 Task: Compose an email with the signature Frank Clark with the subject Request for a webinar and the message I appreciate your cooperation in resolving this matter. from softage.1@softage.net to softage.6@softage.net with an attached document Service_contract.docx Undo the message and rewrite the message as I would like to request a meeting to discuss the progress of the project. Send the email. Finally, move the email from Sent Items to the label Supplies
Action: Mouse moved to (326, 541)
Screenshot: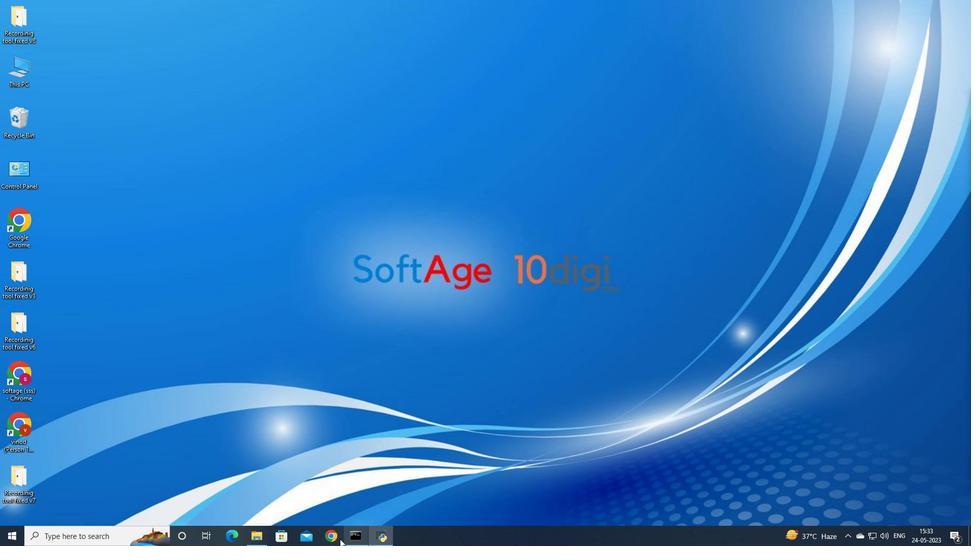 
Action: Mouse pressed left at (326, 541)
Screenshot: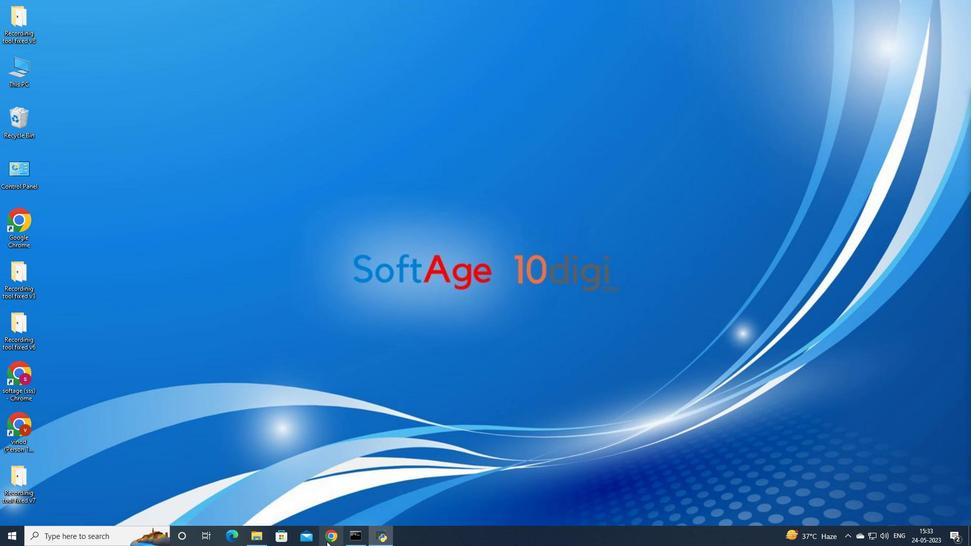 
Action: Mouse moved to (442, 346)
Screenshot: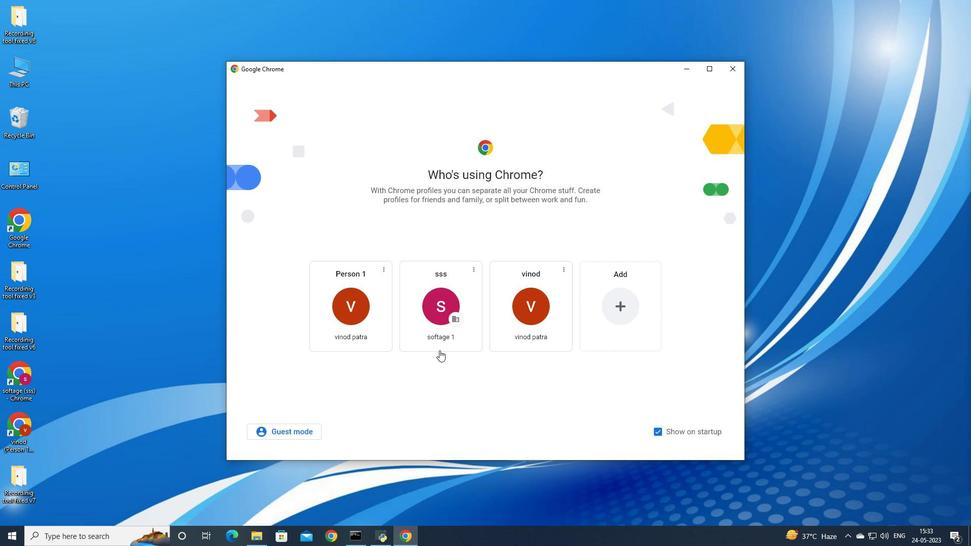 
Action: Mouse pressed left at (442, 346)
Screenshot: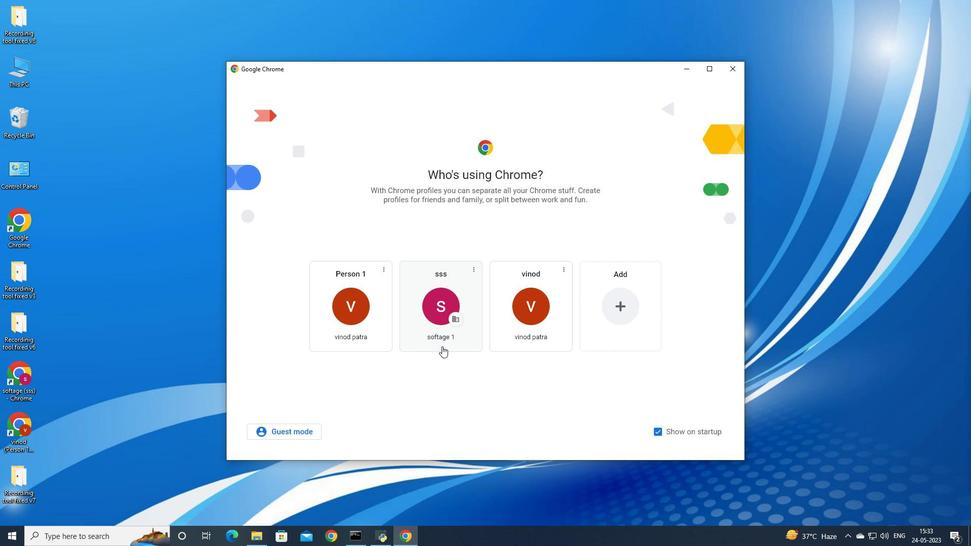 
Action: Mouse moved to (869, 53)
Screenshot: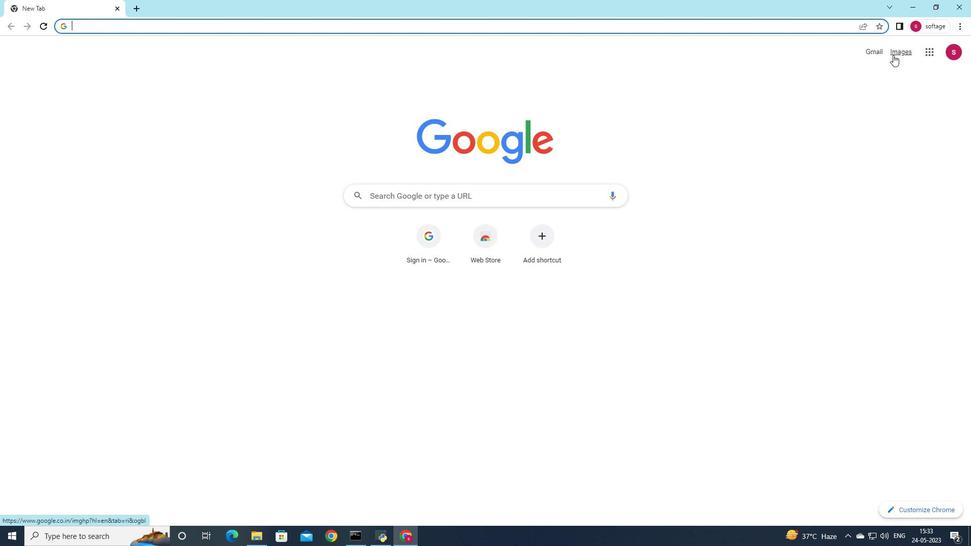 
Action: Mouse pressed left at (869, 53)
Screenshot: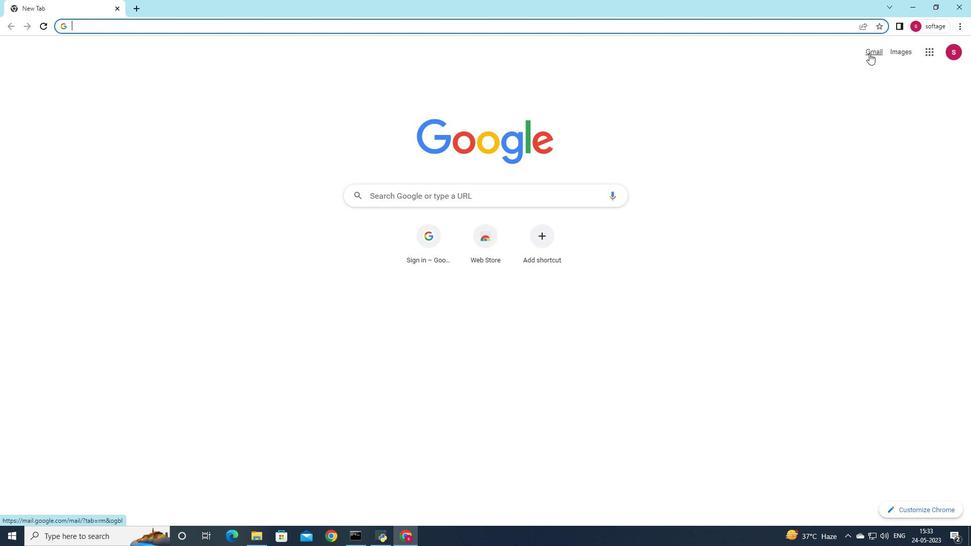 
Action: Mouse moved to (853, 71)
Screenshot: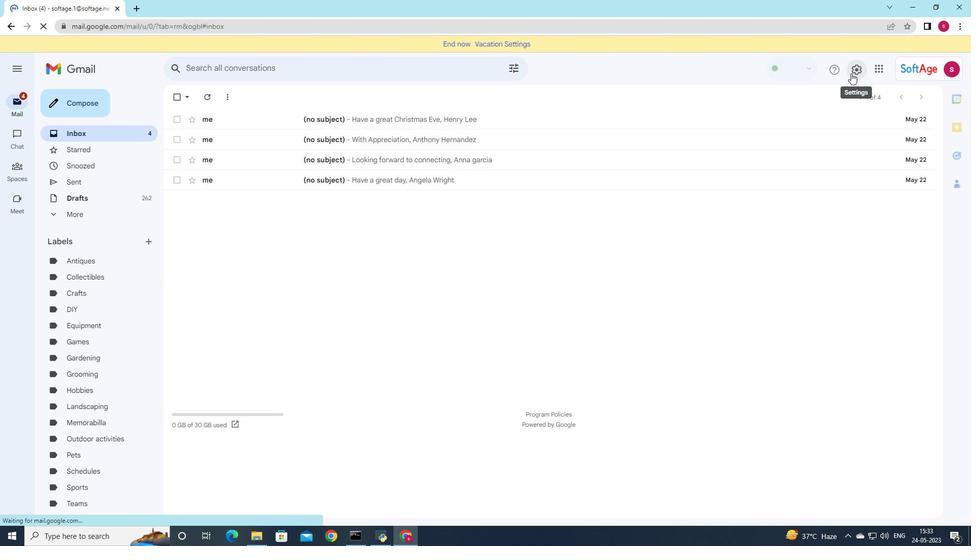 
Action: Mouse pressed left at (853, 71)
Screenshot: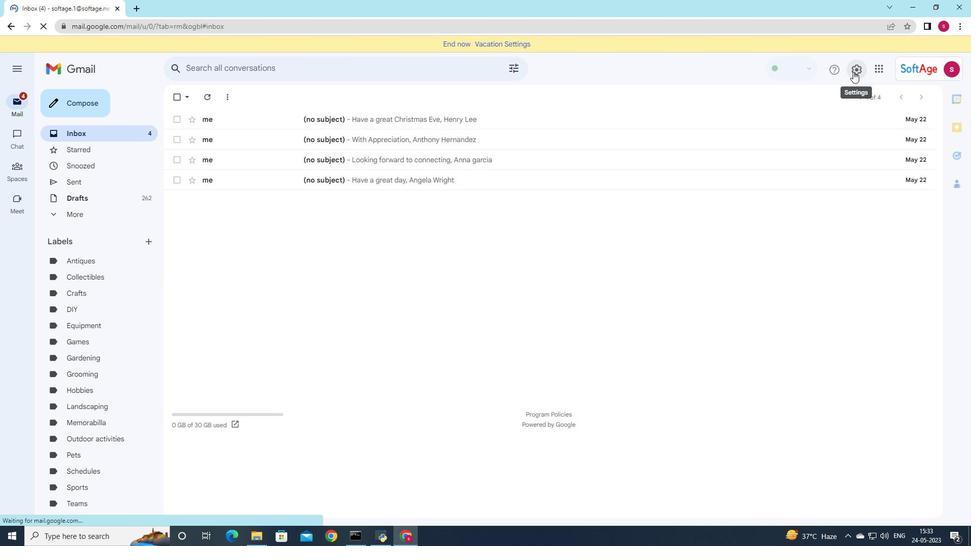
Action: Mouse moved to (863, 117)
Screenshot: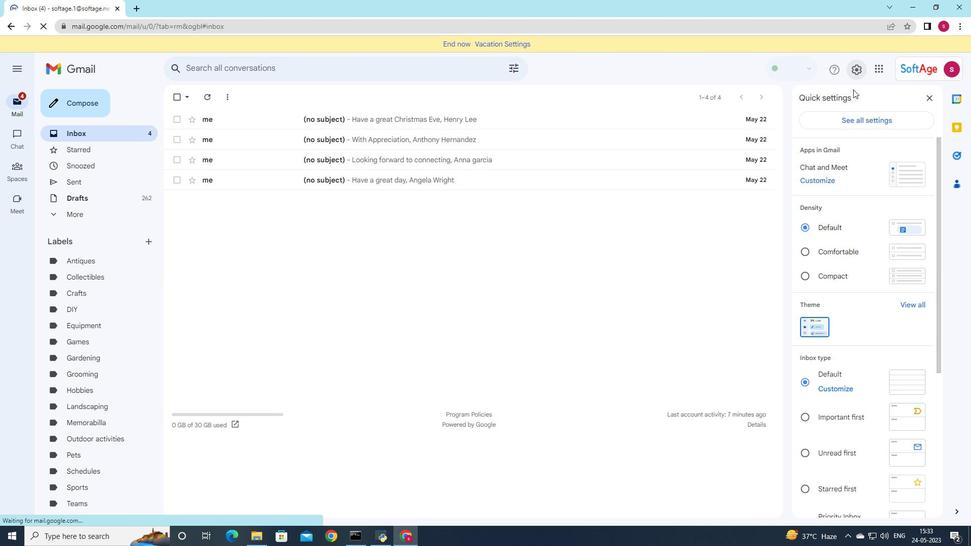 
Action: Mouse pressed left at (863, 117)
Screenshot: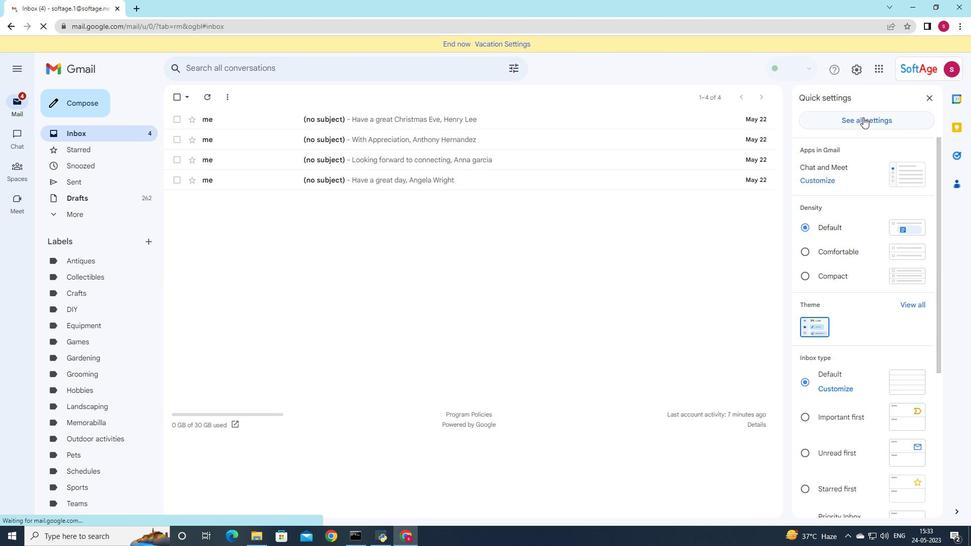 
Action: Mouse moved to (509, 210)
Screenshot: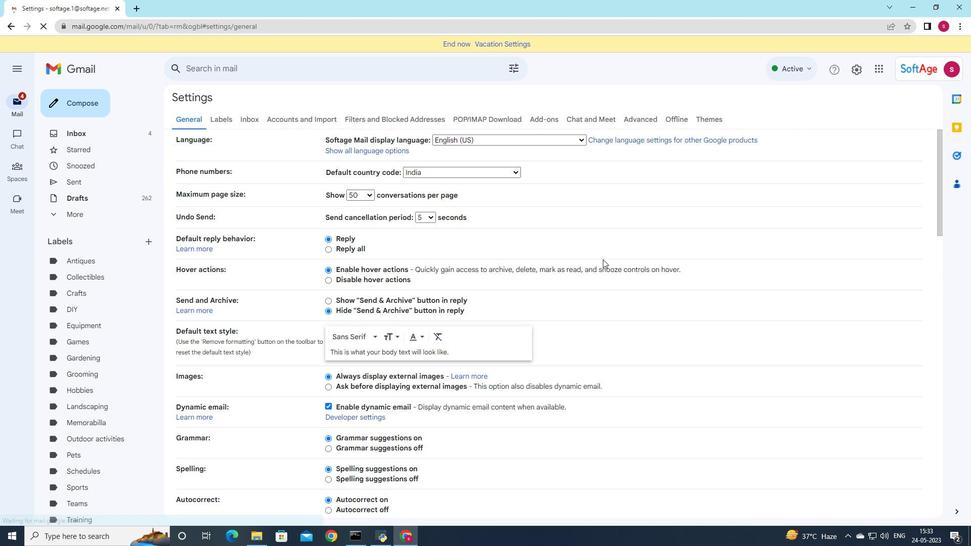 
Action: Mouse scrolled (509, 210) with delta (0, 0)
Screenshot: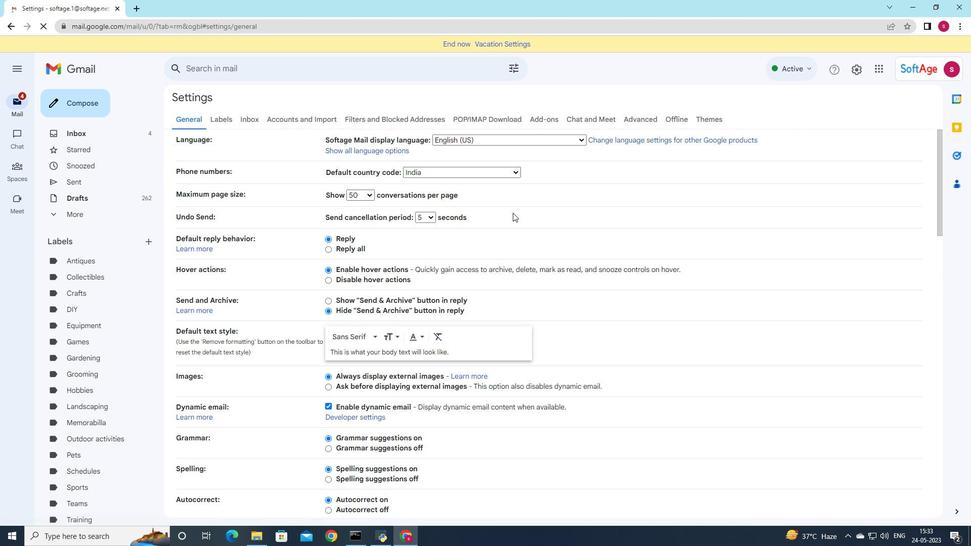 
Action: Mouse scrolled (509, 210) with delta (0, 0)
Screenshot: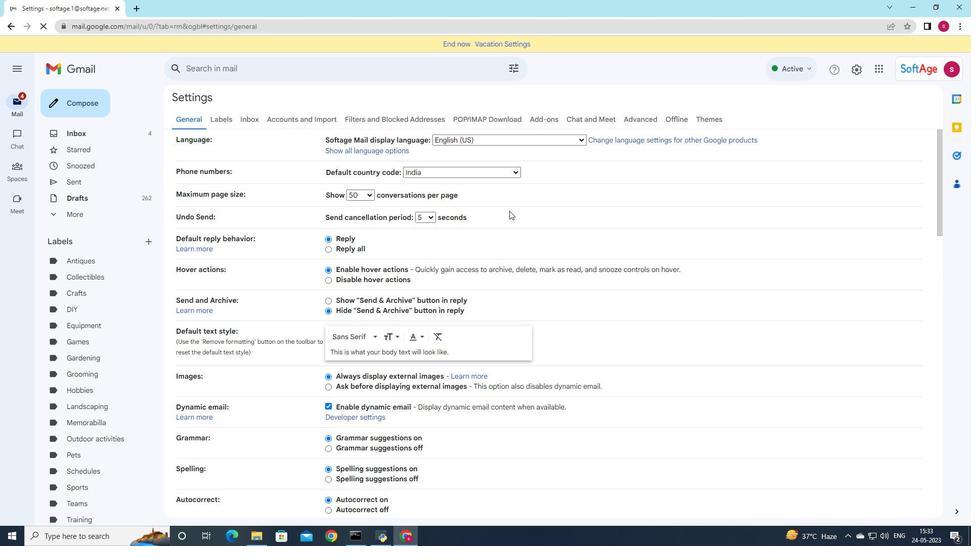 
Action: Mouse scrolled (509, 210) with delta (0, 0)
Screenshot: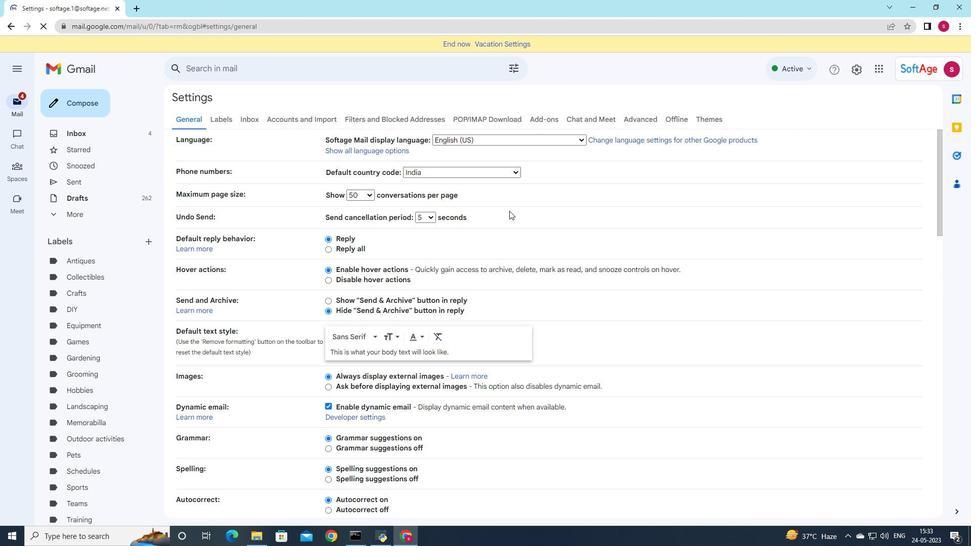 
Action: Mouse scrolled (509, 210) with delta (0, 0)
Screenshot: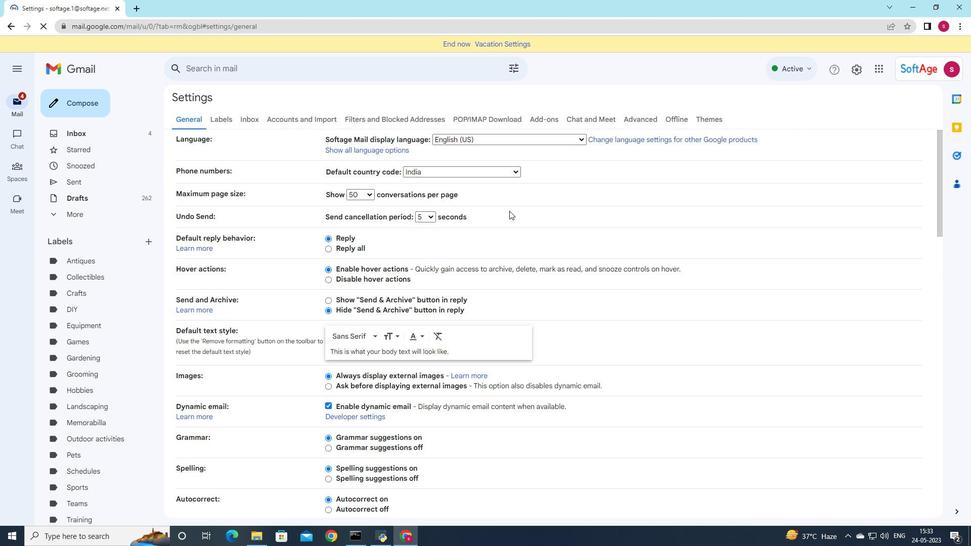 
Action: Mouse scrolled (509, 210) with delta (0, 0)
Screenshot: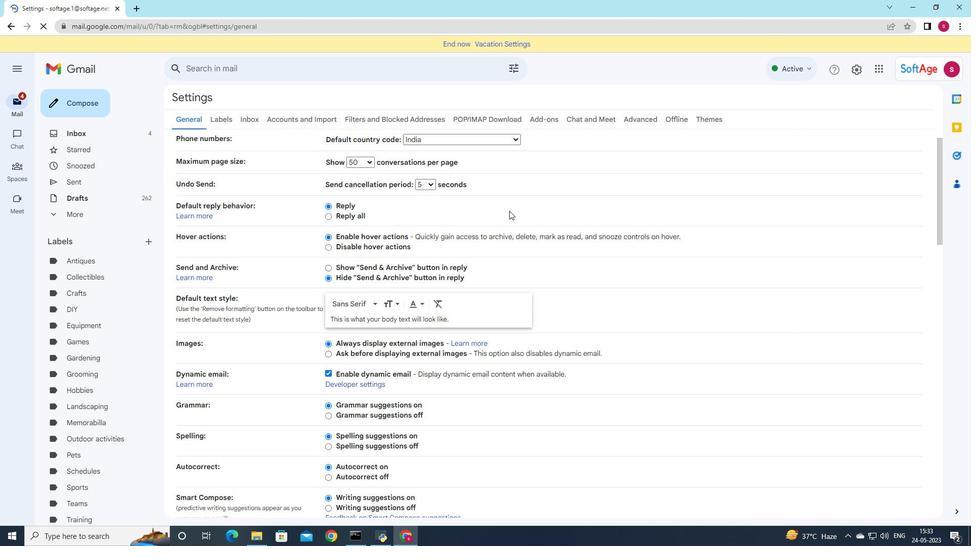 
Action: Mouse scrolled (509, 210) with delta (0, 0)
Screenshot: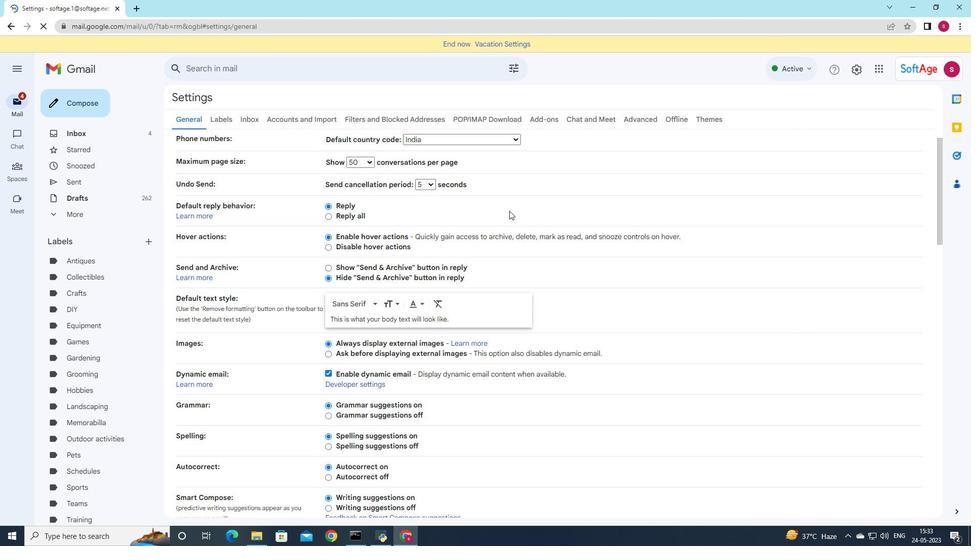 
Action: Mouse scrolled (509, 210) with delta (0, 0)
Screenshot: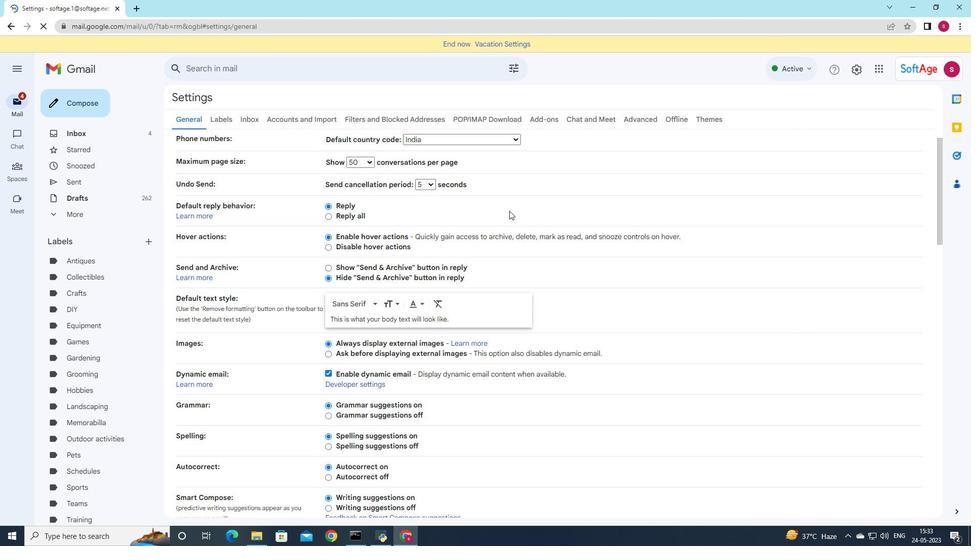 
Action: Mouse scrolled (509, 210) with delta (0, 0)
Screenshot: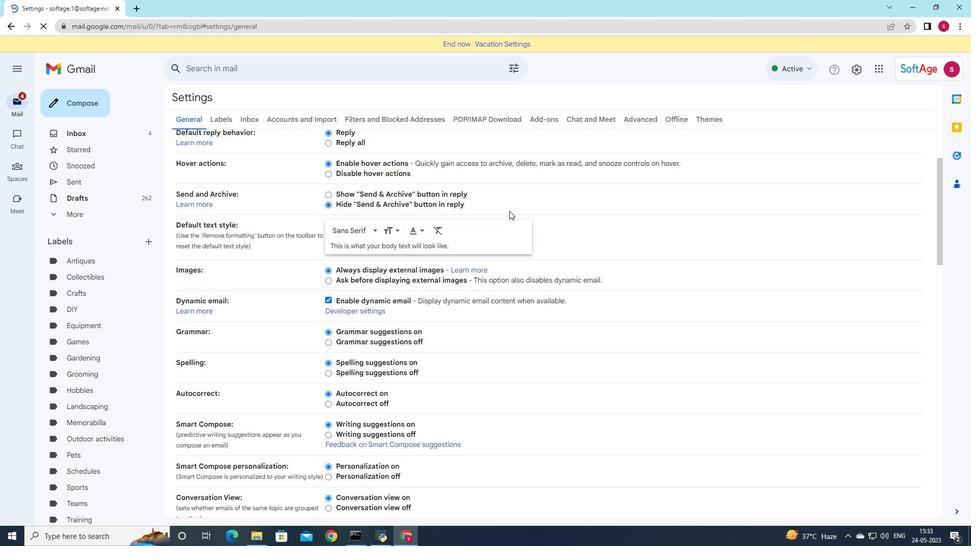 
Action: Mouse scrolled (509, 210) with delta (0, 0)
Screenshot: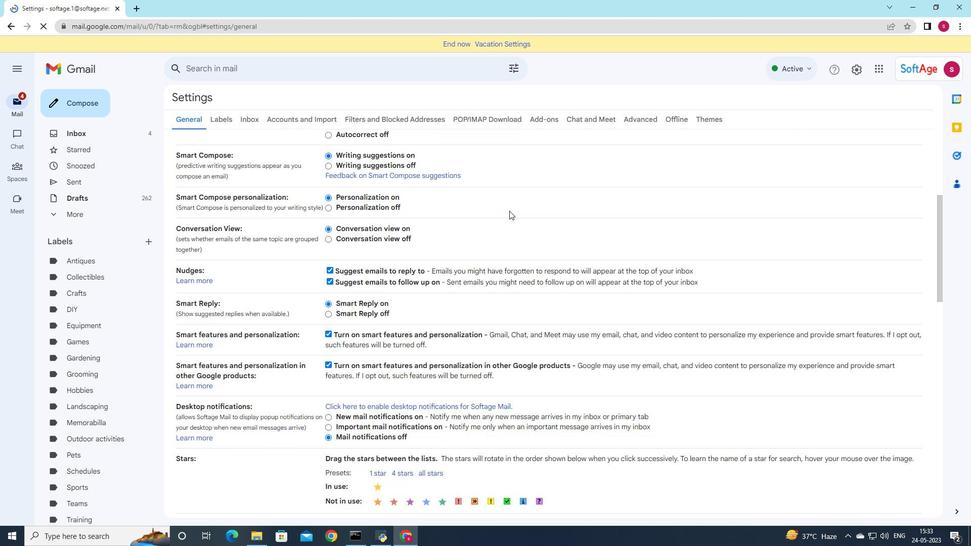 
Action: Mouse scrolled (509, 210) with delta (0, 0)
Screenshot: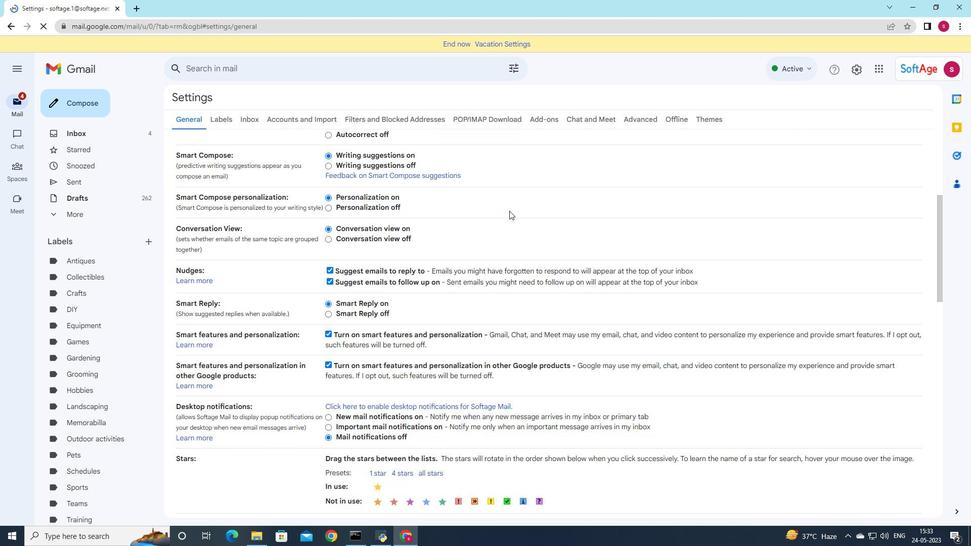 
Action: Mouse scrolled (509, 210) with delta (0, 0)
Screenshot: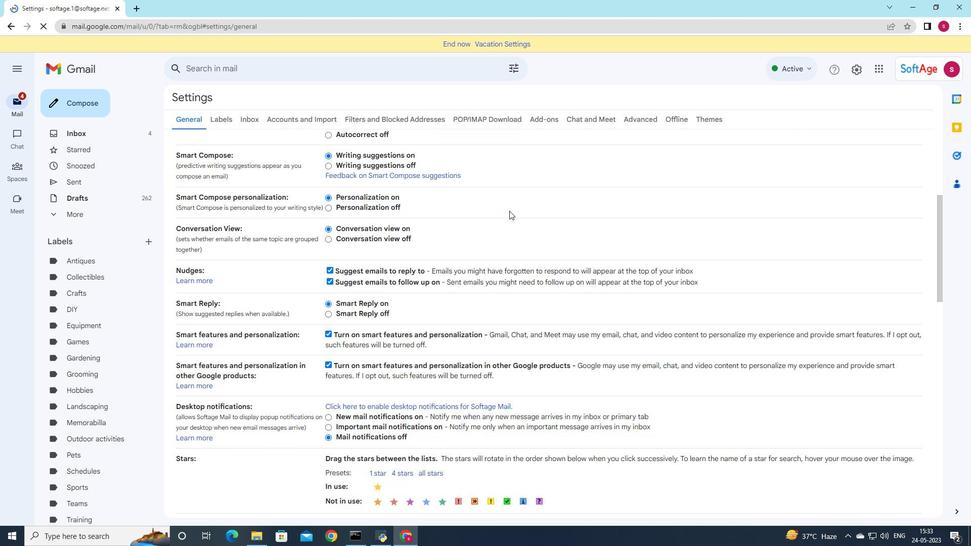 
Action: Mouse scrolled (509, 210) with delta (0, 0)
Screenshot: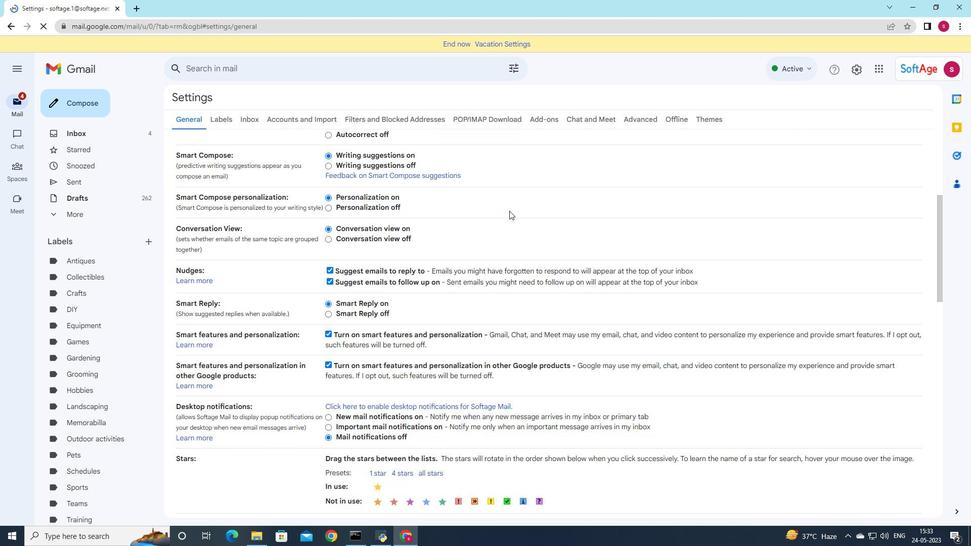 
Action: Mouse scrolled (509, 210) with delta (0, 0)
Screenshot: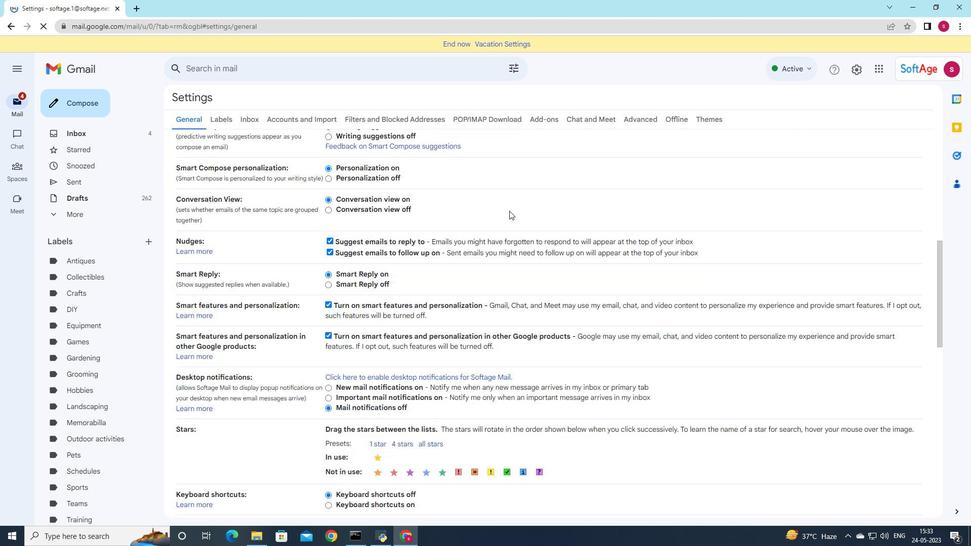 
Action: Mouse scrolled (509, 210) with delta (0, 0)
Screenshot: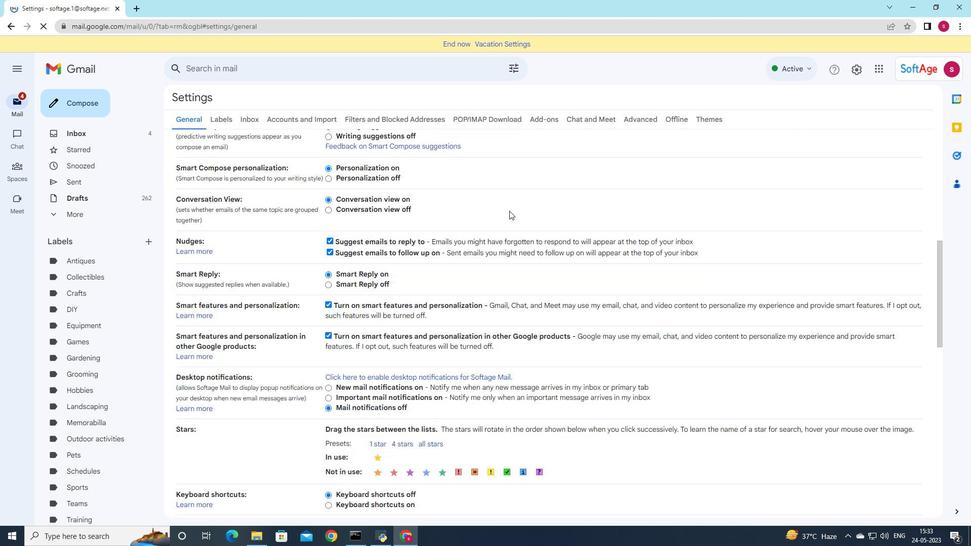 
Action: Mouse scrolled (509, 210) with delta (0, 0)
Screenshot: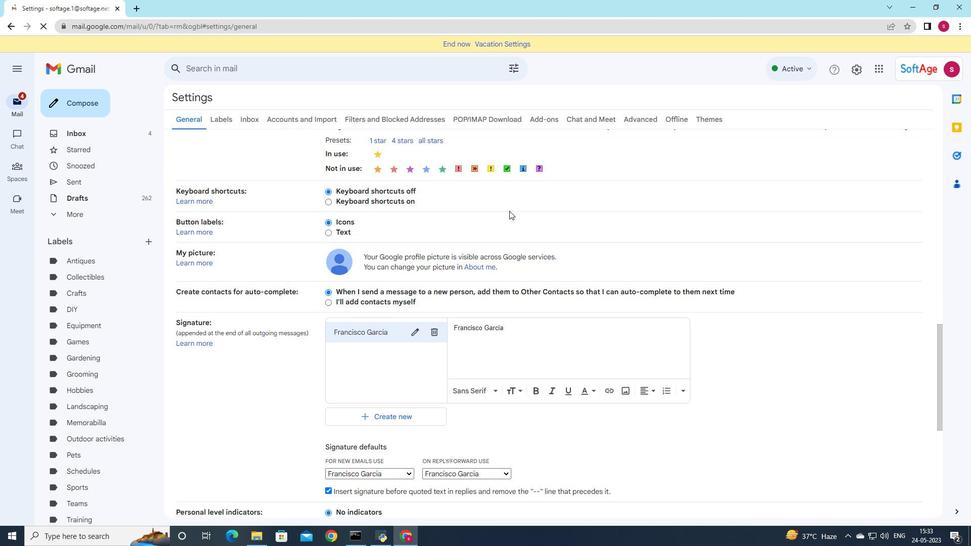 
Action: Mouse scrolled (509, 210) with delta (0, 0)
Screenshot: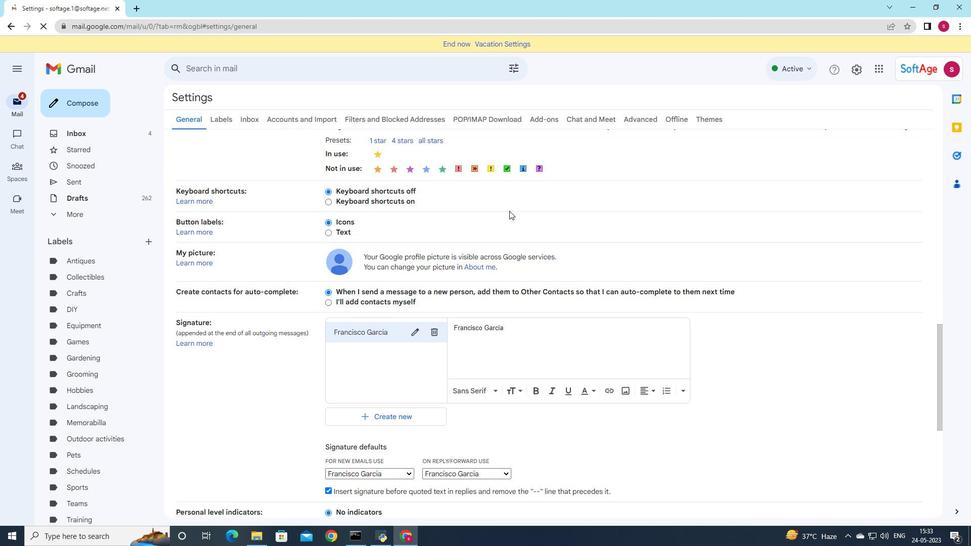 
Action: Mouse scrolled (509, 210) with delta (0, 0)
Screenshot: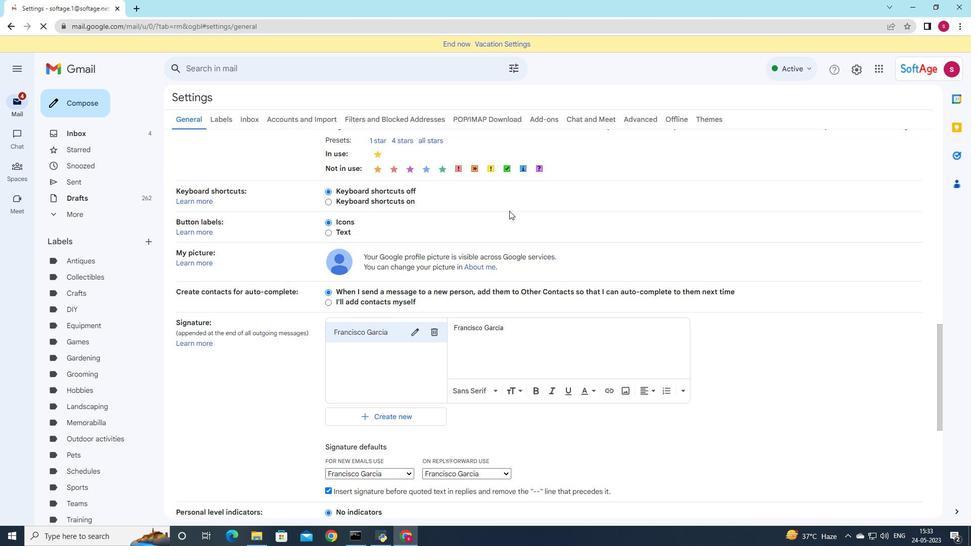 
Action: Mouse scrolled (509, 210) with delta (0, 0)
Screenshot: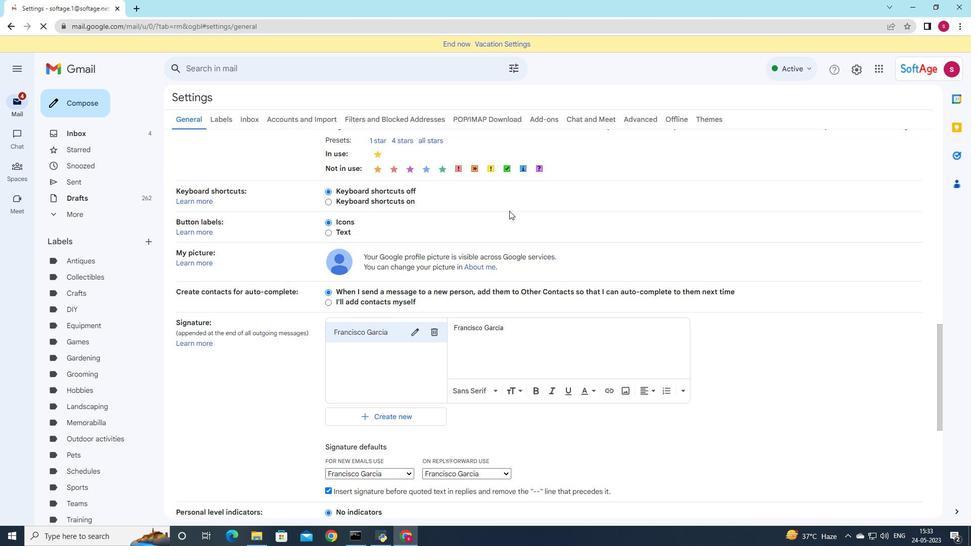 
Action: Mouse moved to (411, 152)
Screenshot: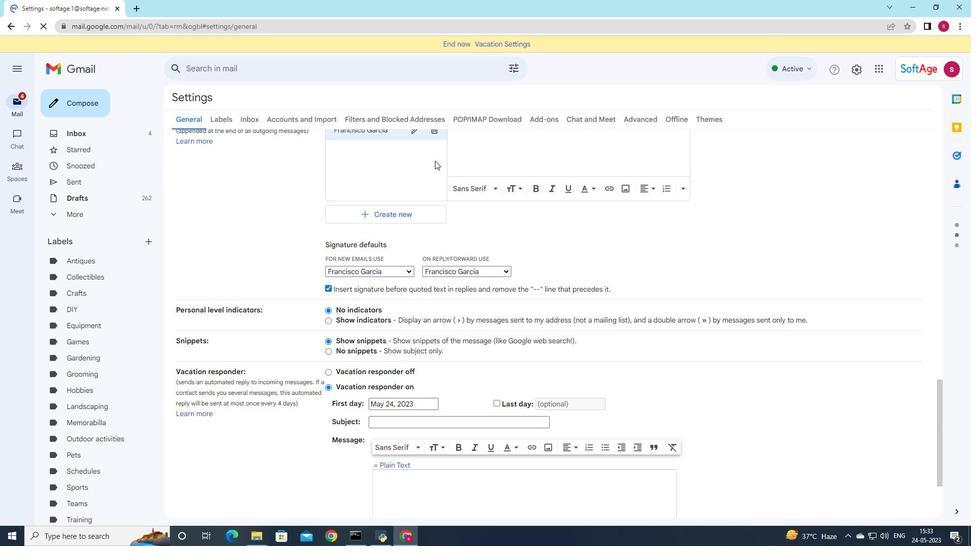 
Action: Mouse scrolled (411, 153) with delta (0, 0)
Screenshot: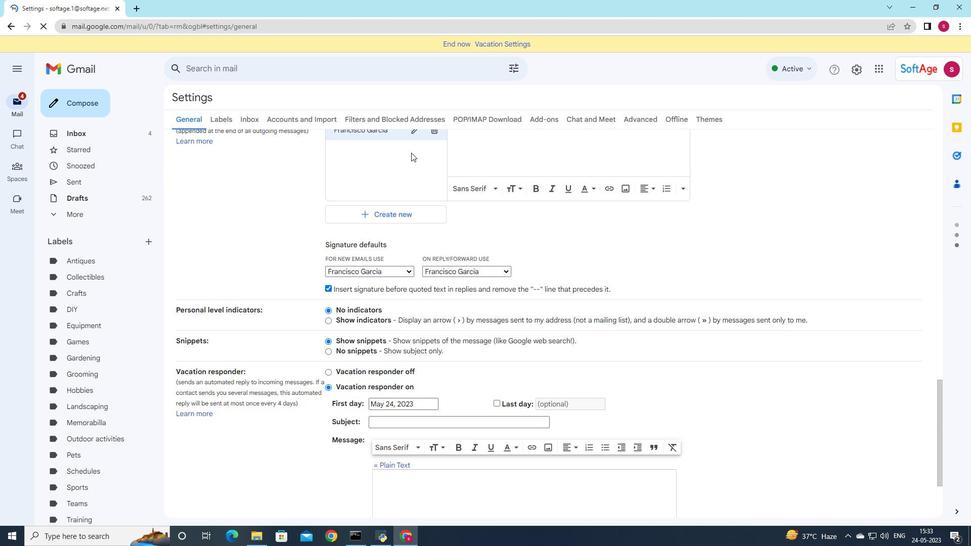 
Action: Mouse moved to (444, 178)
Screenshot: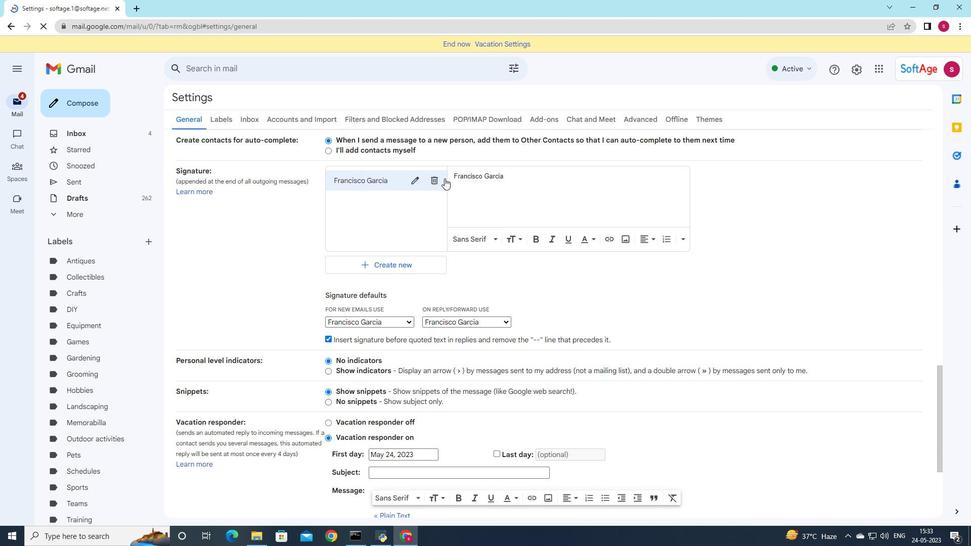 
Action: Mouse pressed left at (444, 178)
Screenshot: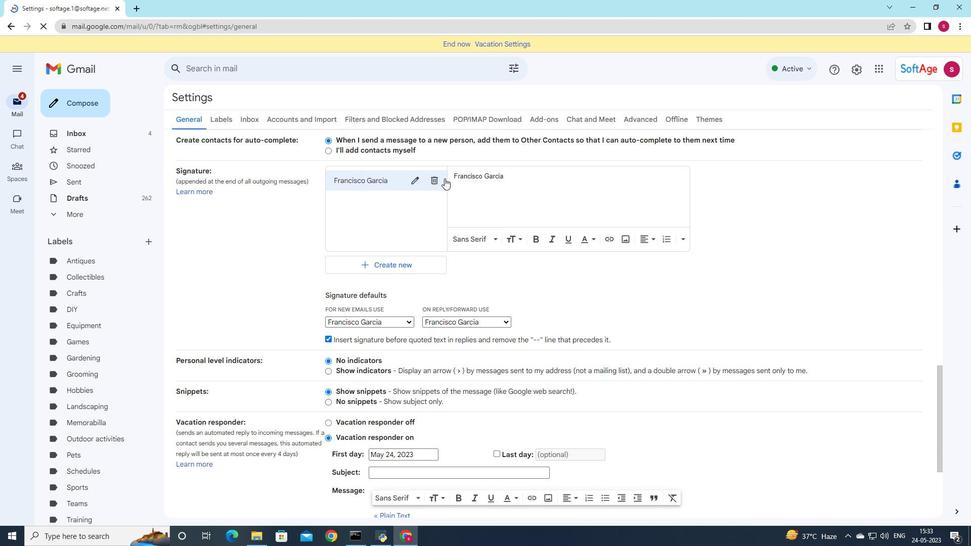 
Action: Mouse moved to (432, 181)
Screenshot: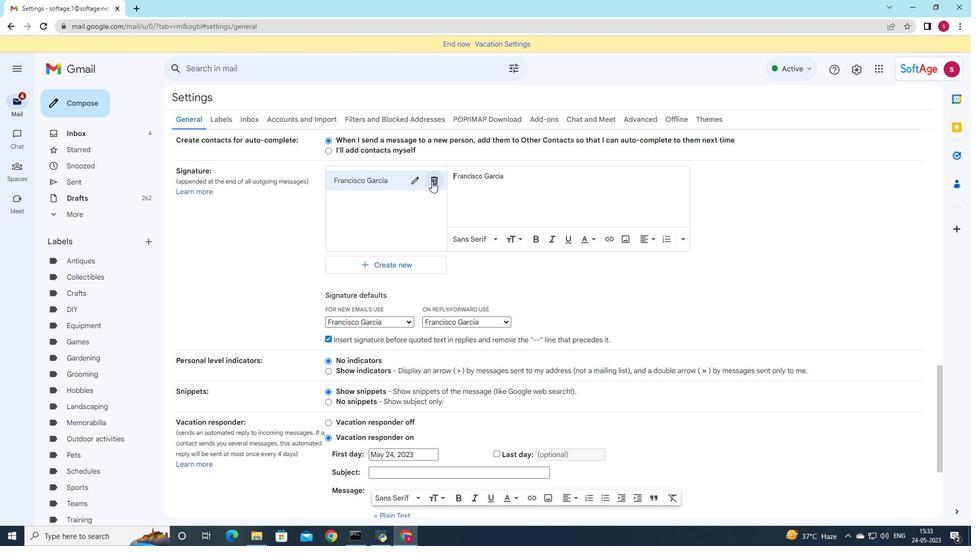 
Action: Mouse pressed left at (432, 181)
Screenshot: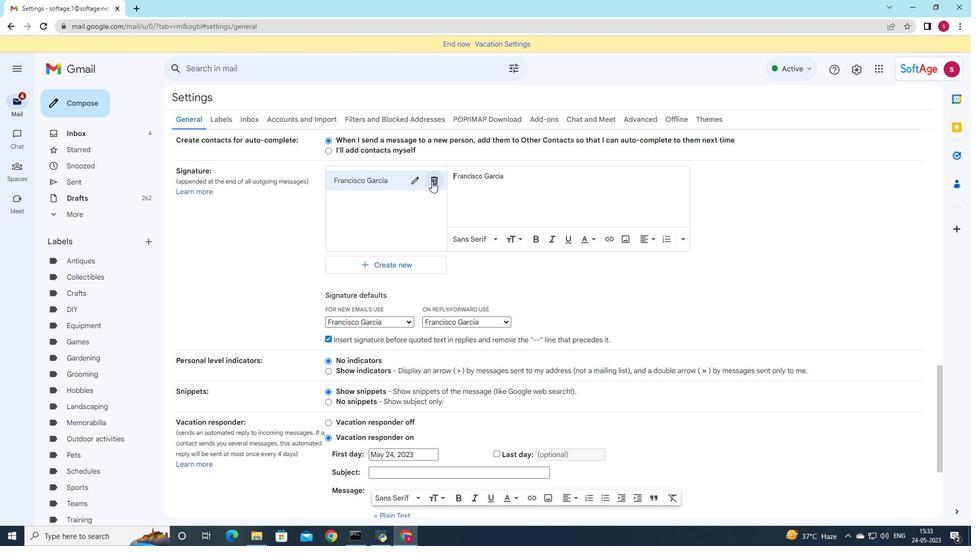 
Action: Mouse moved to (569, 302)
Screenshot: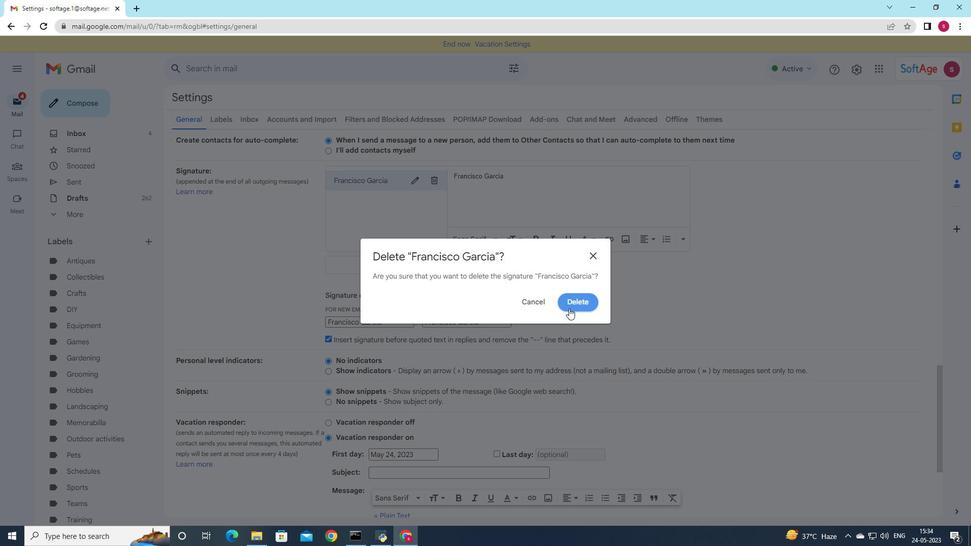 
Action: Mouse pressed left at (569, 302)
Screenshot: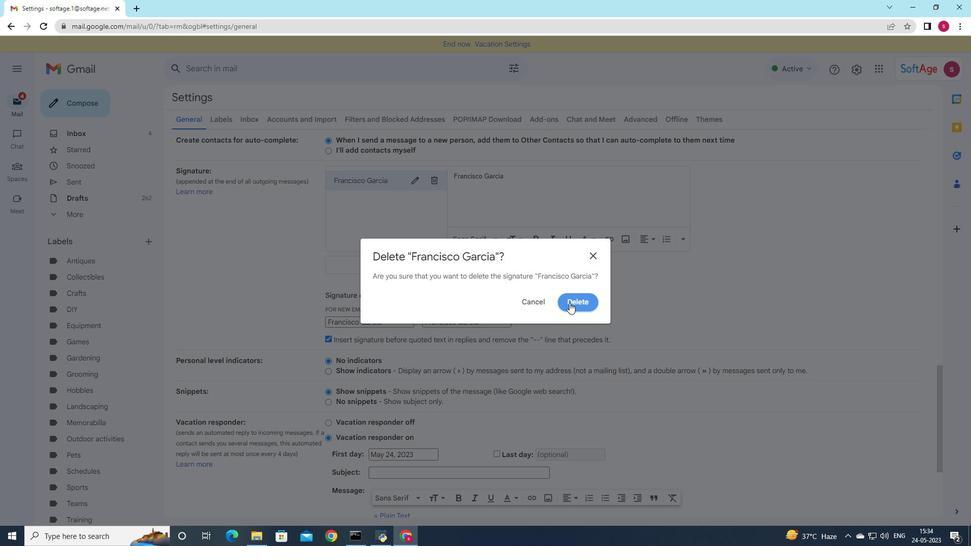 
Action: Mouse moved to (373, 192)
Screenshot: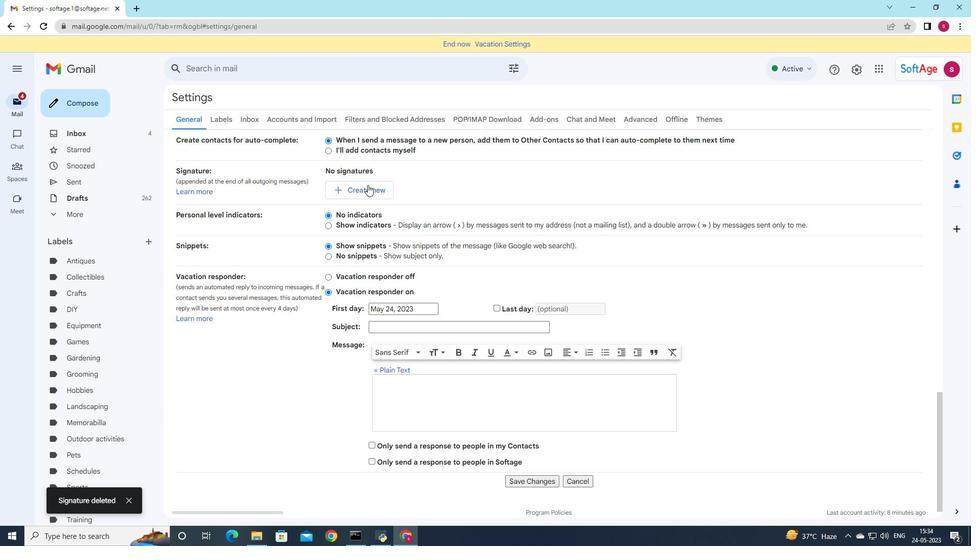 
Action: Mouse pressed left at (373, 192)
Screenshot: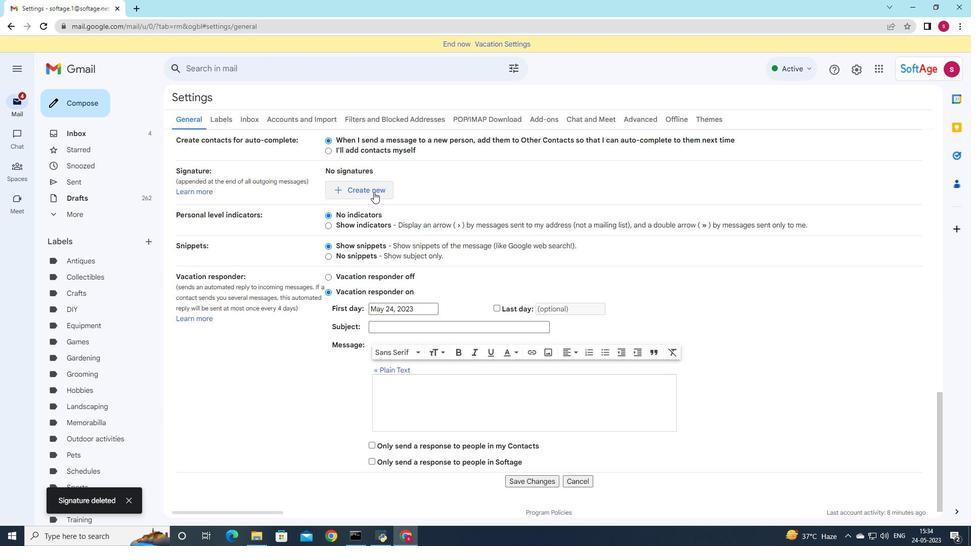 
Action: Mouse moved to (651, 242)
Screenshot: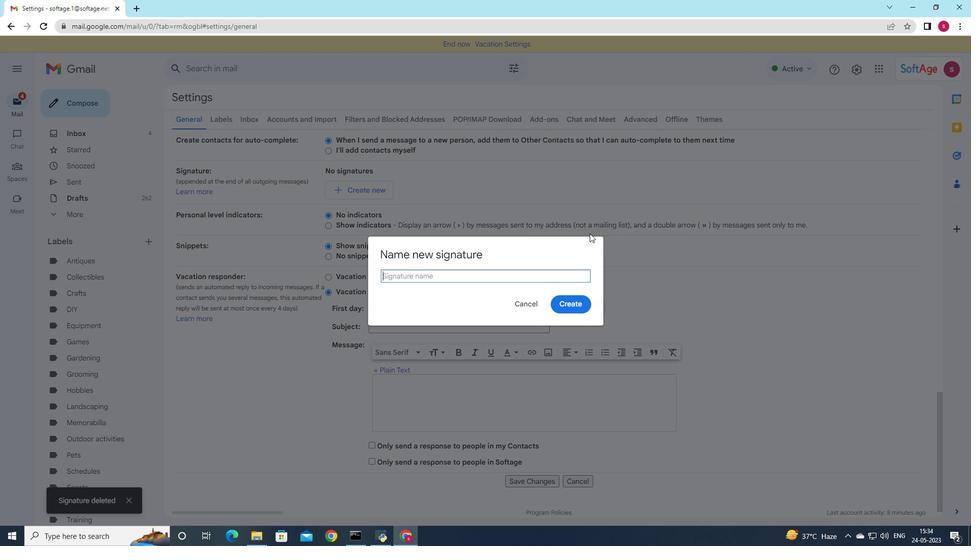
Action: Key pressed <Key.shift>Frank<Key.space><Key.shift>Clark
Screenshot: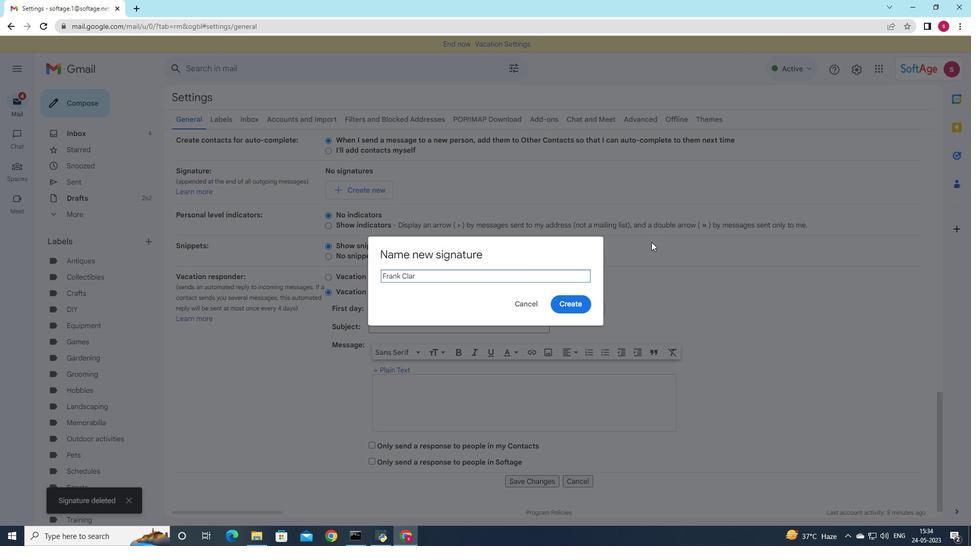 
Action: Mouse moved to (567, 303)
Screenshot: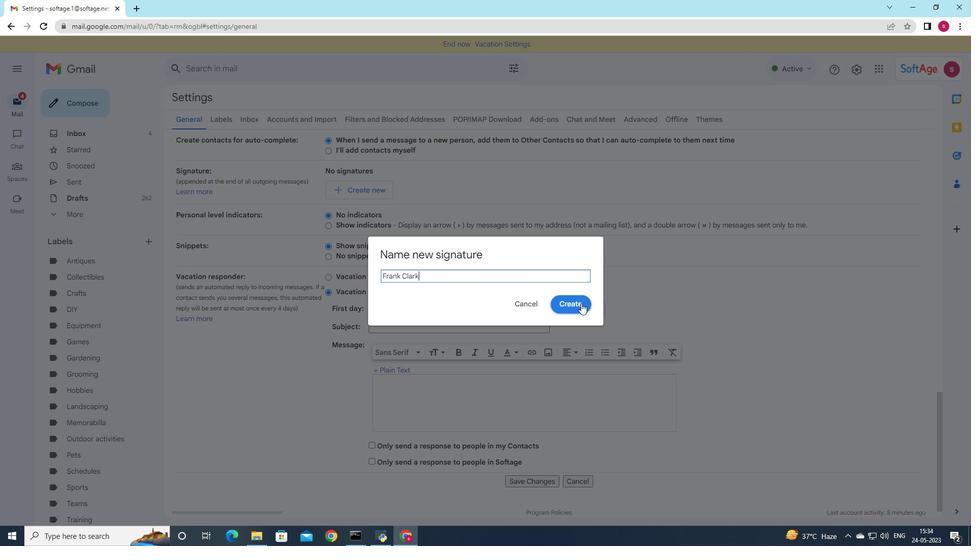 
Action: Mouse pressed left at (567, 303)
Screenshot: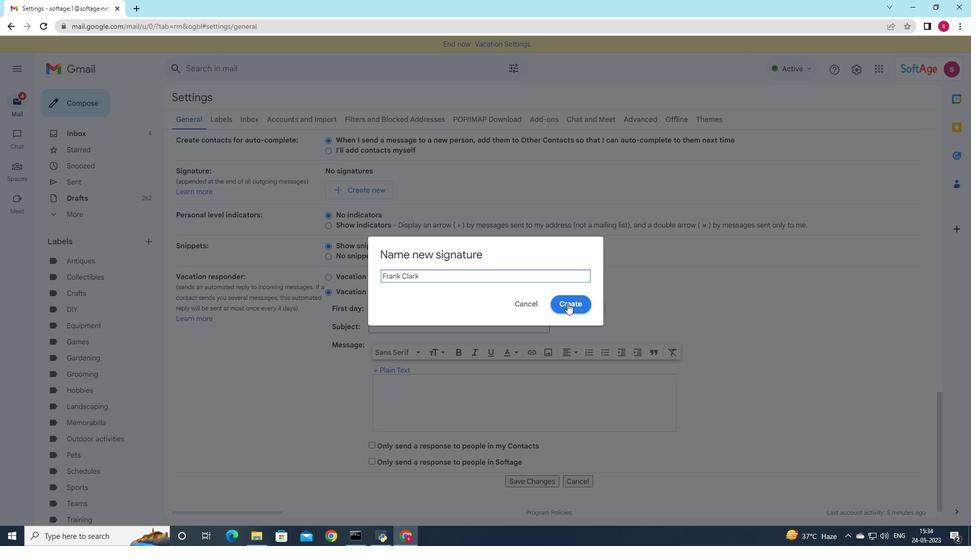 
Action: Mouse moved to (498, 182)
Screenshot: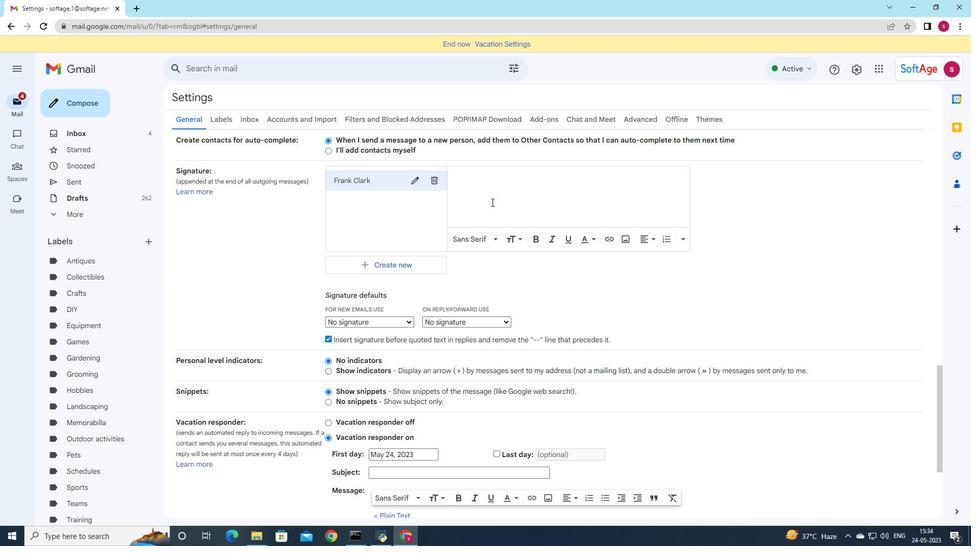 
Action: Mouse pressed left at (498, 182)
Screenshot: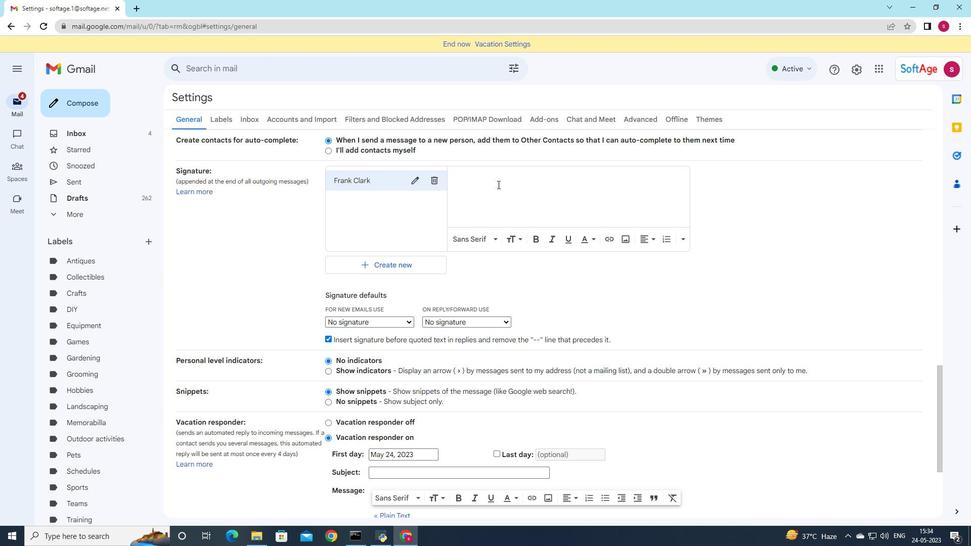 
Action: Key pressed <Key.shift><Key.shift><Key.shift><Key.shift><Key.shift><Key.shift><Key.shift><Key.shift><Key.shift><Key.shift><Key.shift>Frank<Key.space><Key.shift>Clark
Screenshot: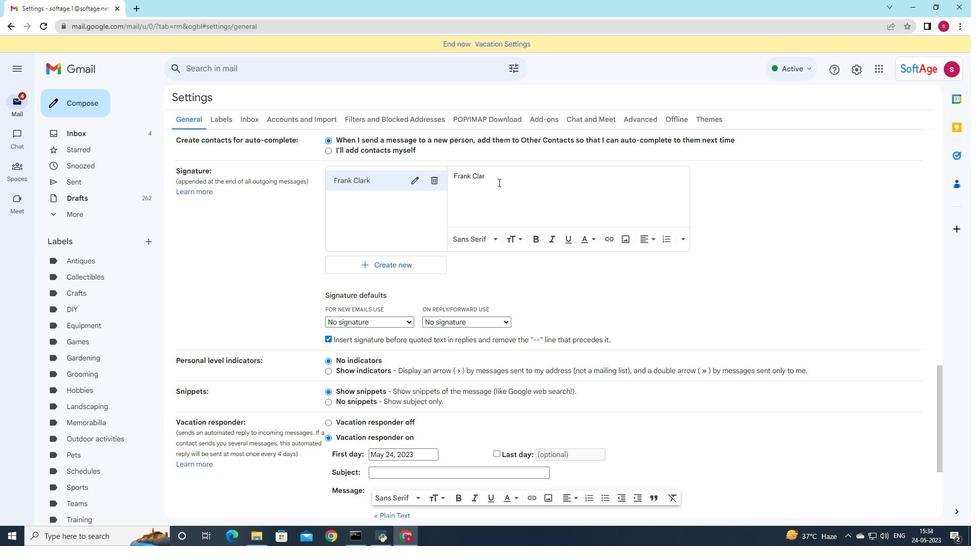 
Action: Mouse moved to (410, 320)
Screenshot: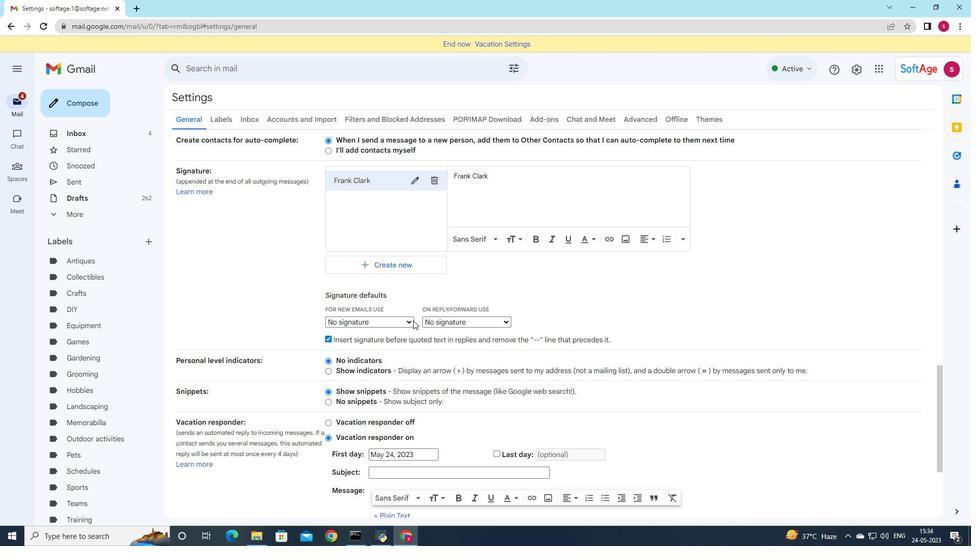 
Action: Mouse pressed left at (410, 320)
Screenshot: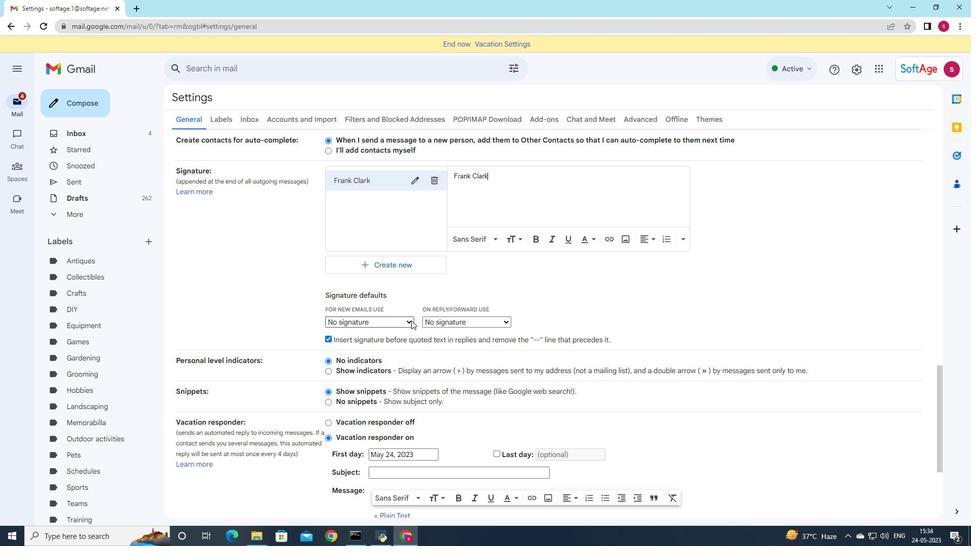
Action: Mouse moved to (411, 339)
Screenshot: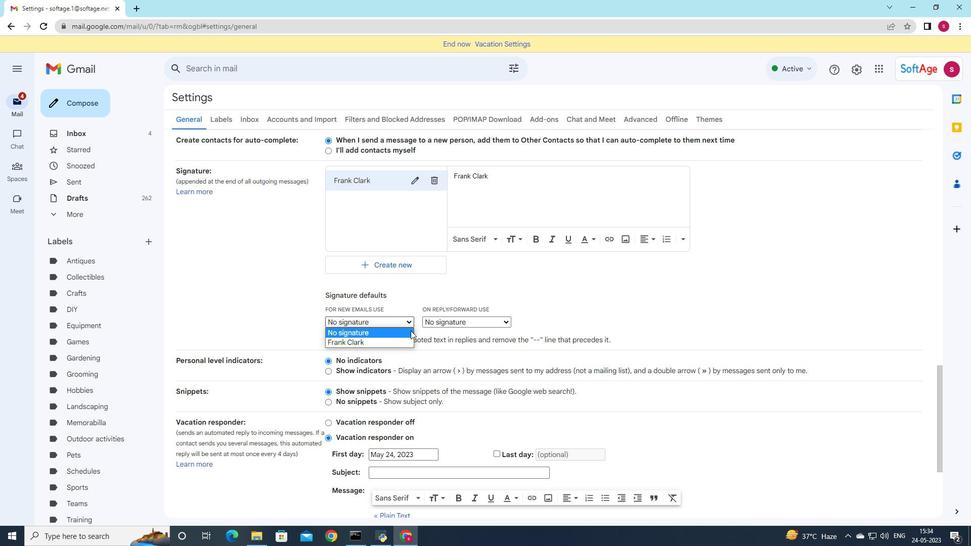 
Action: Mouse pressed left at (411, 339)
Screenshot: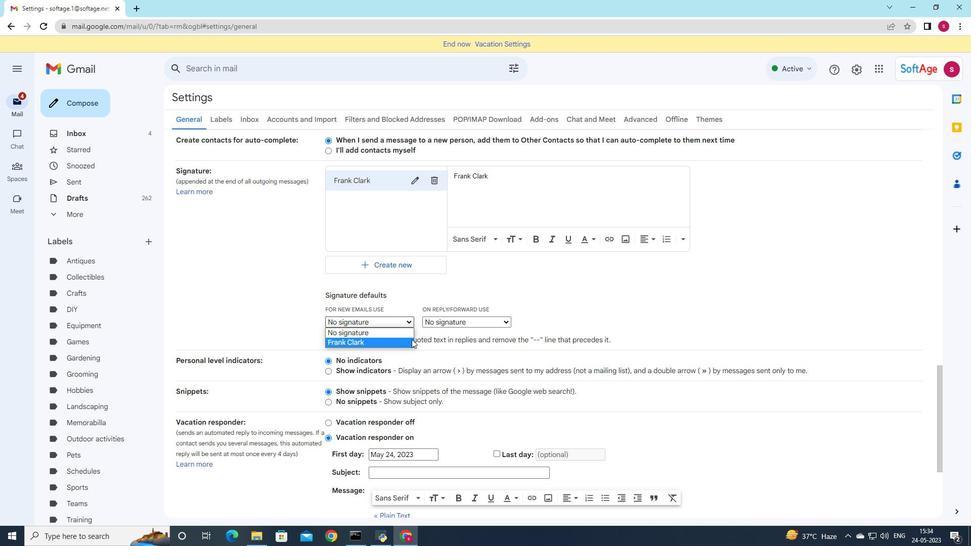 
Action: Mouse moved to (441, 320)
Screenshot: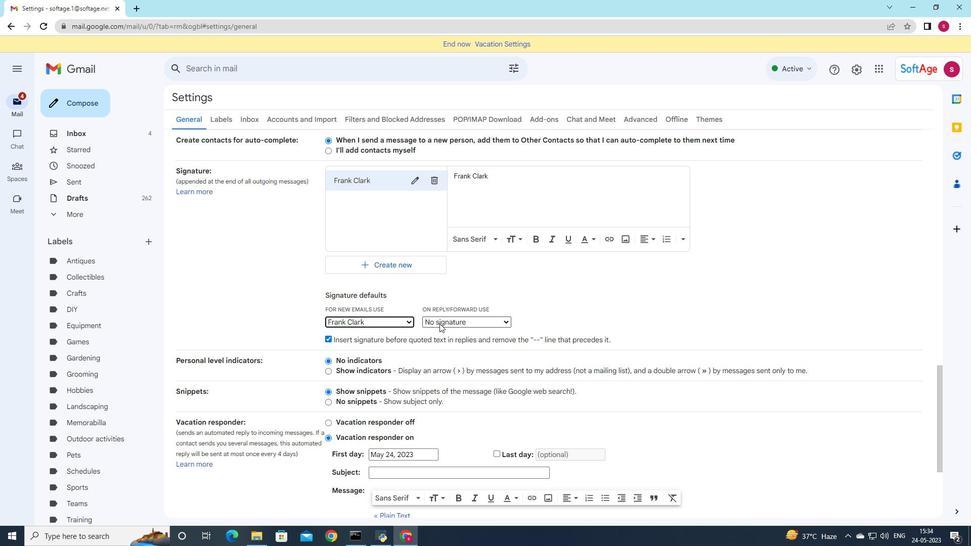 
Action: Mouse pressed left at (441, 320)
Screenshot: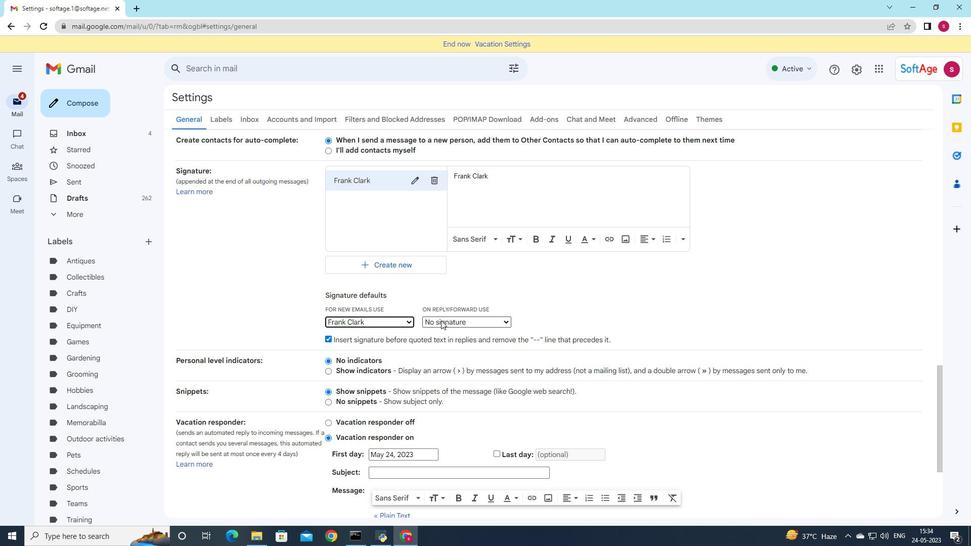 
Action: Mouse moved to (440, 342)
Screenshot: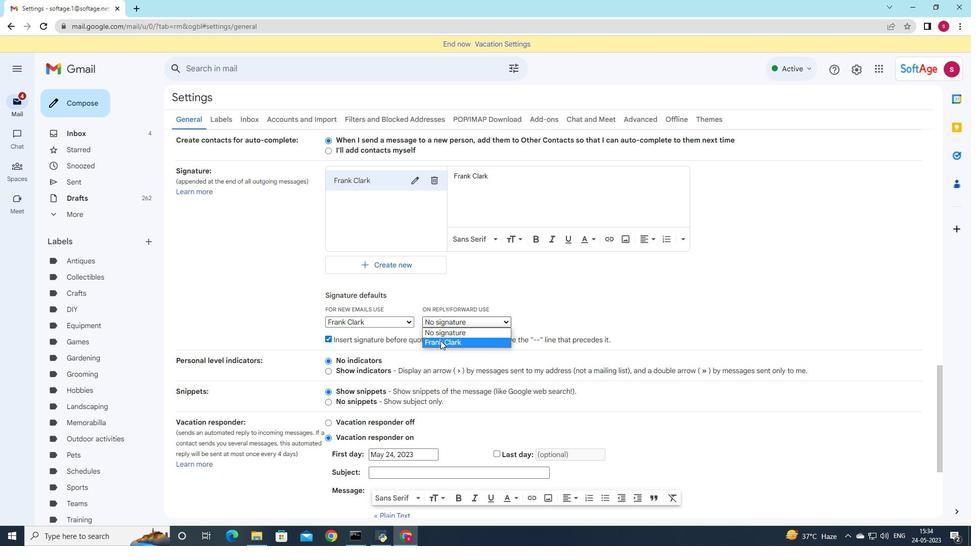 
Action: Mouse pressed left at (440, 342)
Screenshot: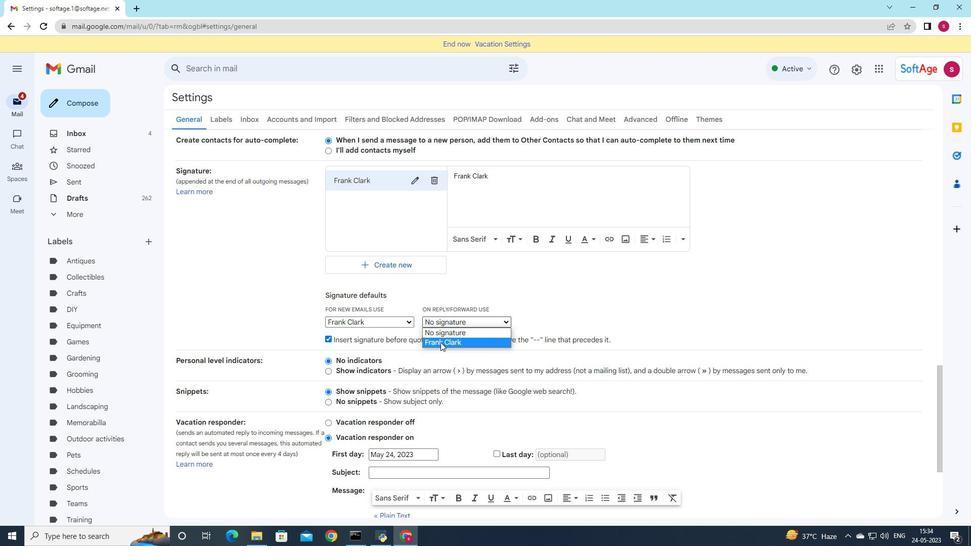 
Action: Mouse moved to (462, 277)
Screenshot: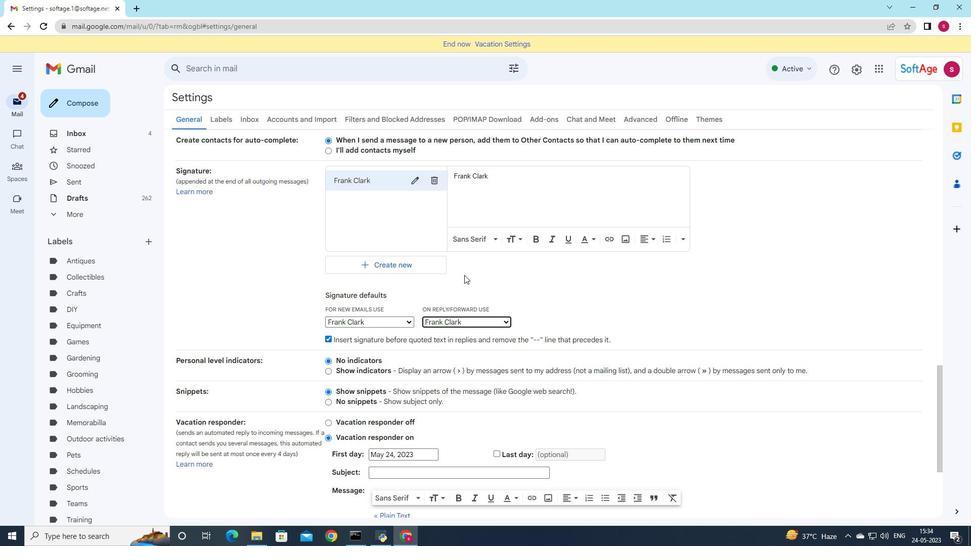 
Action: Mouse scrolled (462, 277) with delta (0, 0)
Screenshot: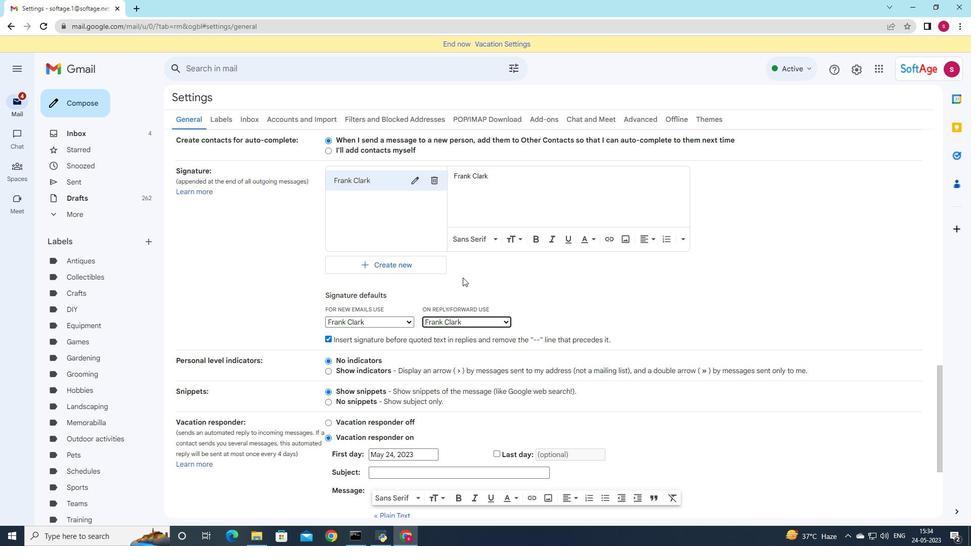 
Action: Mouse scrolled (462, 277) with delta (0, 0)
Screenshot: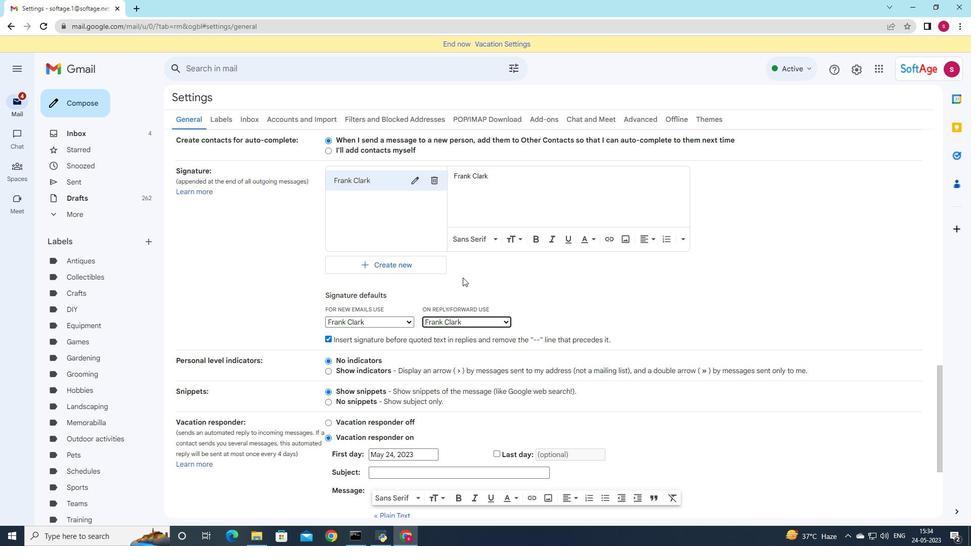 
Action: Mouse scrolled (462, 277) with delta (0, 0)
Screenshot: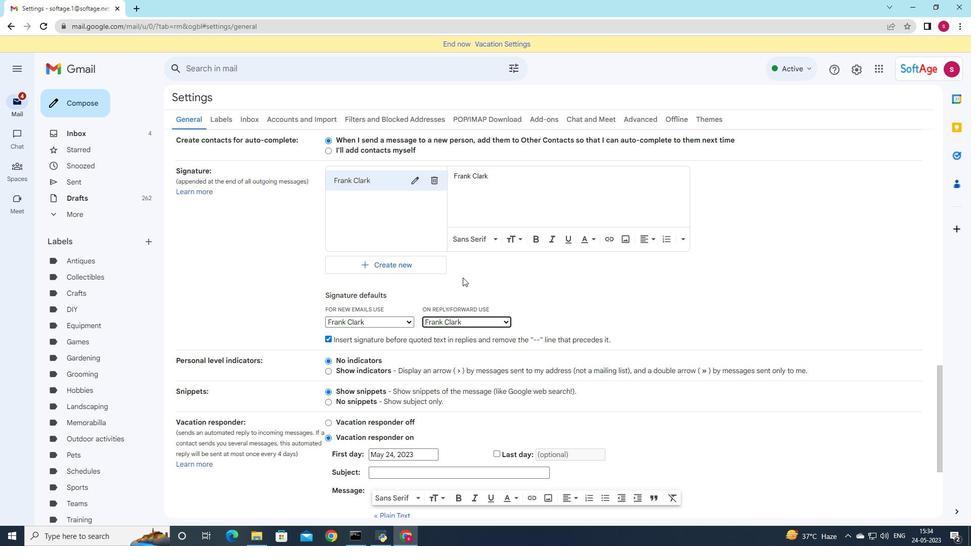 
Action: Mouse scrolled (462, 277) with delta (0, 0)
Screenshot: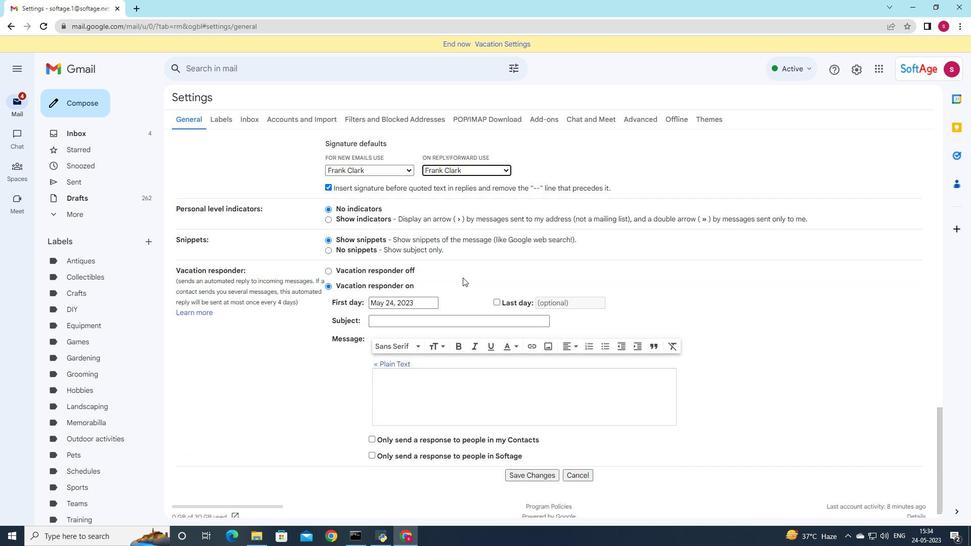 
Action: Mouse scrolled (462, 277) with delta (0, 0)
Screenshot: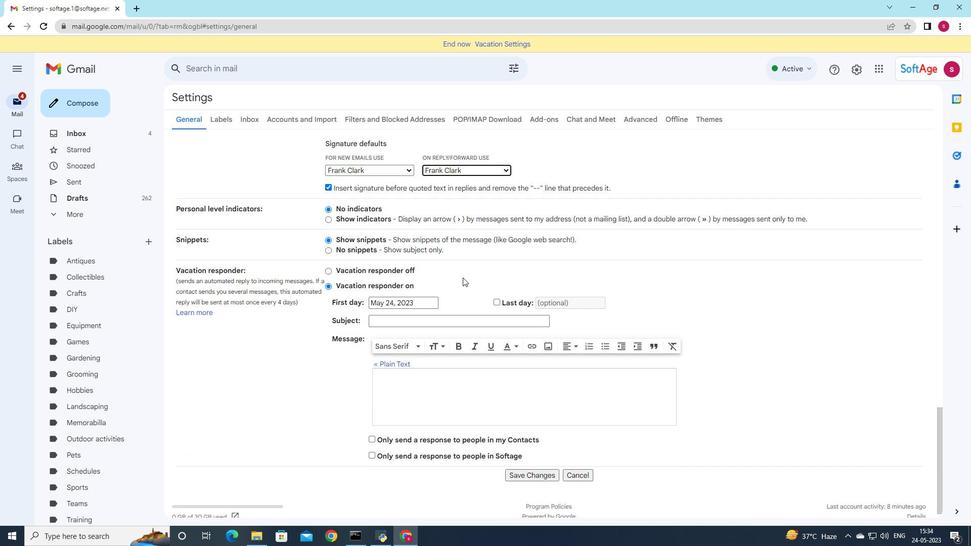 
Action: Mouse scrolled (462, 277) with delta (0, 0)
Screenshot: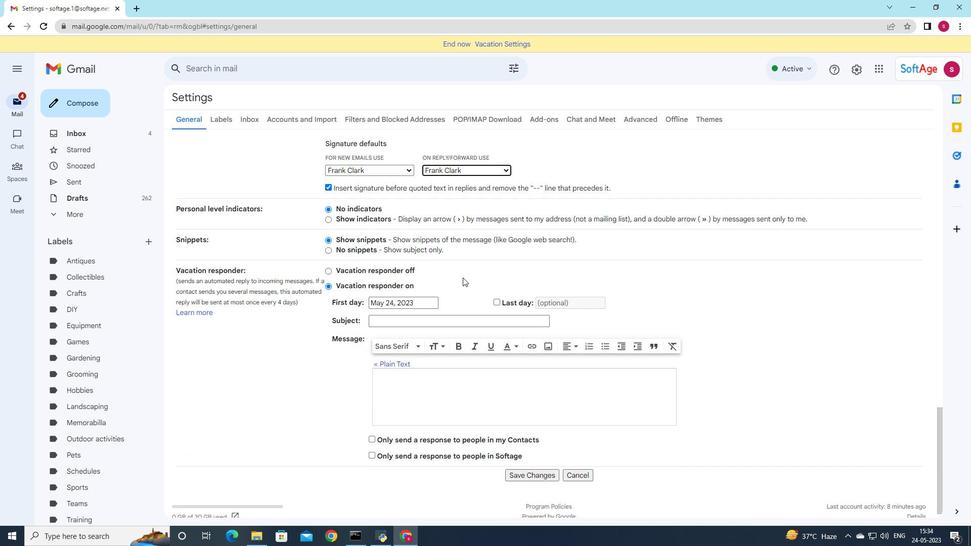 
Action: Mouse moved to (461, 279)
Screenshot: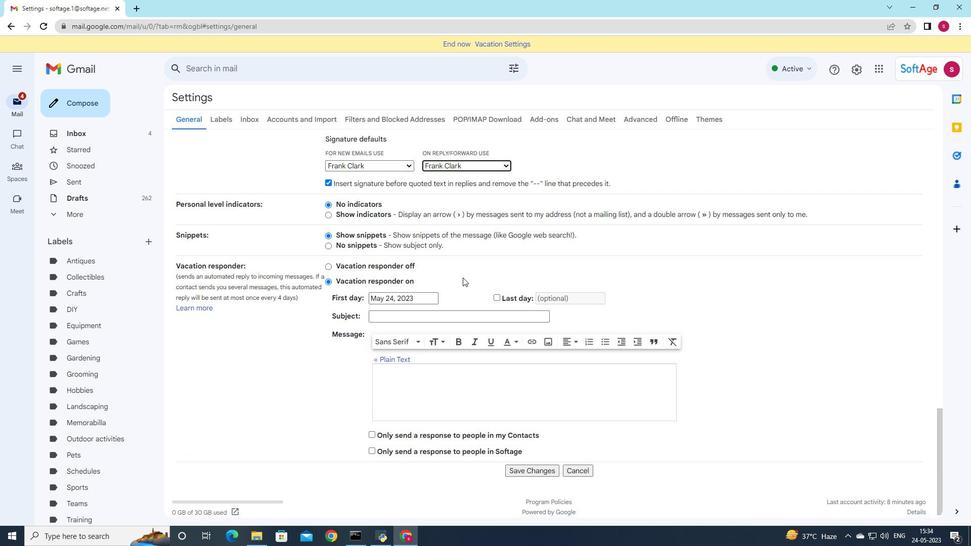 
Action: Mouse scrolled (461, 279) with delta (0, 0)
Screenshot: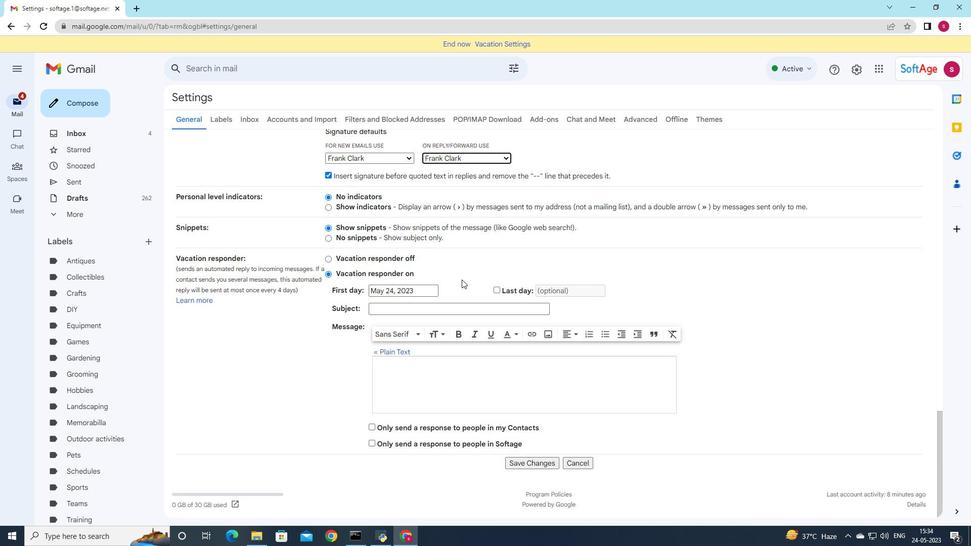 
Action: Mouse scrolled (461, 279) with delta (0, 0)
Screenshot: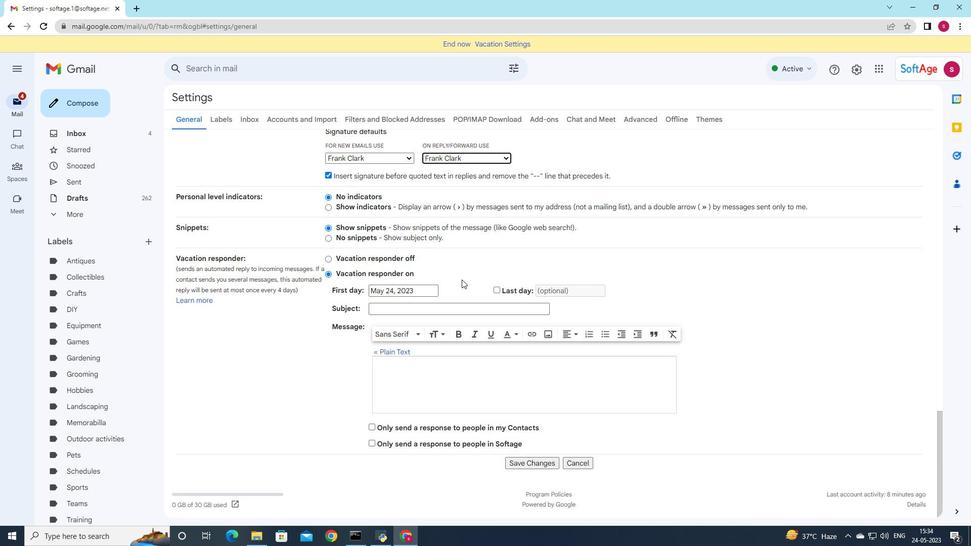 
Action: Mouse moved to (527, 464)
Screenshot: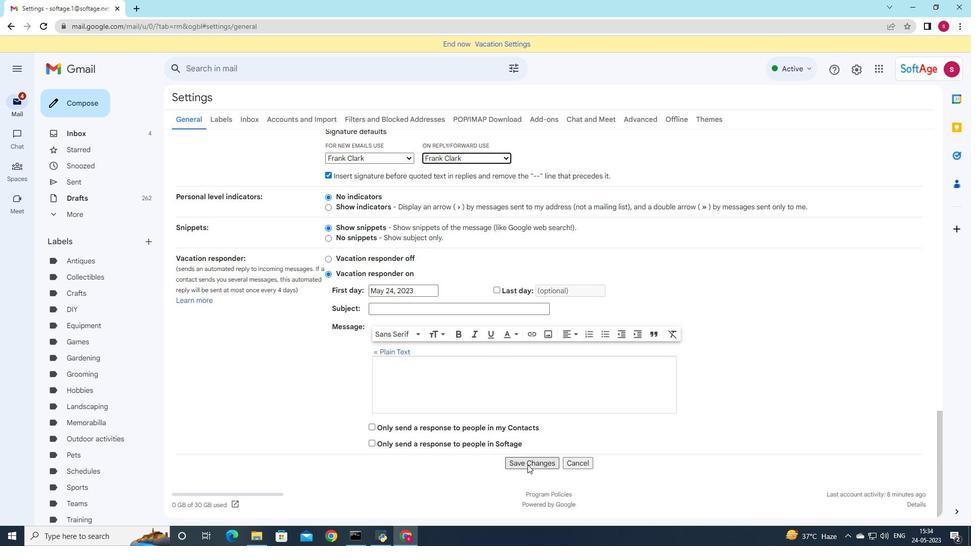
Action: Mouse pressed left at (527, 464)
Screenshot: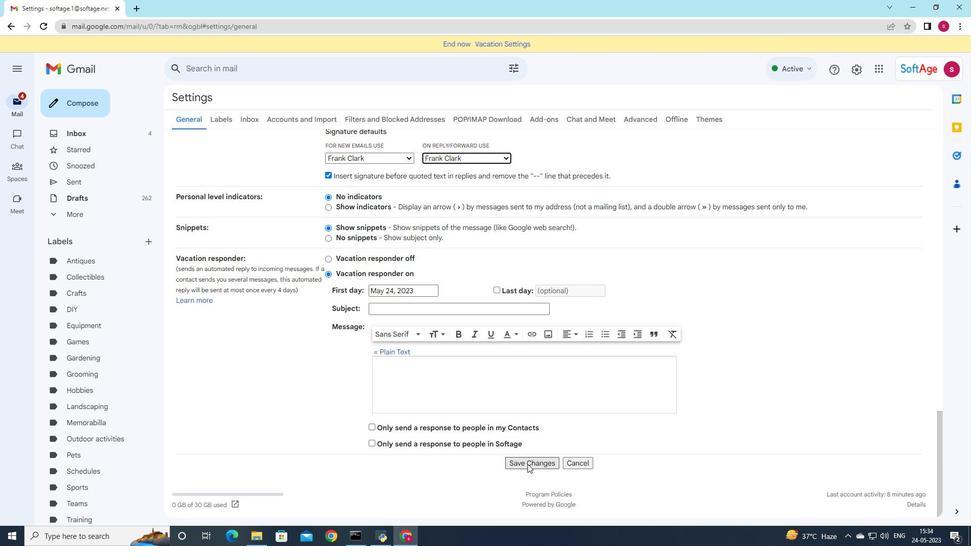 
Action: Mouse moved to (71, 104)
Screenshot: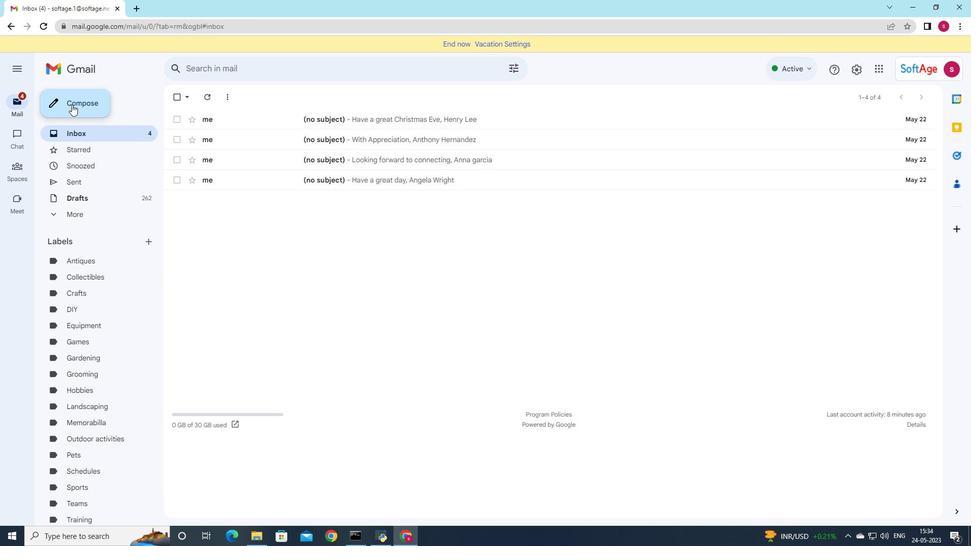 
Action: Mouse pressed left at (71, 104)
Screenshot: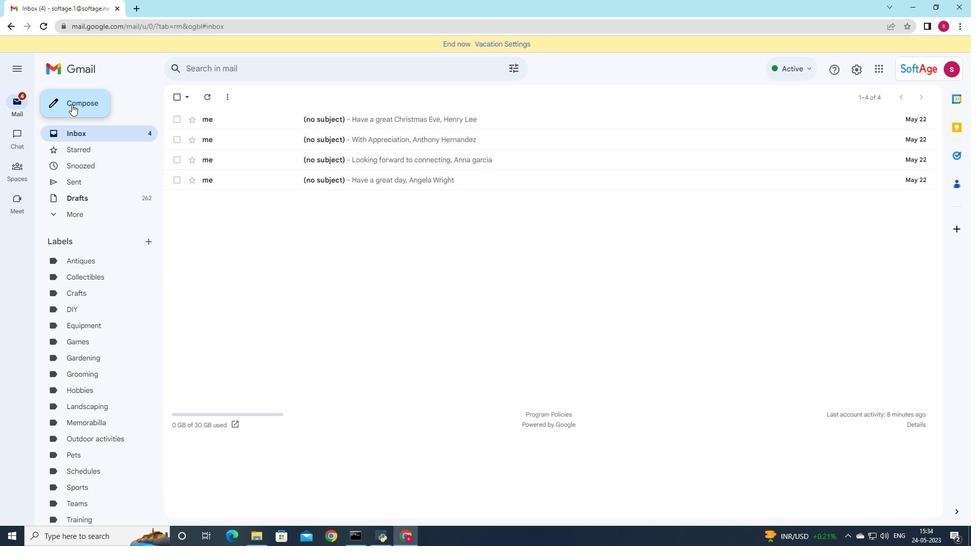
Action: Mouse moved to (770, 243)
Screenshot: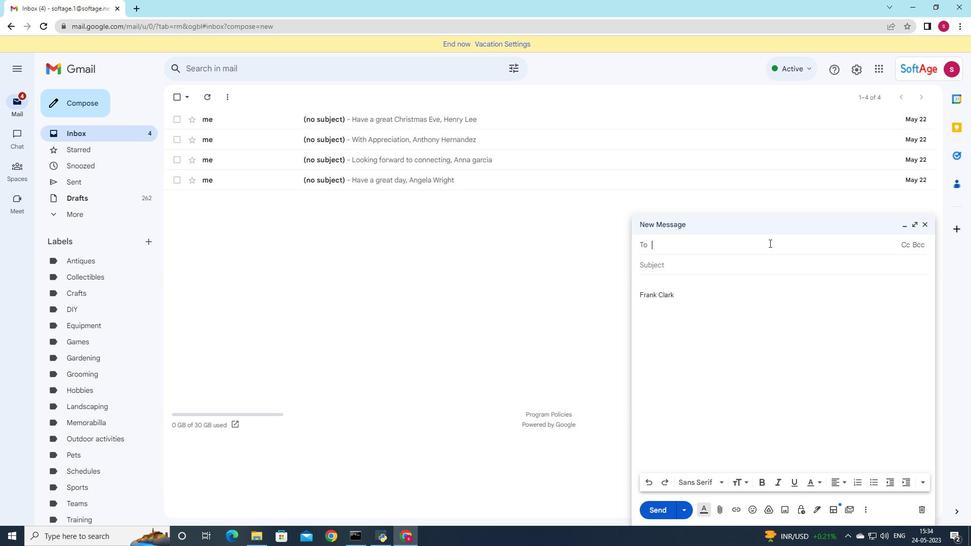 
Action: Key pressed softage
Screenshot: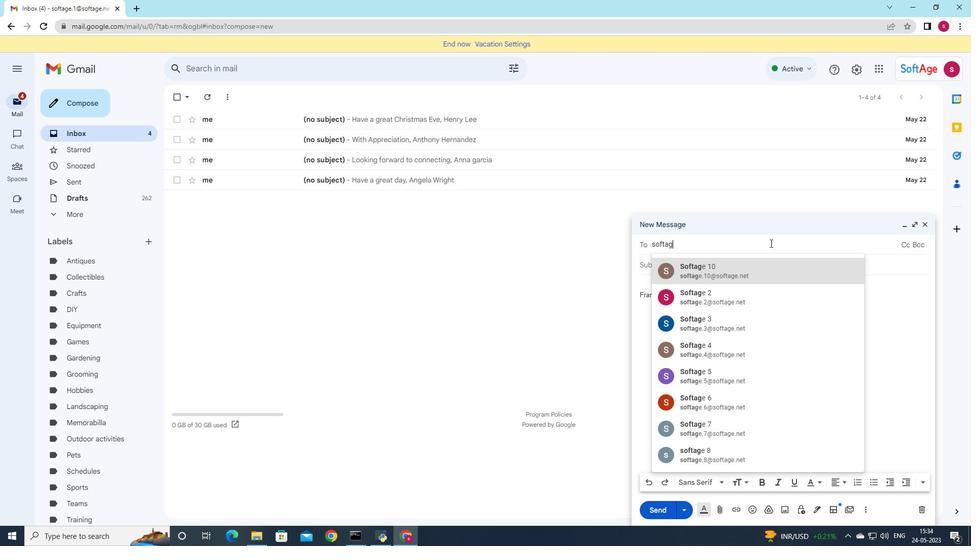 
Action: Mouse moved to (764, 399)
Screenshot: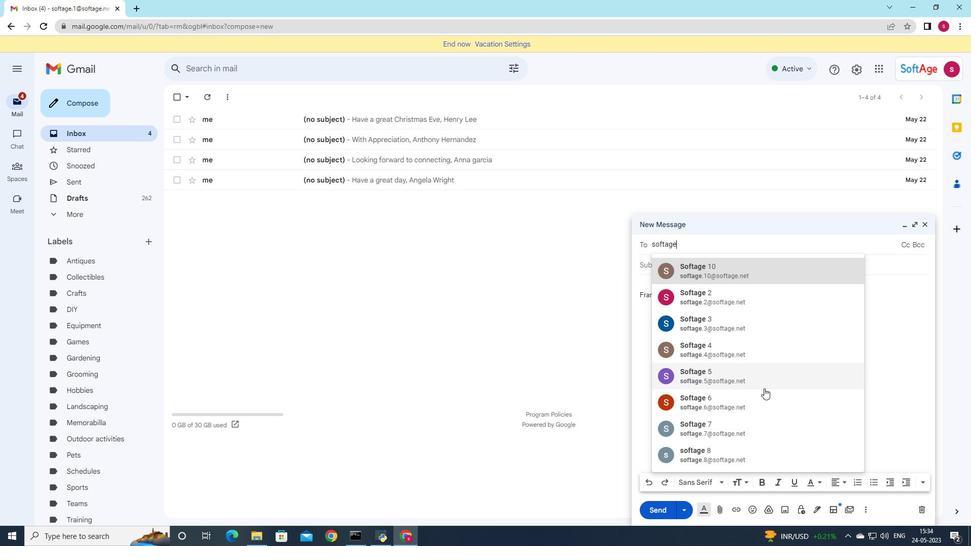 
Action: Mouse pressed left at (764, 399)
Screenshot: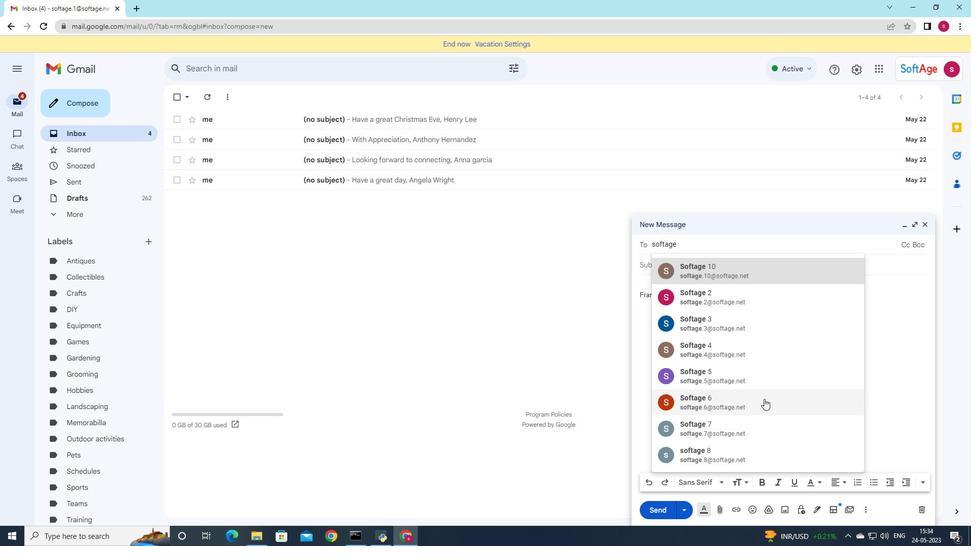 
Action: Mouse moved to (715, 270)
Screenshot: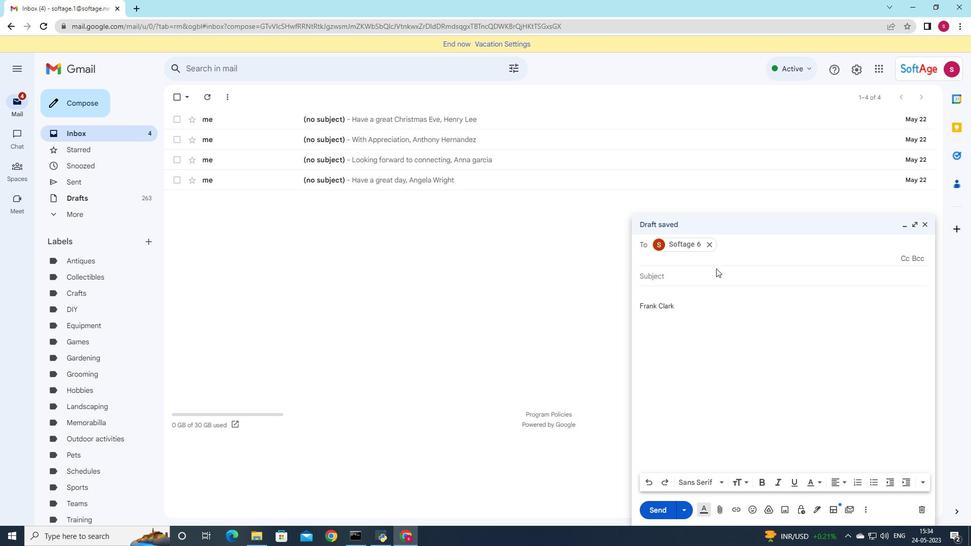 
Action: Mouse pressed left at (715, 270)
Screenshot: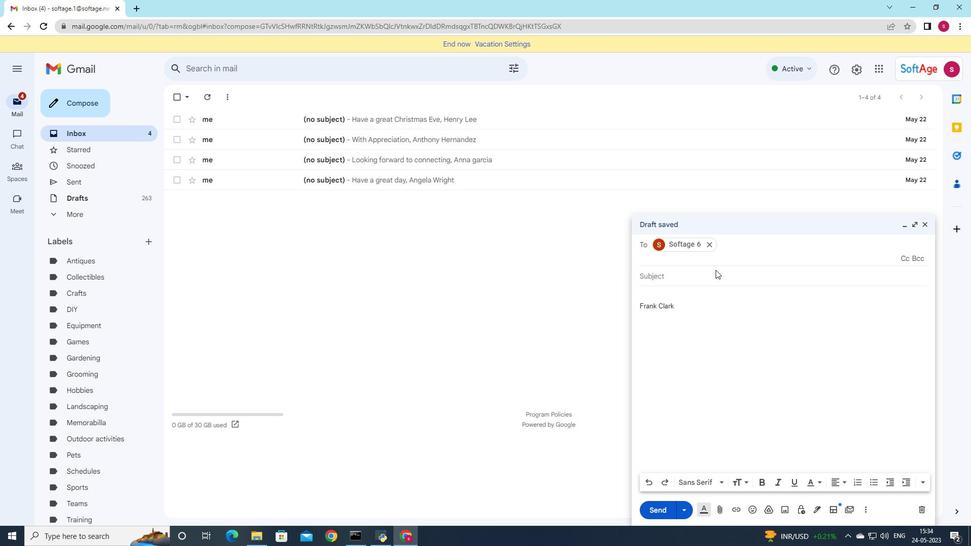 
Action: Mouse moved to (824, 301)
Screenshot: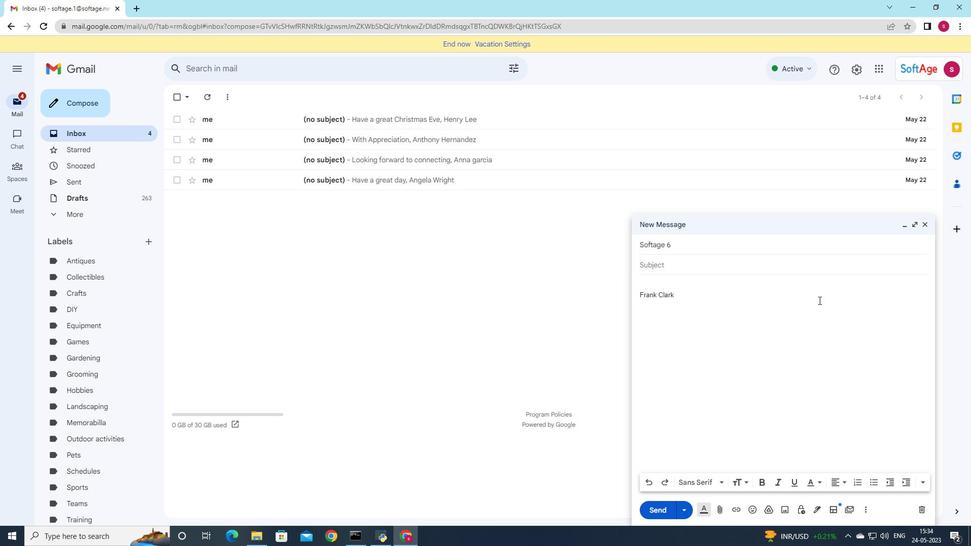 
Action: Key pressed <Key.shift>Request<Key.space>for<Key.space>a<Key.space>webinar<Key.space>
Screenshot: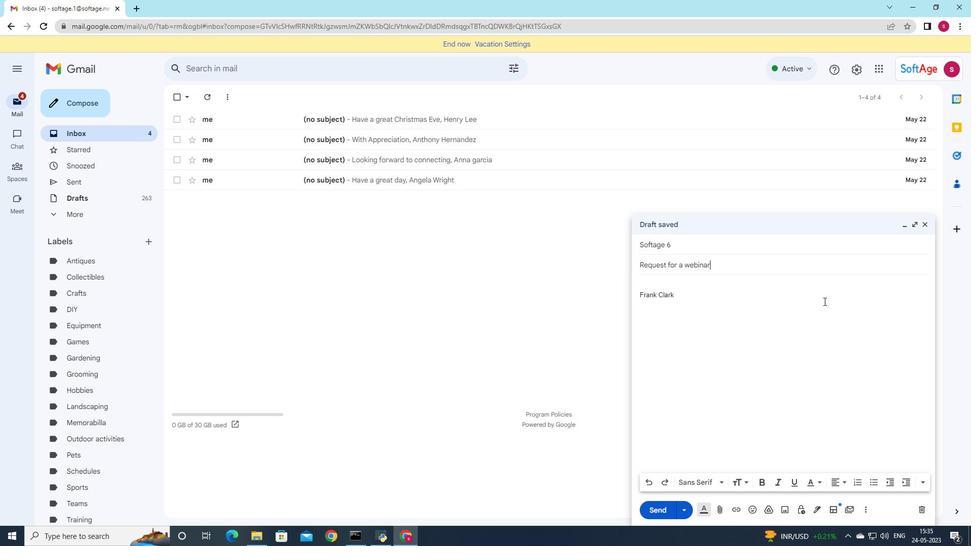 
Action: Mouse moved to (645, 281)
Screenshot: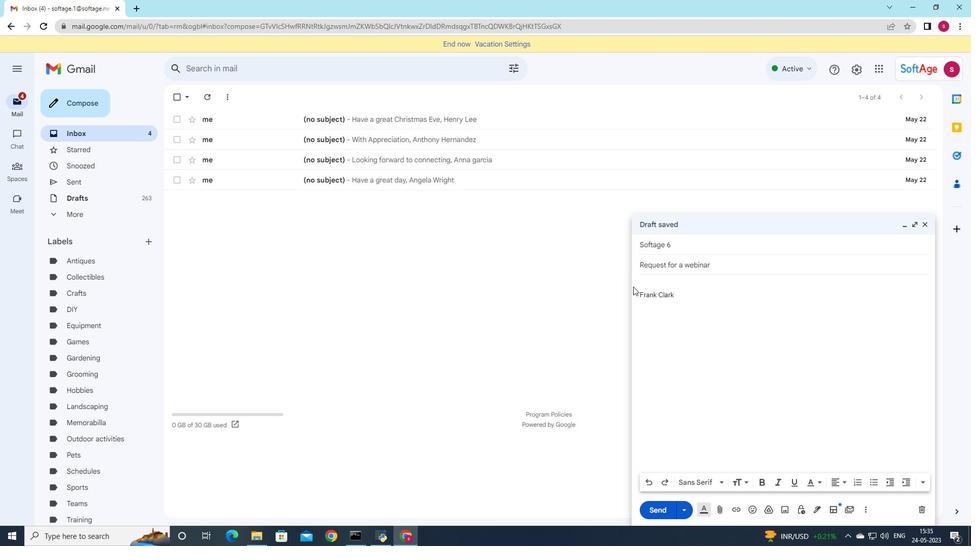 
Action: Mouse pressed left at (645, 281)
Screenshot: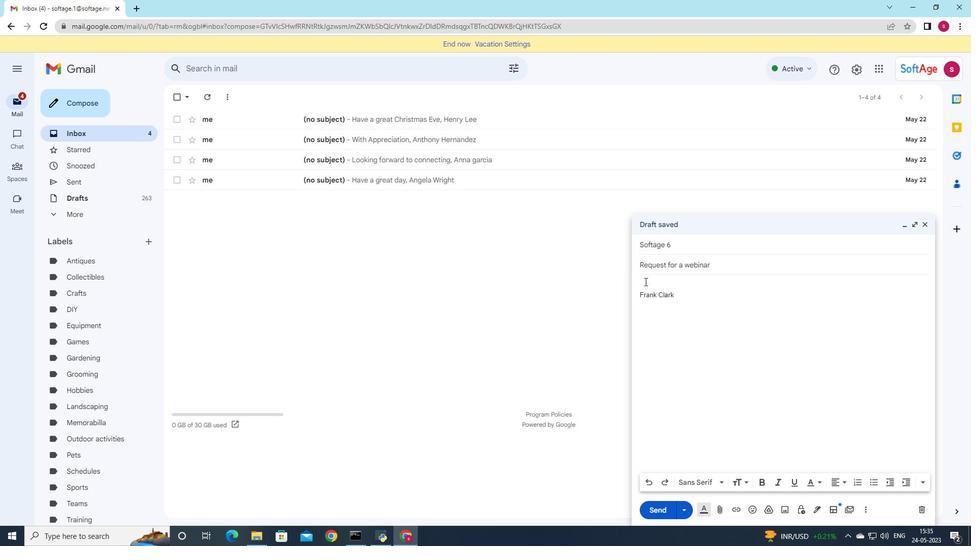 
Action: Mouse moved to (889, 309)
Screenshot: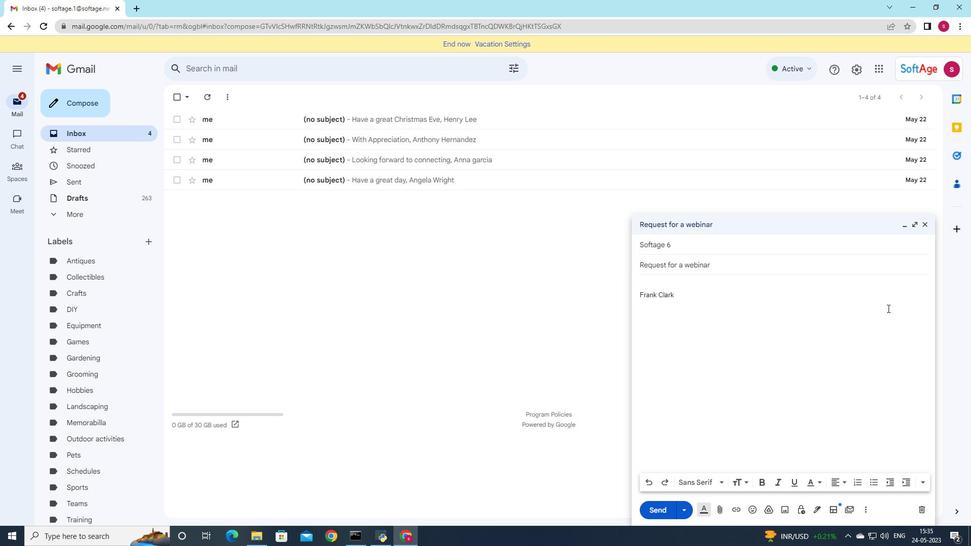 
Action: Key pressed i<Key.space>appreciate<Key.space>your<Key.space>cooperation<Key.space>in<Key.space>resolving<Key.space>this<Key.space>matter.
Screenshot: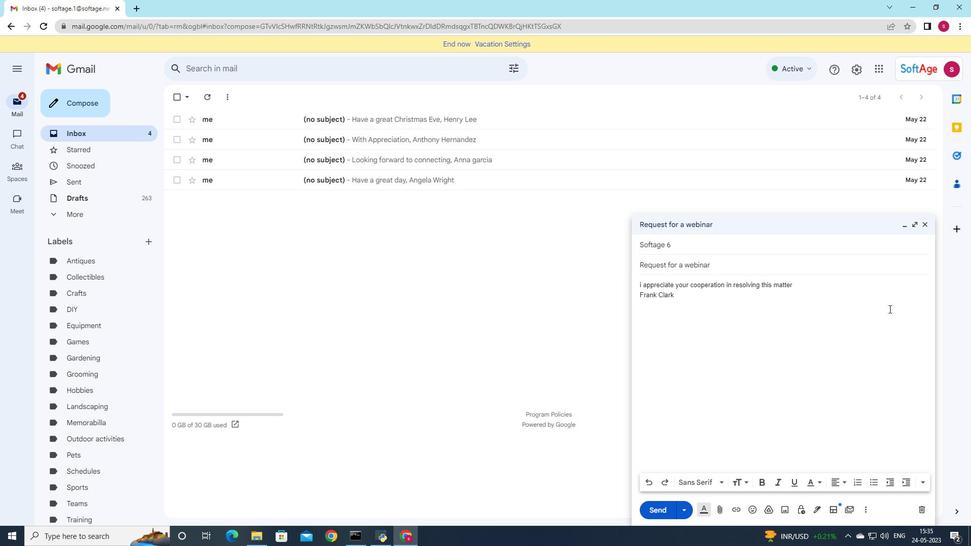 
Action: Mouse moved to (720, 512)
Screenshot: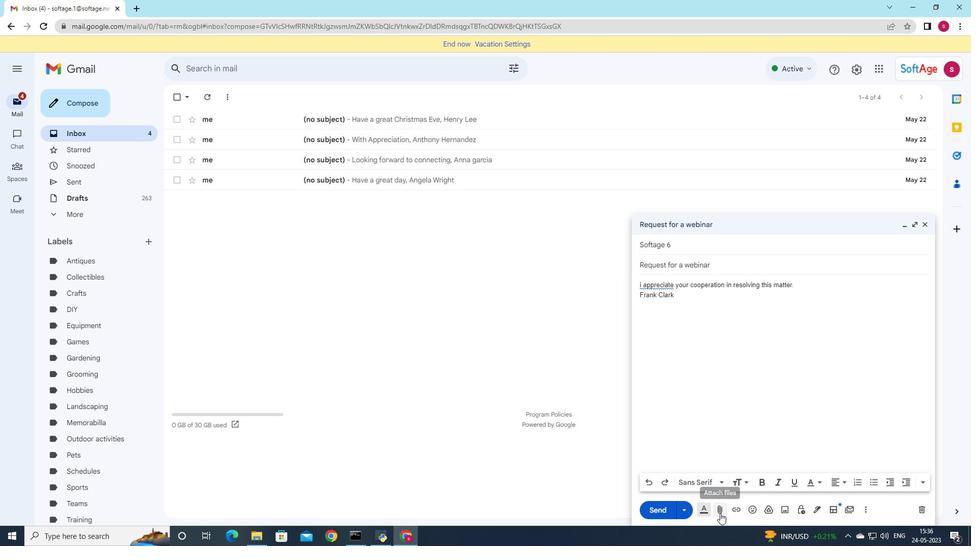 
Action: Mouse pressed left at (720, 512)
Screenshot: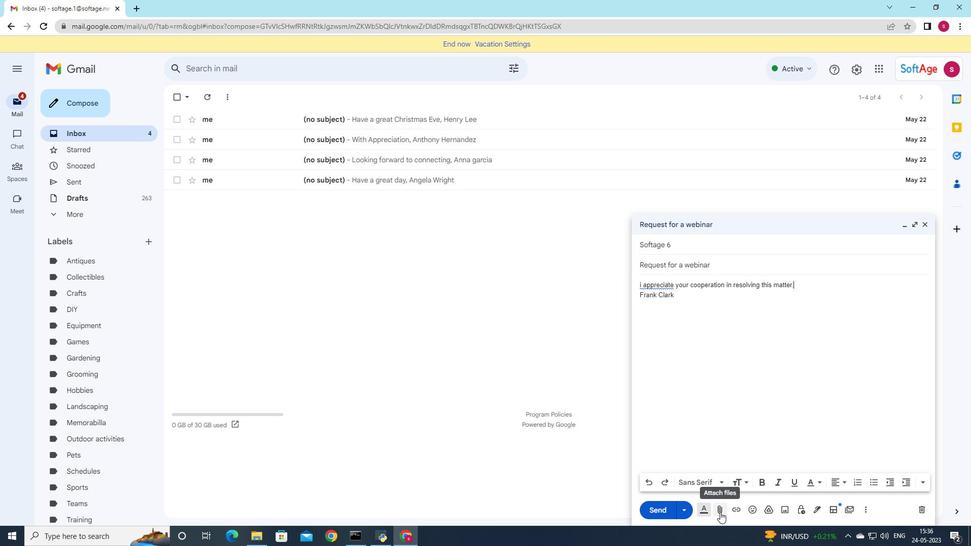 
Action: Mouse moved to (200, 75)
Screenshot: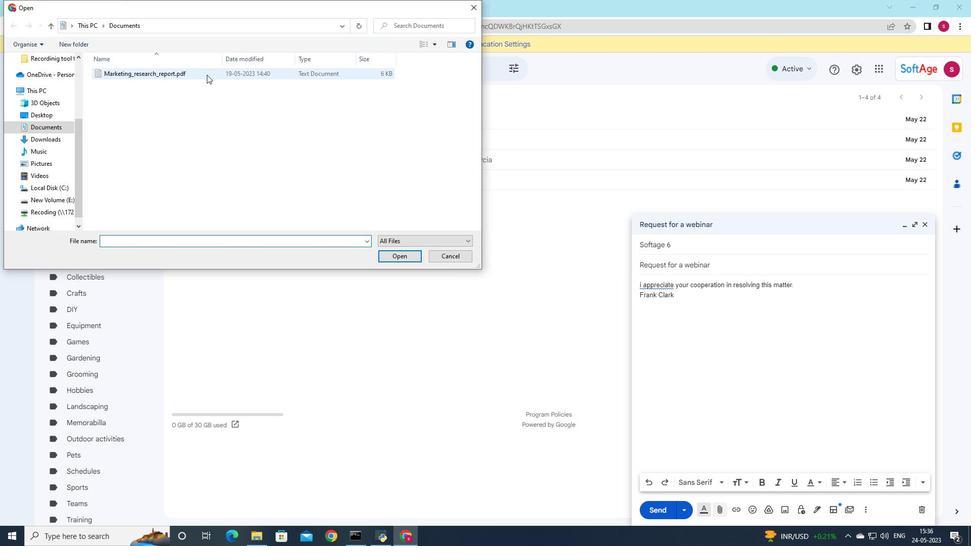 
Action: Mouse pressed left at (200, 75)
Screenshot: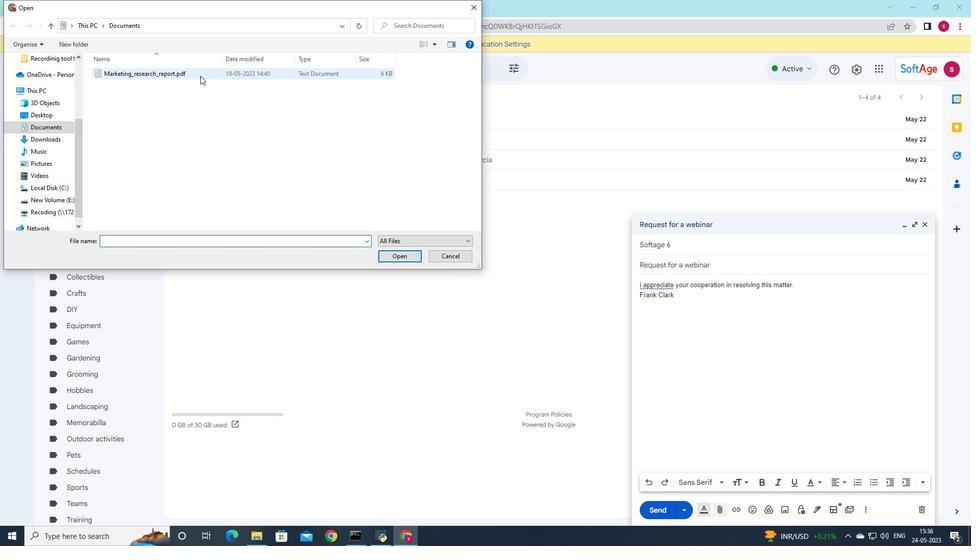 
Action: Mouse pressed left at (200, 75)
Screenshot: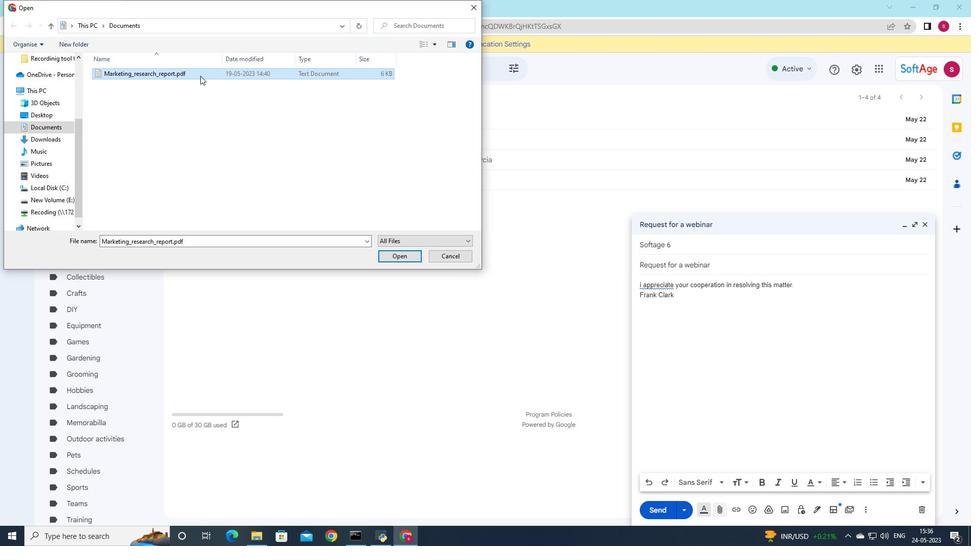
Action: Mouse moved to (700, 210)
Screenshot: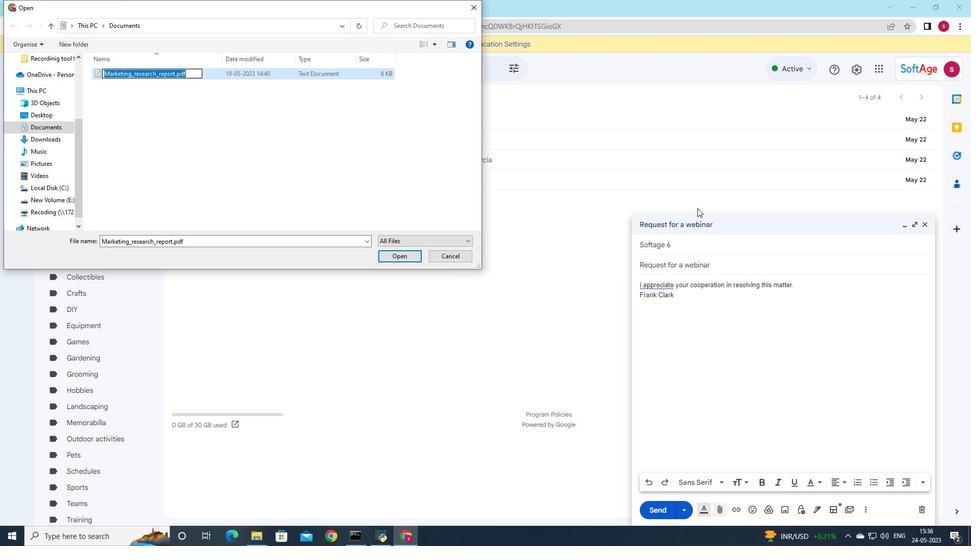 
Action: Key pressed <Key.shift>Service<Key.space><Key.backspace><Key.shift>_contract.docx
Screenshot: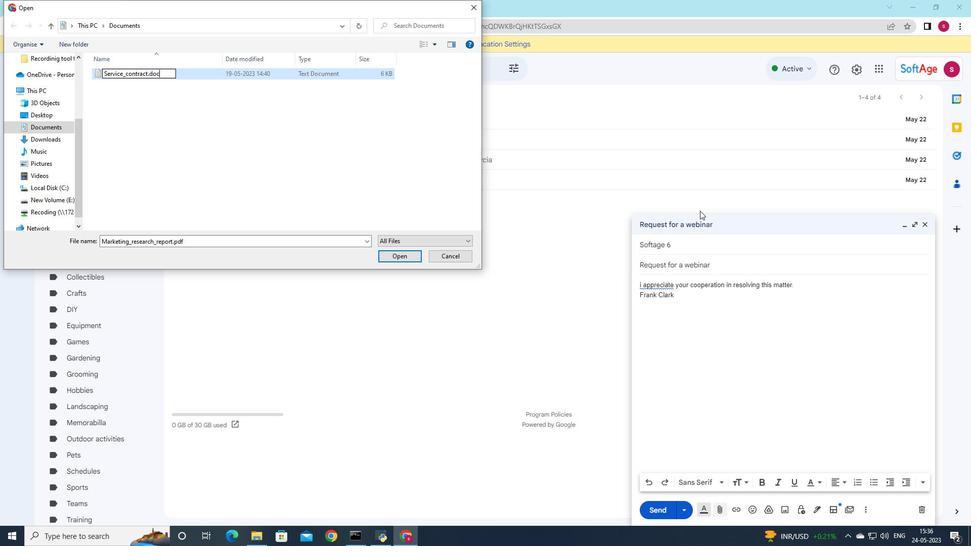 
Action: Mouse moved to (320, 66)
Screenshot: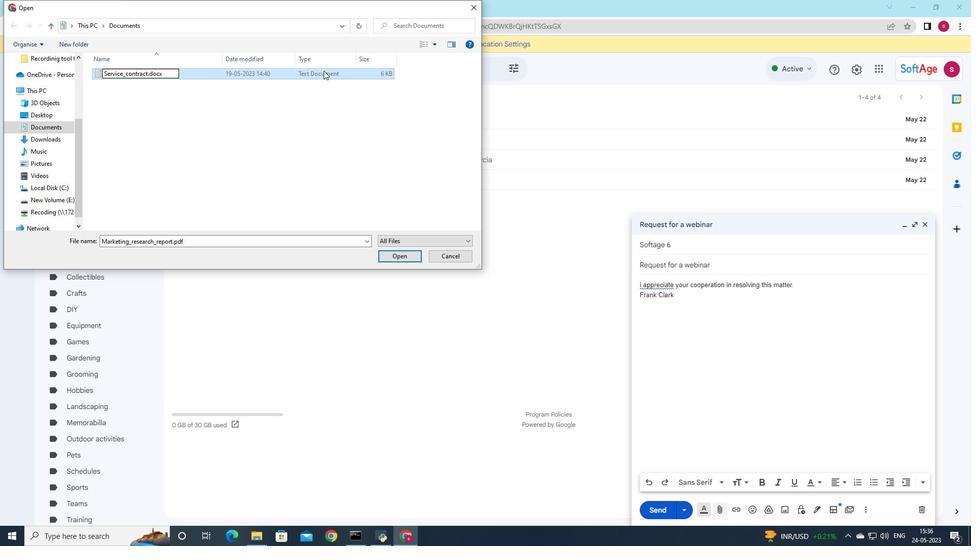
Action: Mouse pressed left at (320, 66)
Screenshot: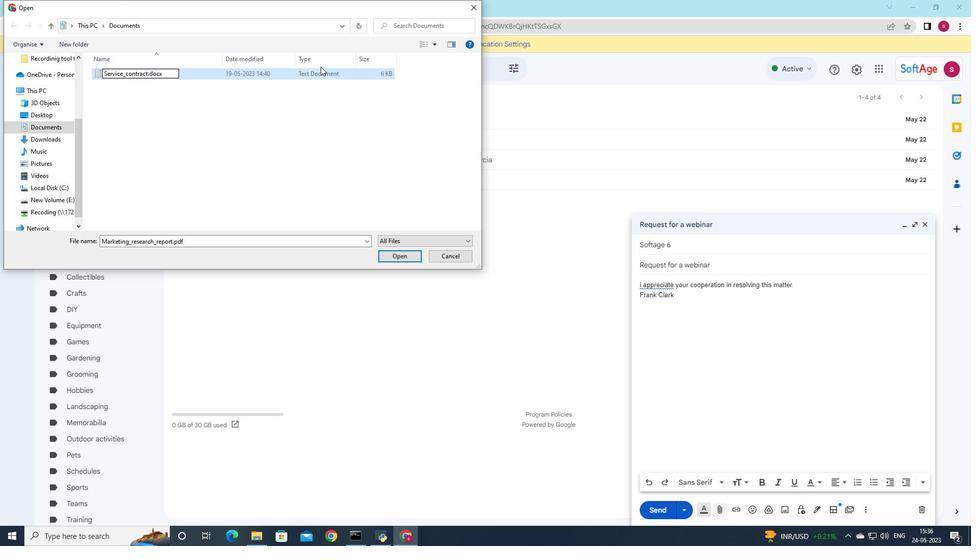 
Action: Mouse moved to (321, 72)
Screenshot: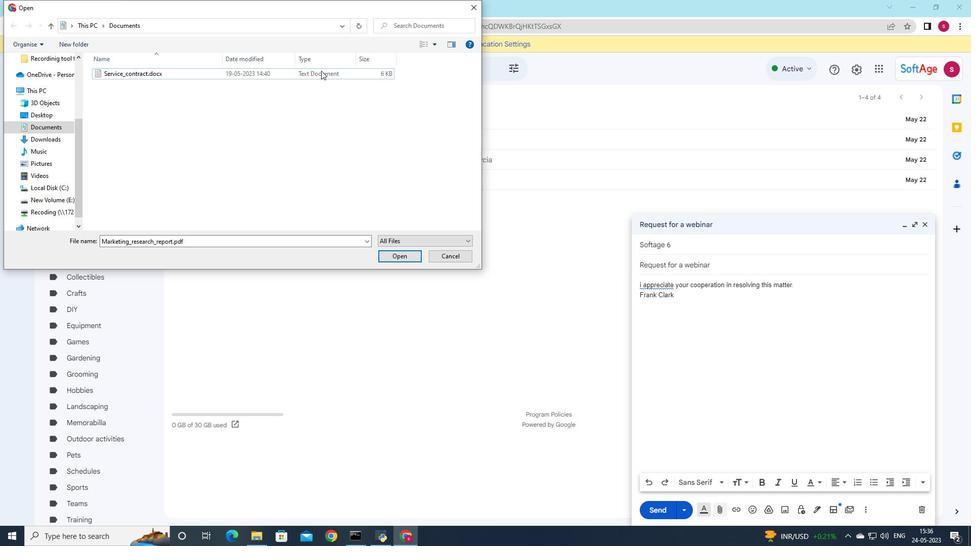 
Action: Mouse pressed left at (321, 72)
Screenshot: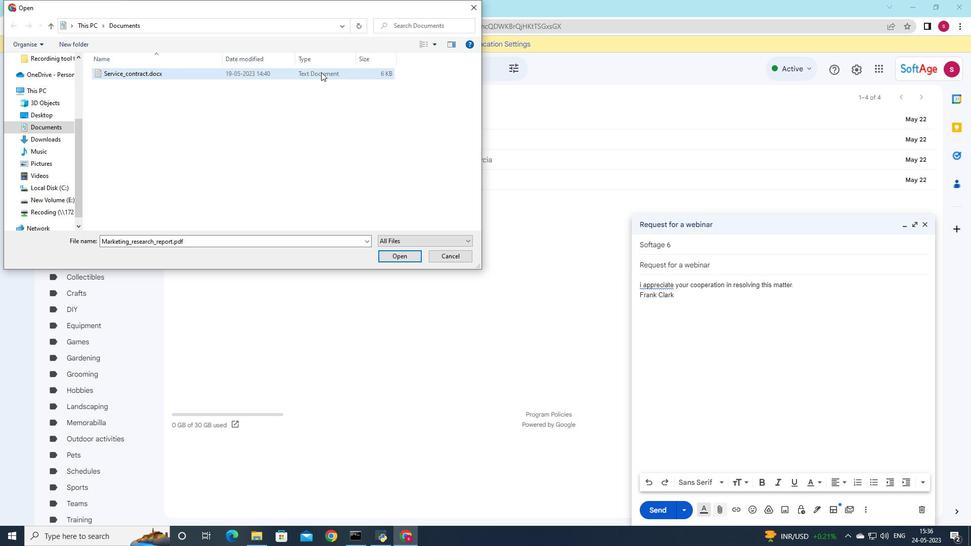 
Action: Mouse moved to (394, 259)
Screenshot: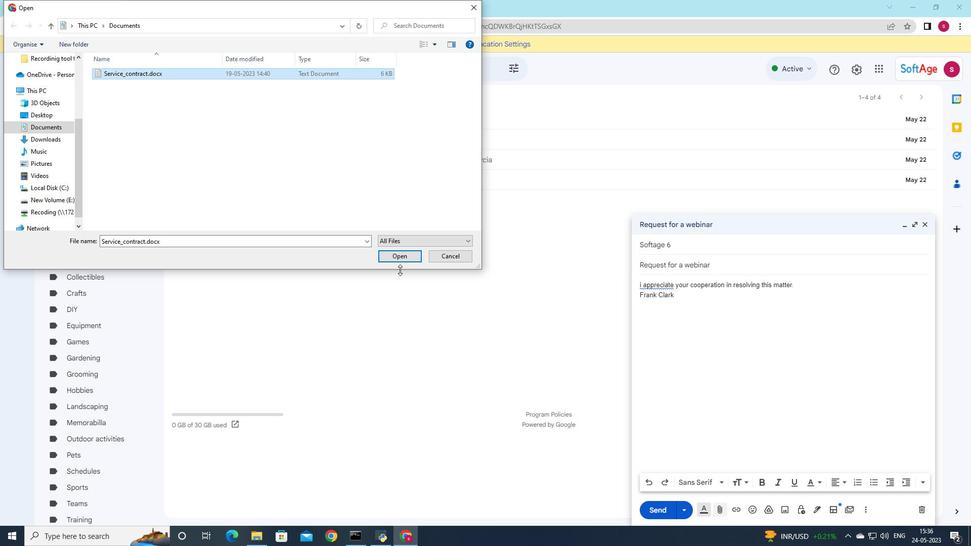 
Action: Mouse pressed left at (394, 259)
Screenshot: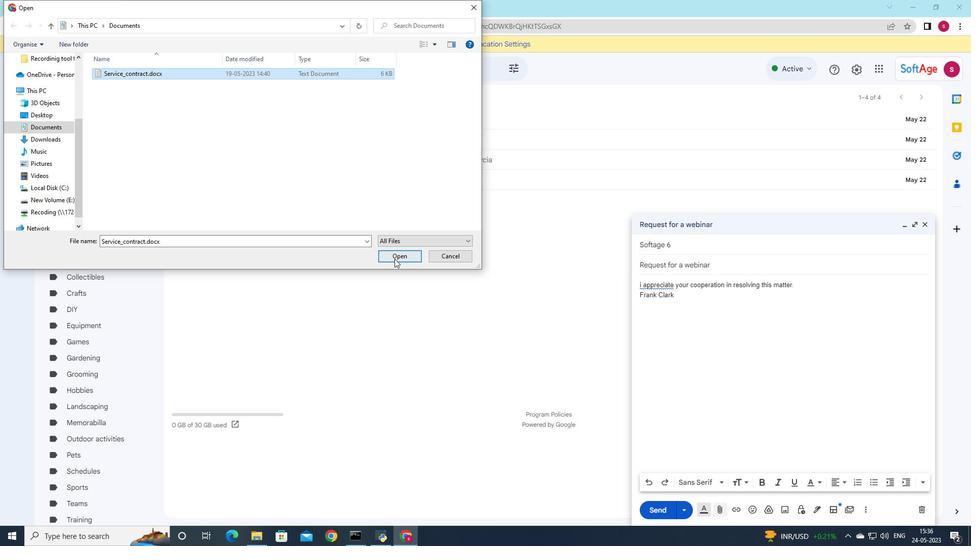 
Action: Mouse moved to (807, 285)
Screenshot: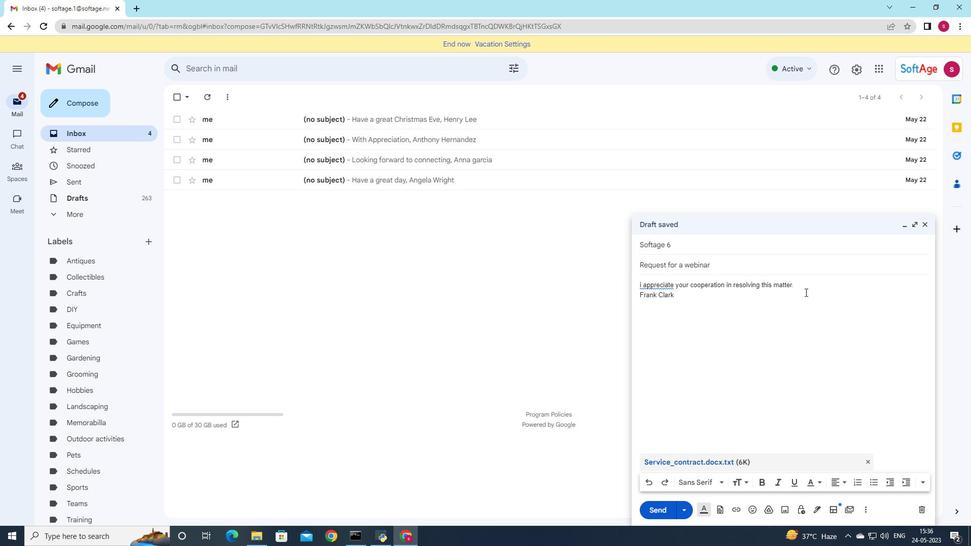 
Action: Mouse pressed left at (807, 285)
Screenshot: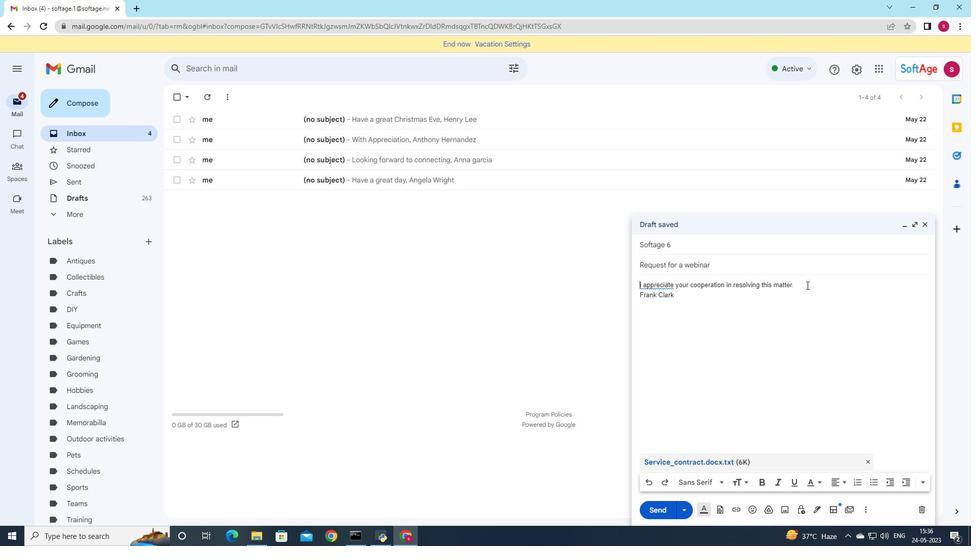 
Action: Mouse moved to (652, 484)
Screenshot: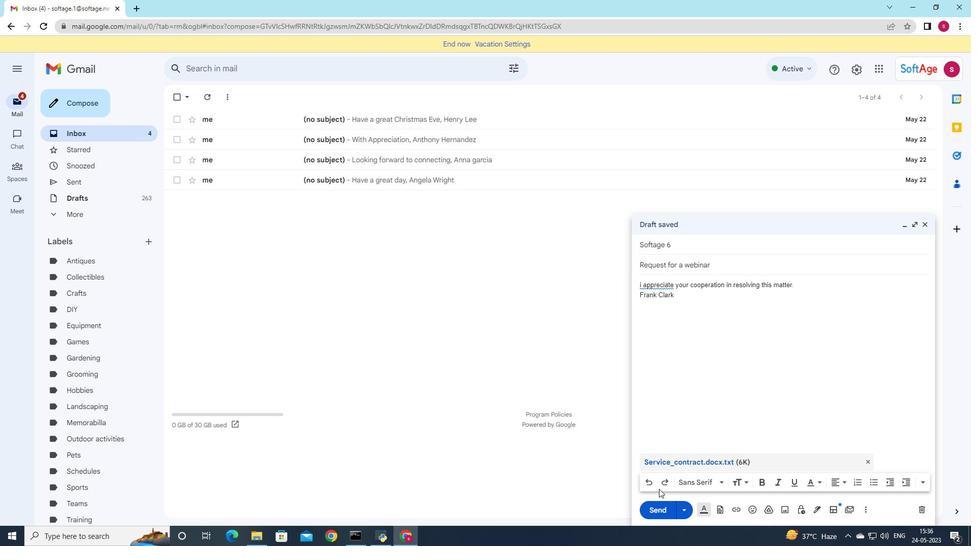 
Action: Mouse pressed left at (652, 484)
Screenshot: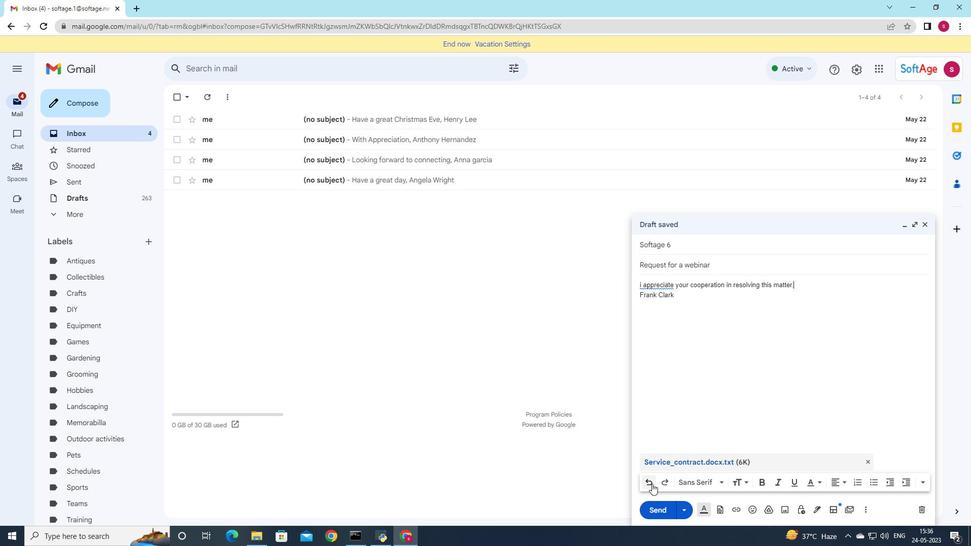 
Action: Mouse pressed left at (652, 484)
Screenshot: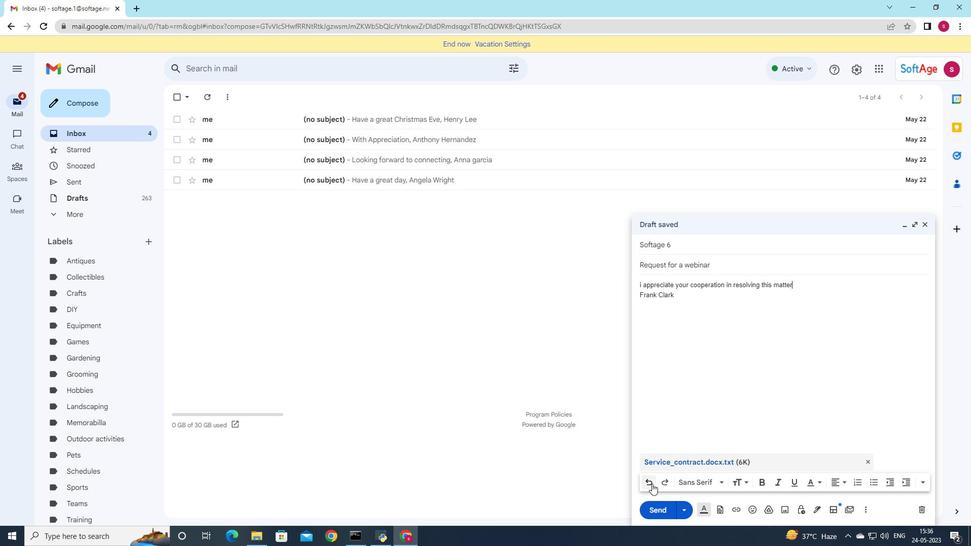 
Action: Mouse pressed left at (652, 484)
Screenshot: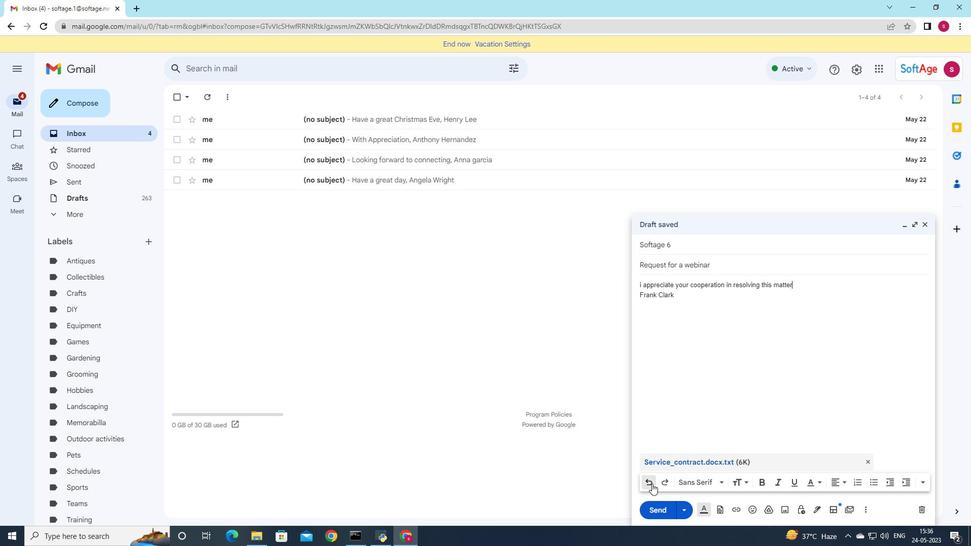 
Action: Mouse pressed left at (652, 484)
Screenshot: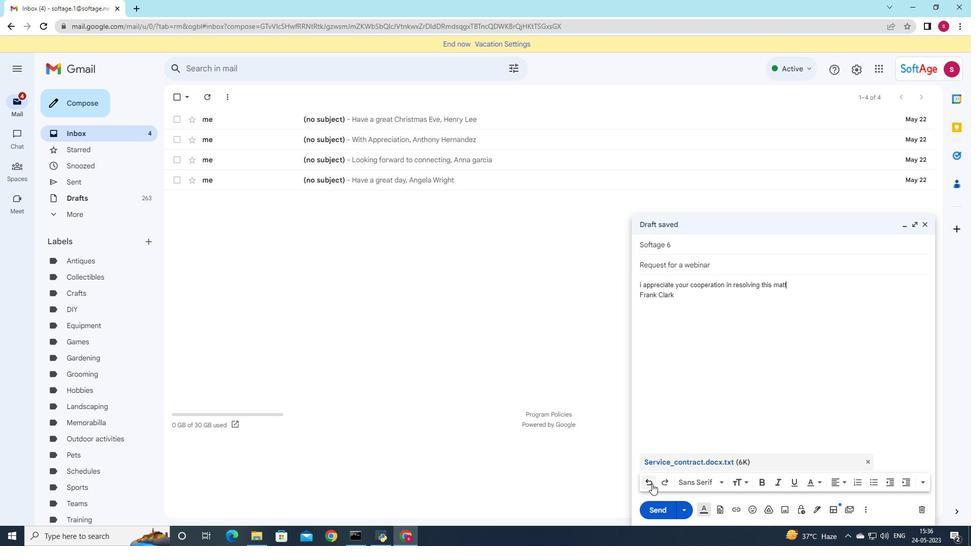 
Action: Mouse pressed left at (652, 484)
Screenshot: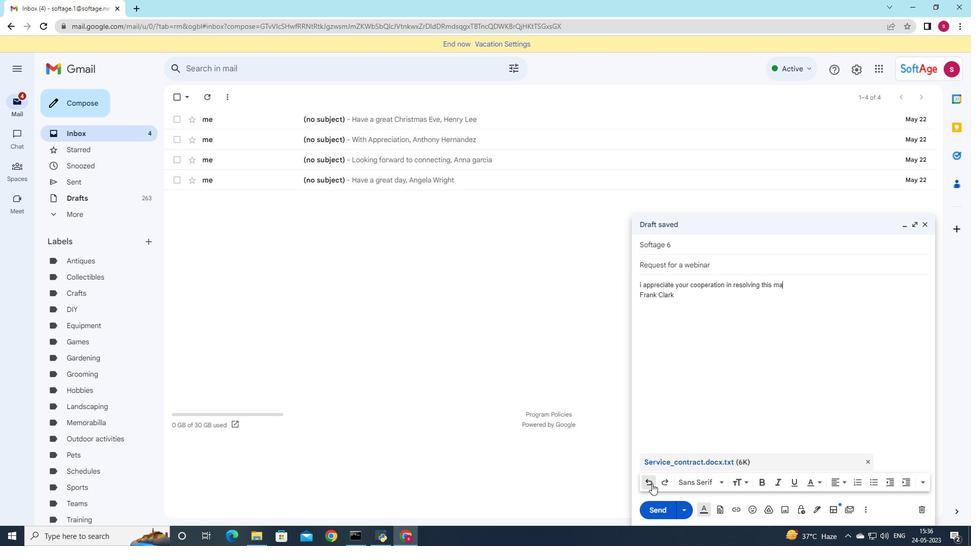 
Action: Mouse pressed left at (652, 484)
Screenshot: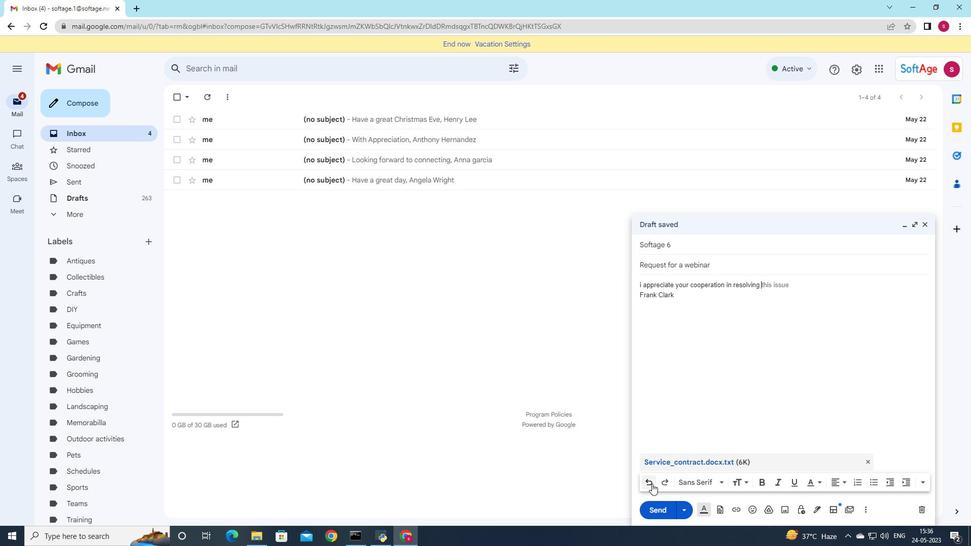 
Action: Mouse pressed left at (652, 484)
Screenshot: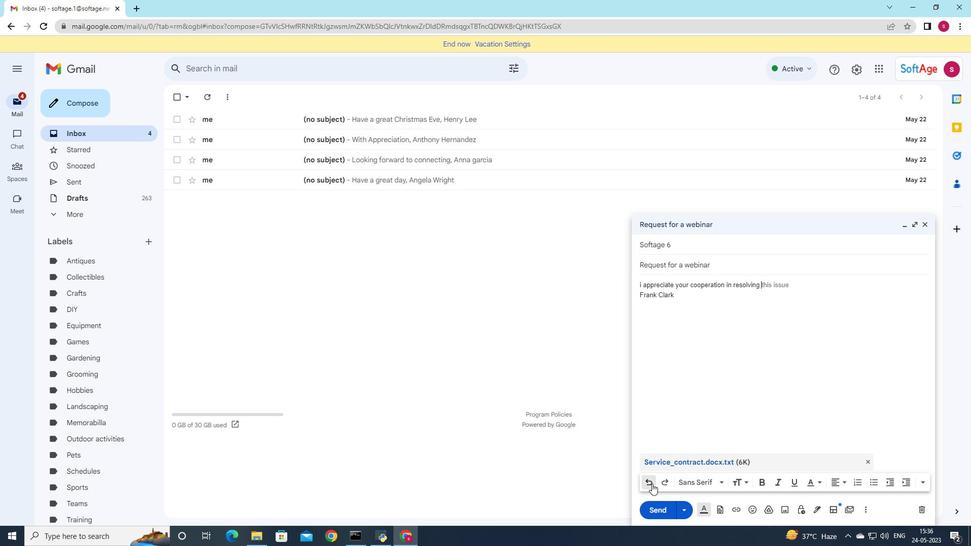 
Action: Mouse pressed left at (652, 484)
Screenshot: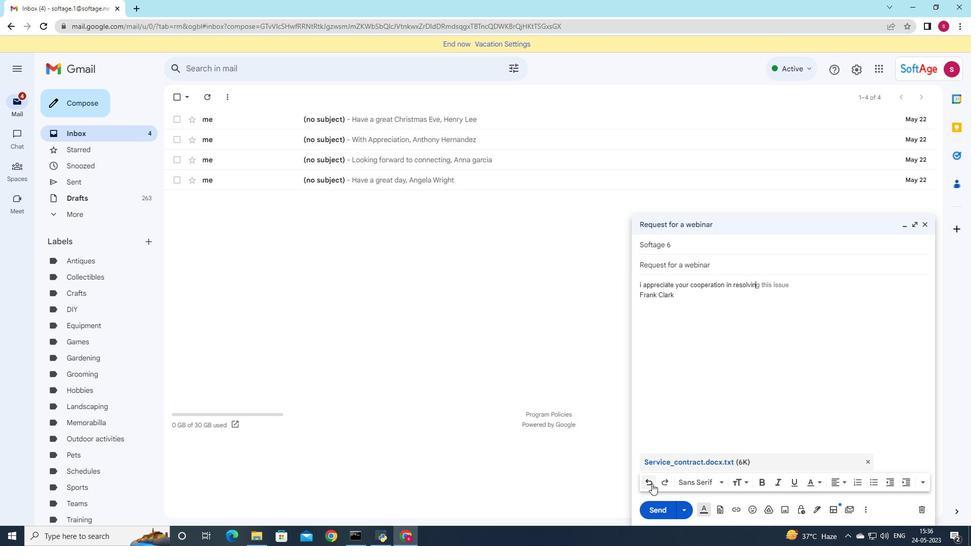 
Action: Mouse pressed left at (652, 484)
Screenshot: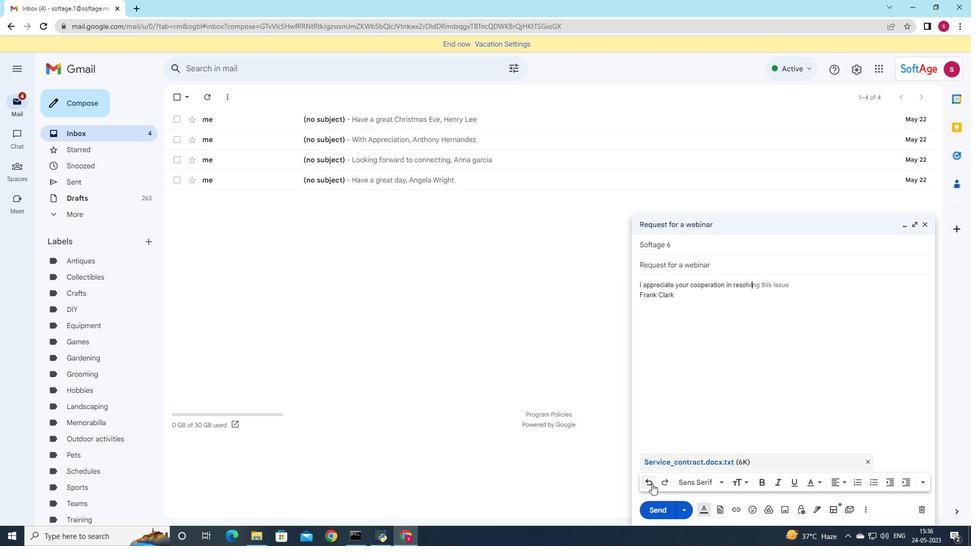 
Action: Mouse pressed left at (652, 484)
Screenshot: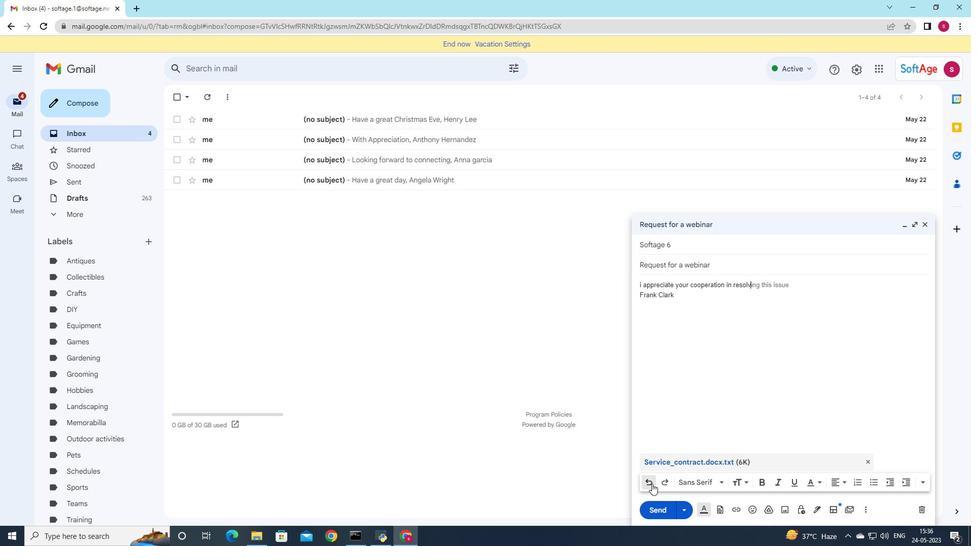 
Action: Mouse pressed left at (652, 484)
Screenshot: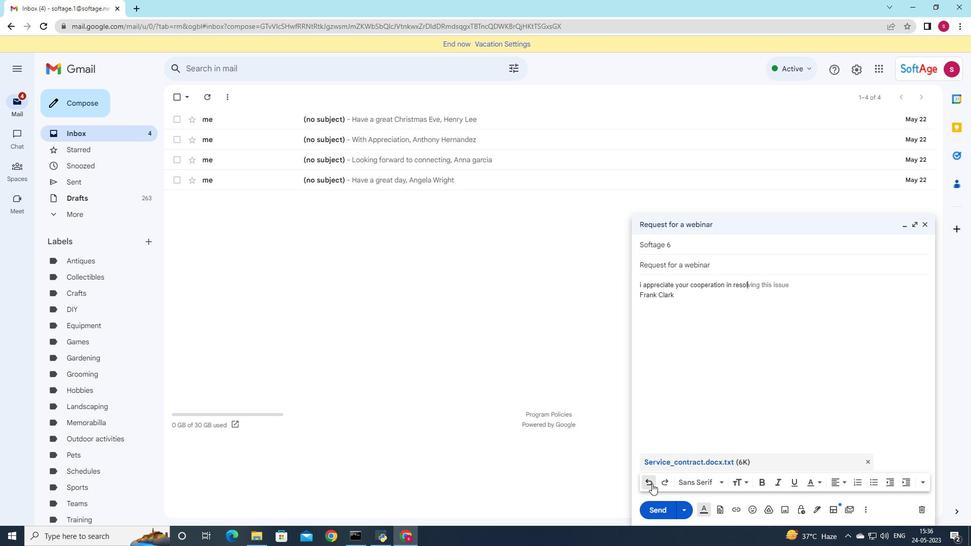 
Action: Mouse pressed left at (652, 484)
Screenshot: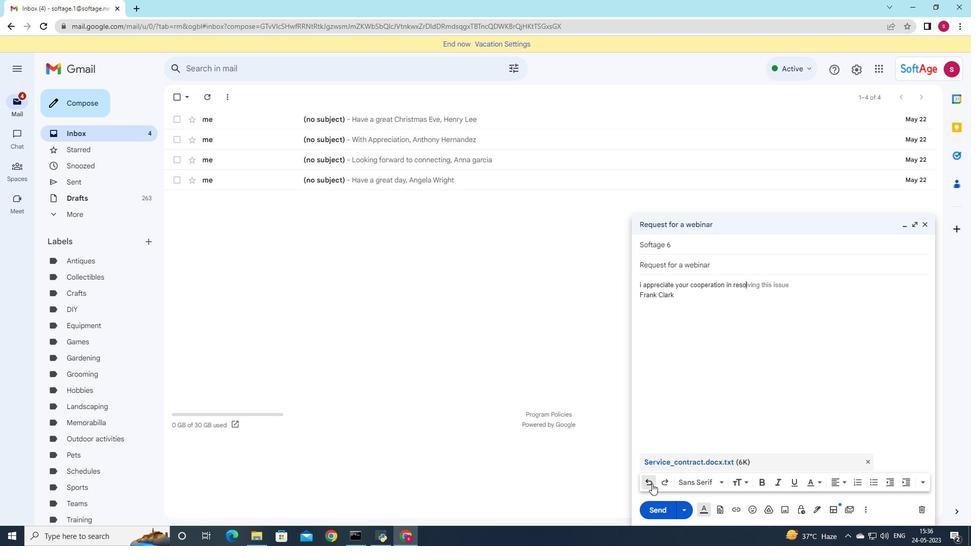 
Action: Mouse pressed left at (652, 484)
Screenshot: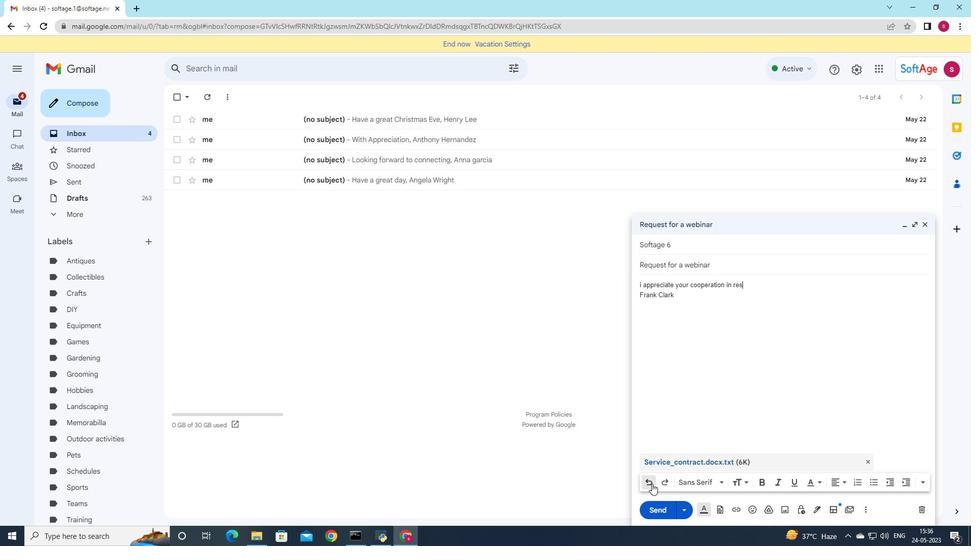 
Action: Mouse pressed left at (652, 484)
Screenshot: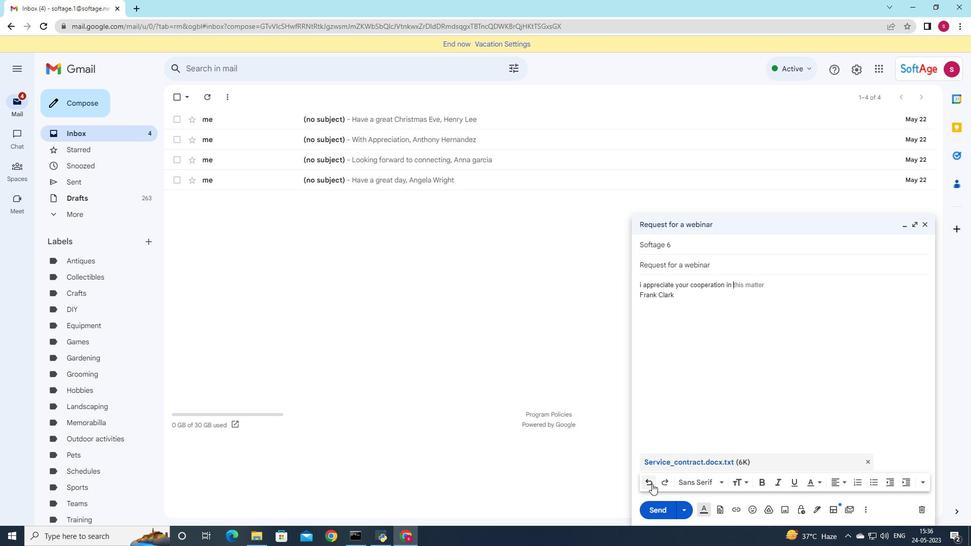 
Action: Mouse pressed left at (652, 484)
Screenshot: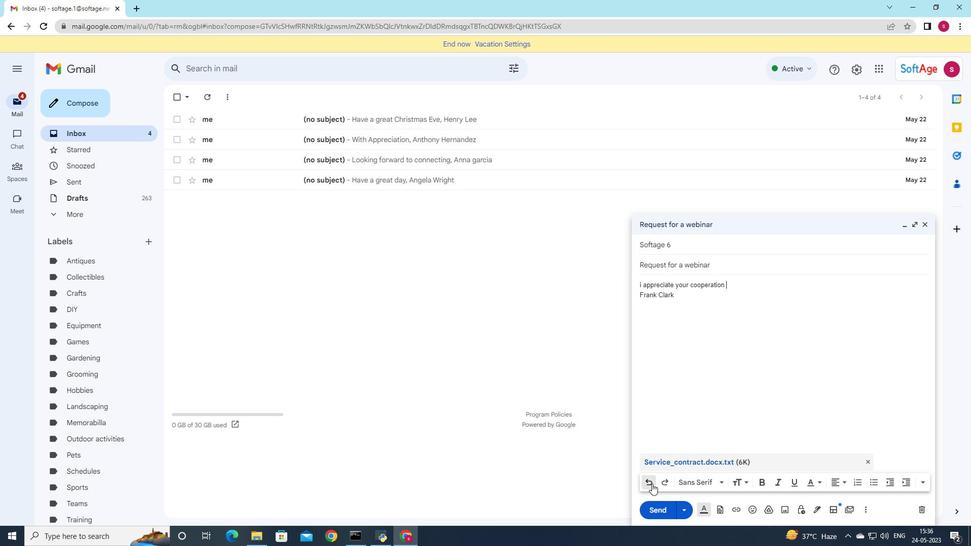 
Action: Mouse pressed left at (652, 484)
Screenshot: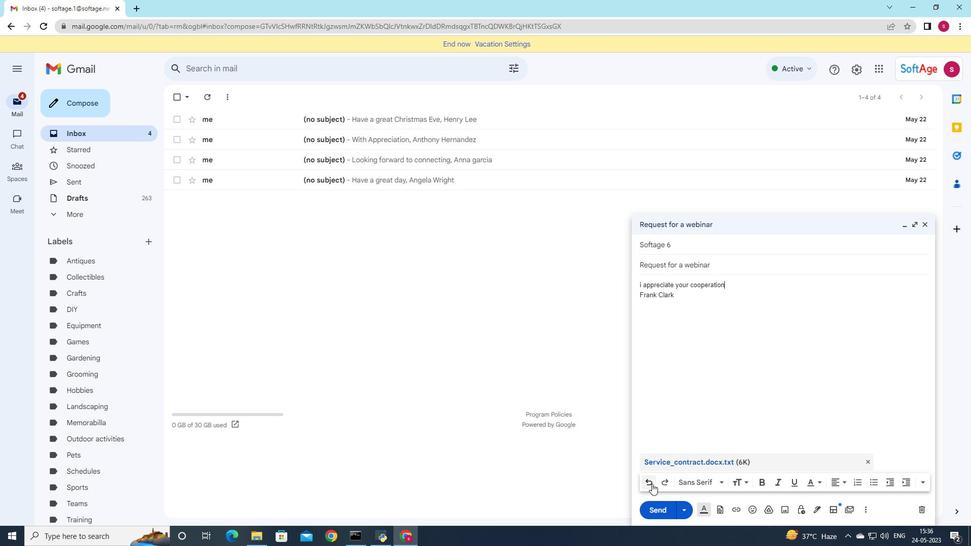 
Action: Mouse pressed left at (652, 484)
Screenshot: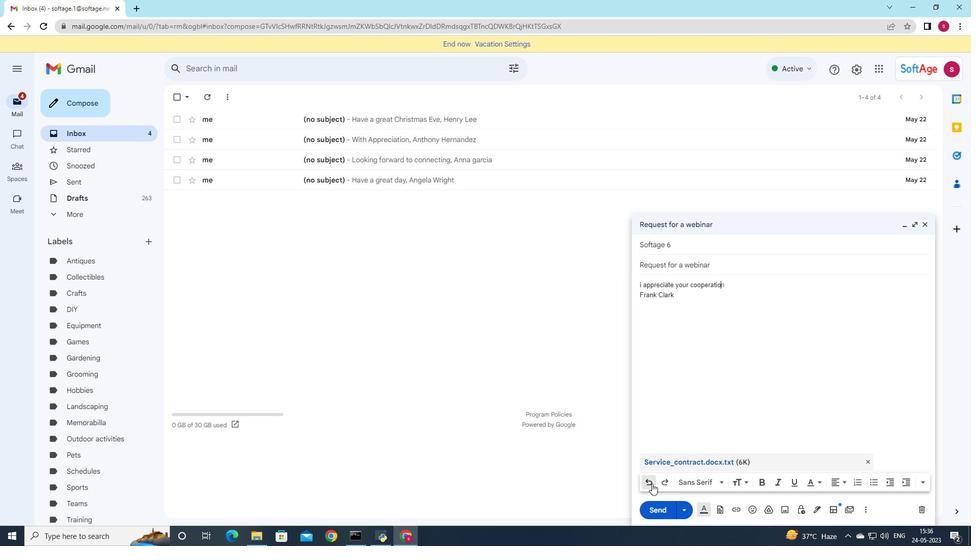 
Action: Mouse pressed left at (652, 484)
Screenshot: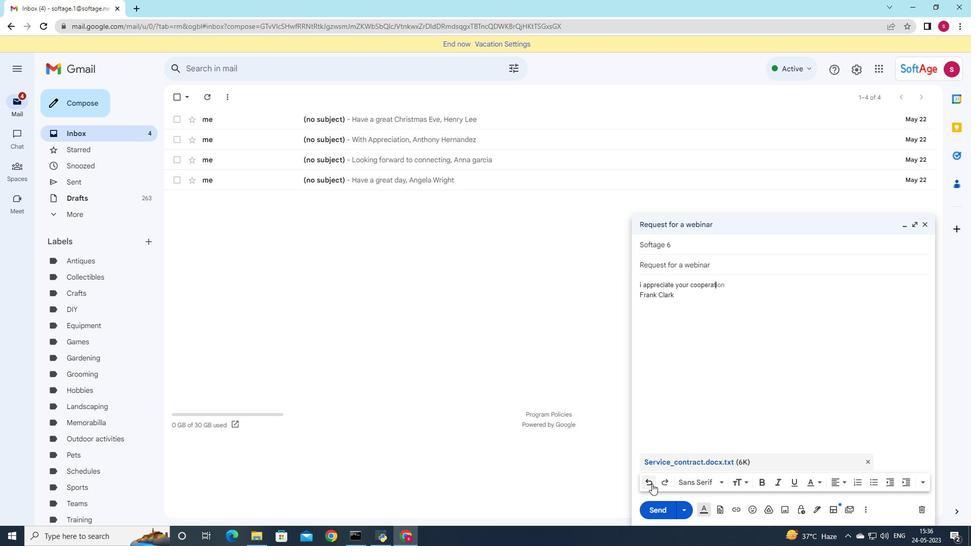 
Action: Mouse pressed left at (652, 484)
Screenshot: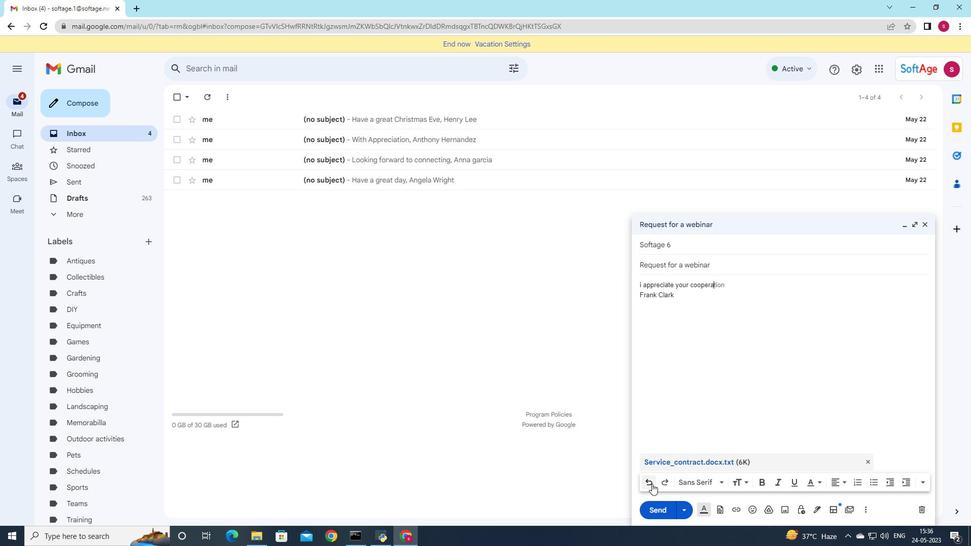 
Action: Mouse pressed left at (652, 484)
Screenshot: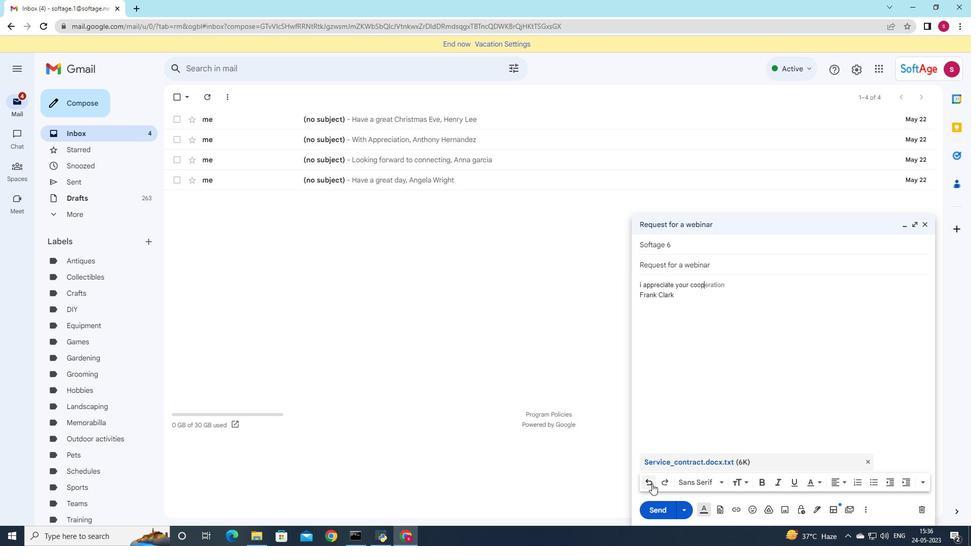
Action: Mouse pressed left at (652, 484)
Screenshot: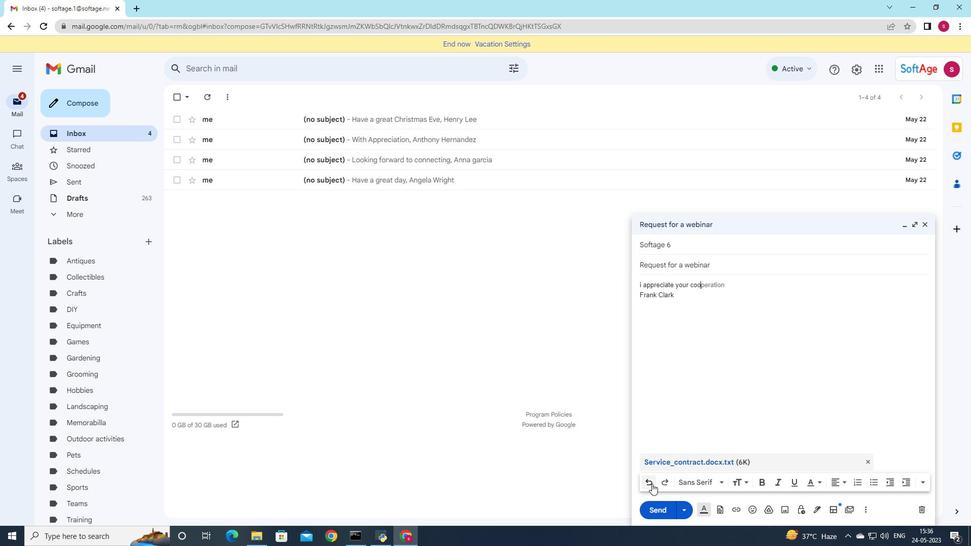 
Action: Mouse pressed left at (652, 484)
Screenshot: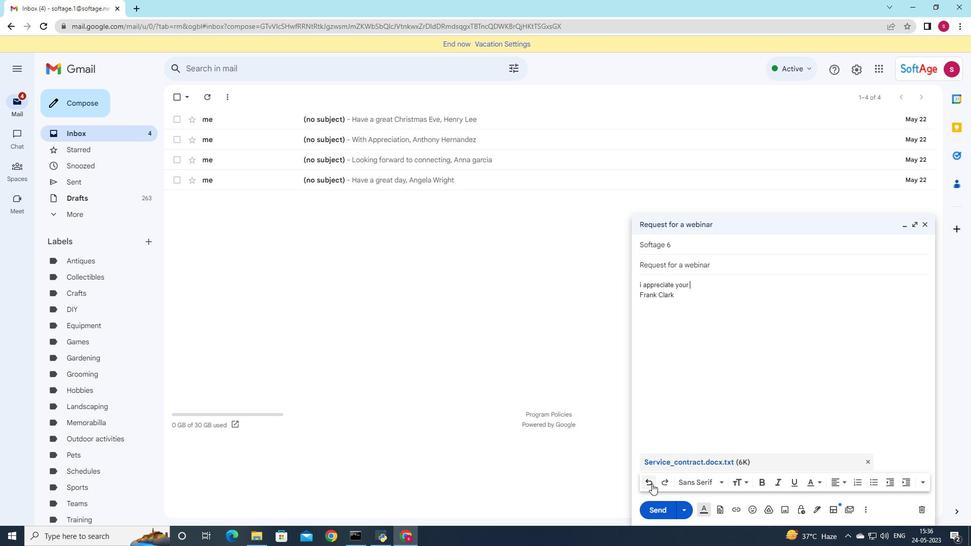 
Action: Mouse pressed left at (652, 484)
Screenshot: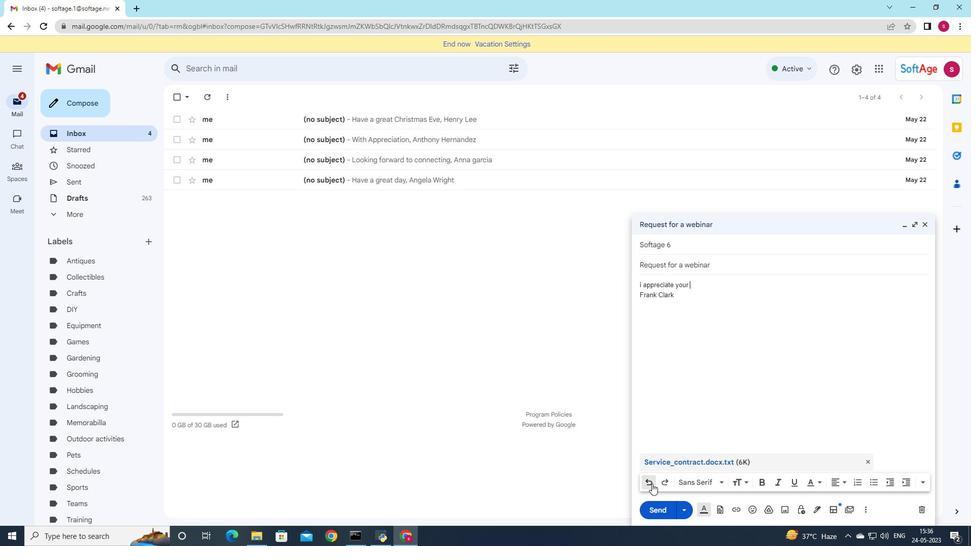 
Action: Mouse pressed left at (652, 484)
Screenshot: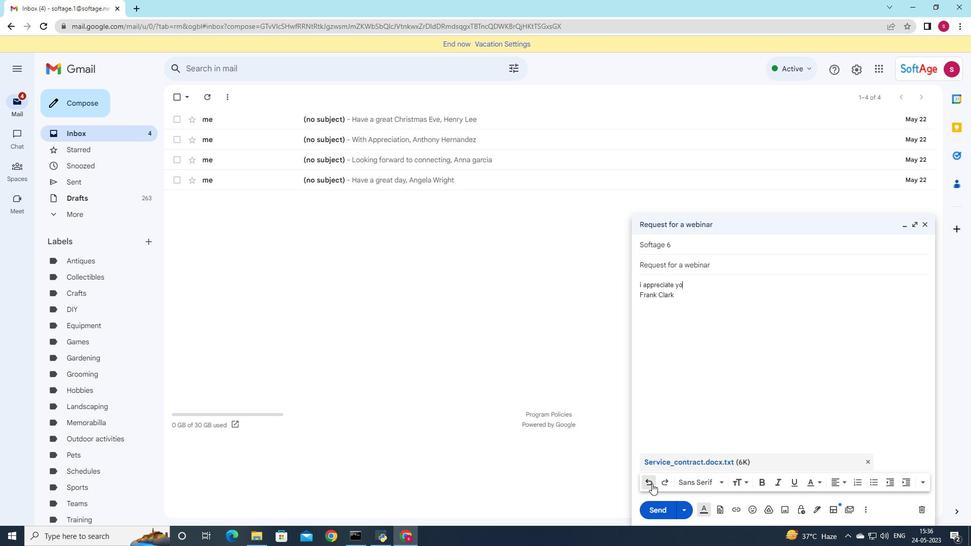
Action: Mouse pressed left at (652, 484)
Screenshot: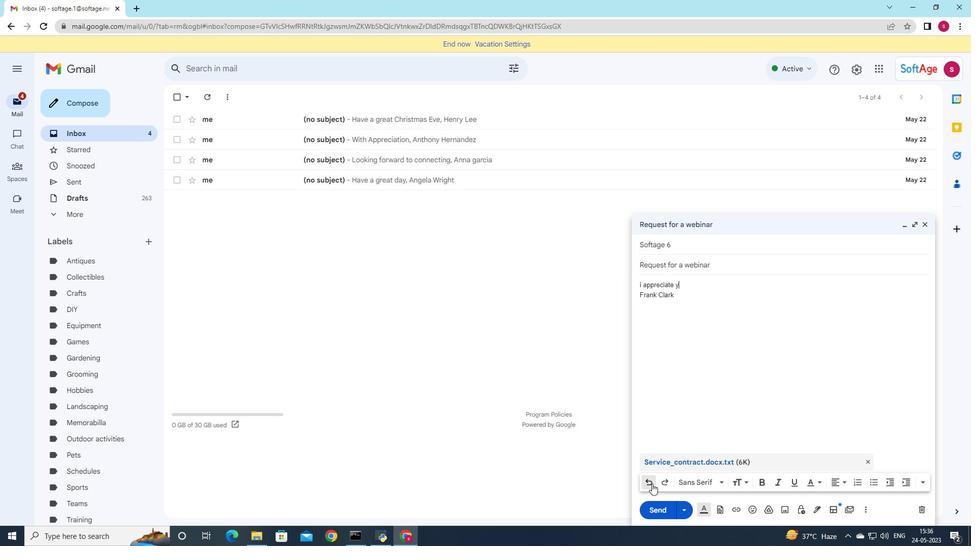 
Action: Mouse pressed left at (652, 484)
Screenshot: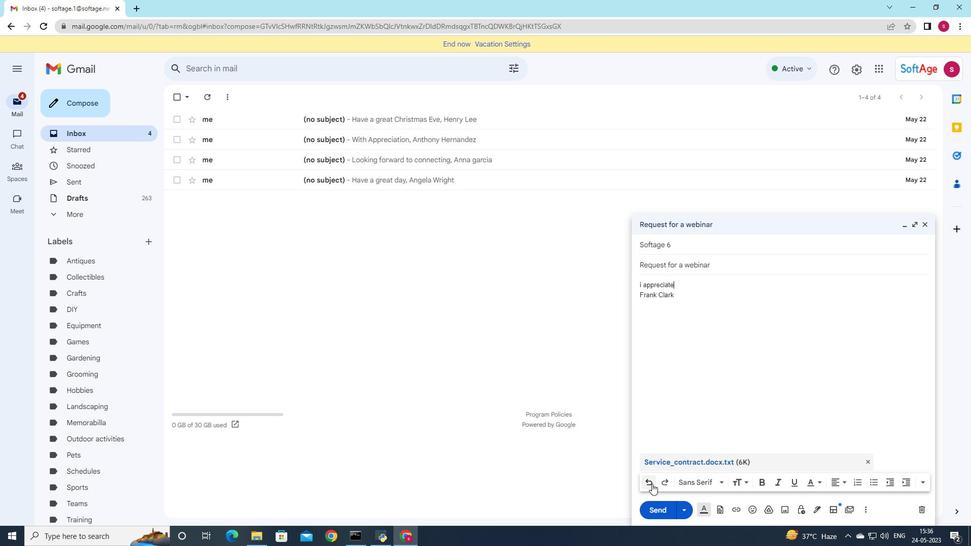 
Action: Mouse pressed left at (652, 484)
Screenshot: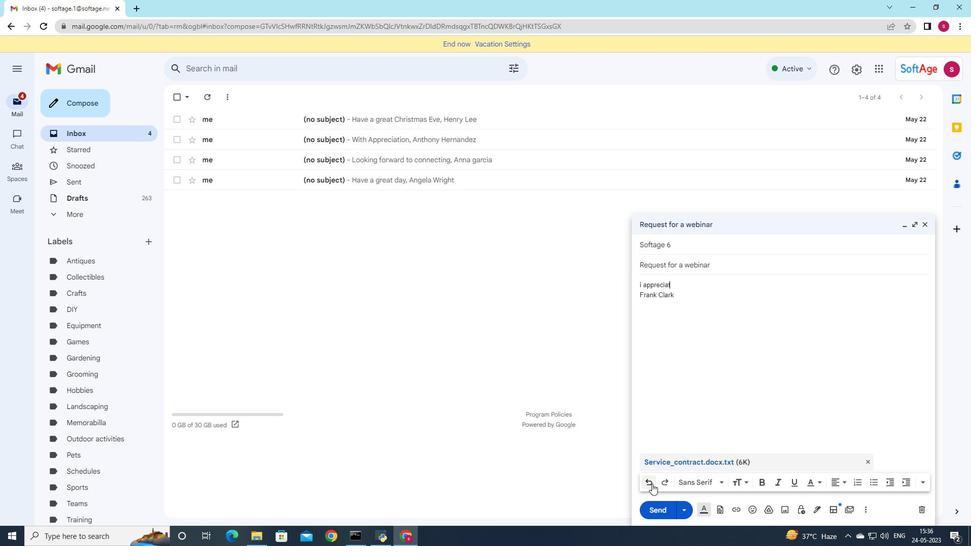 
Action: Mouse pressed left at (652, 484)
Screenshot: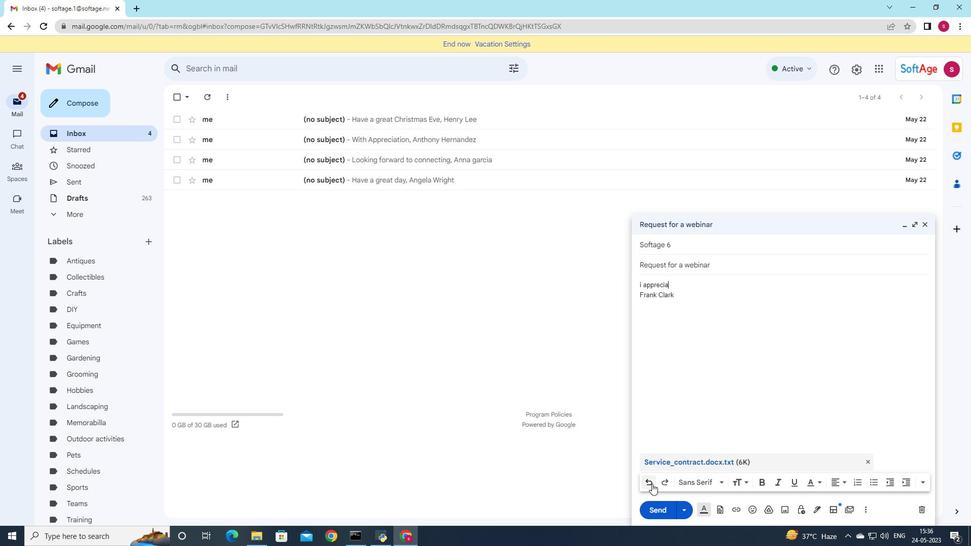 
Action: Mouse pressed left at (652, 484)
Screenshot: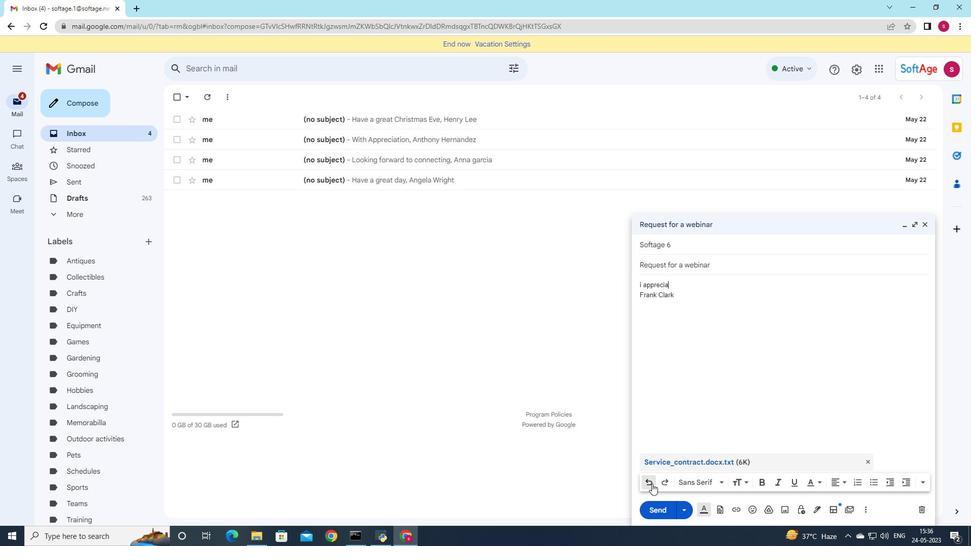 
Action: Mouse pressed left at (652, 484)
Screenshot: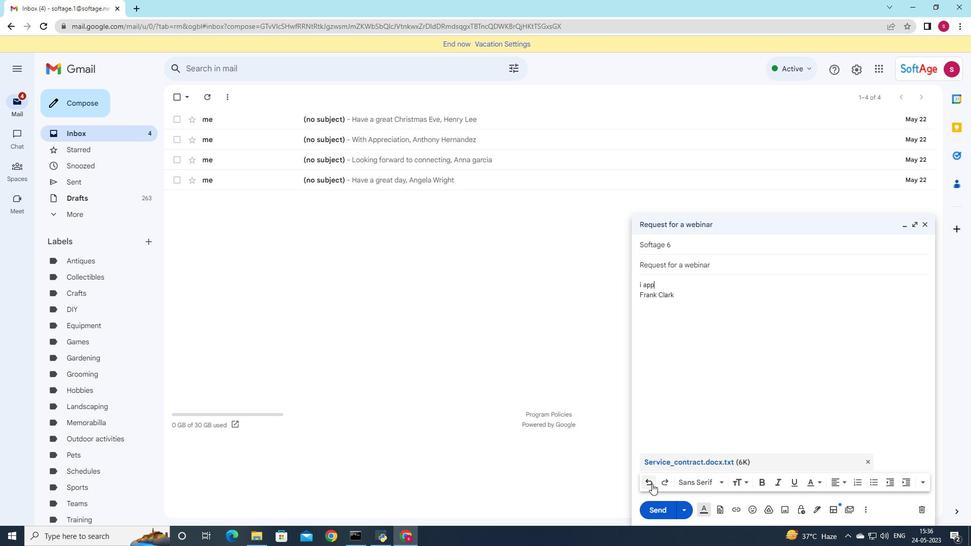 
Action: Mouse pressed left at (652, 484)
Screenshot: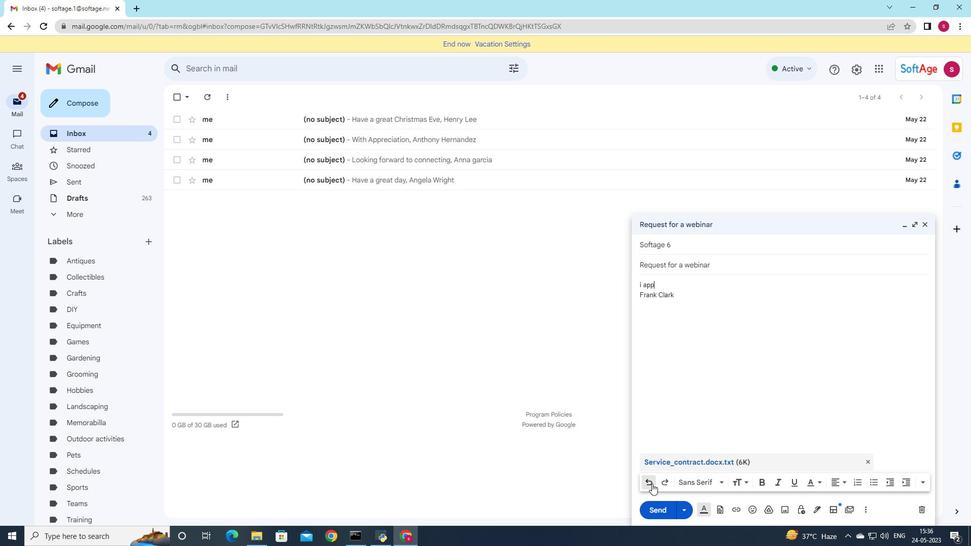 
Action: Mouse pressed left at (652, 484)
Screenshot: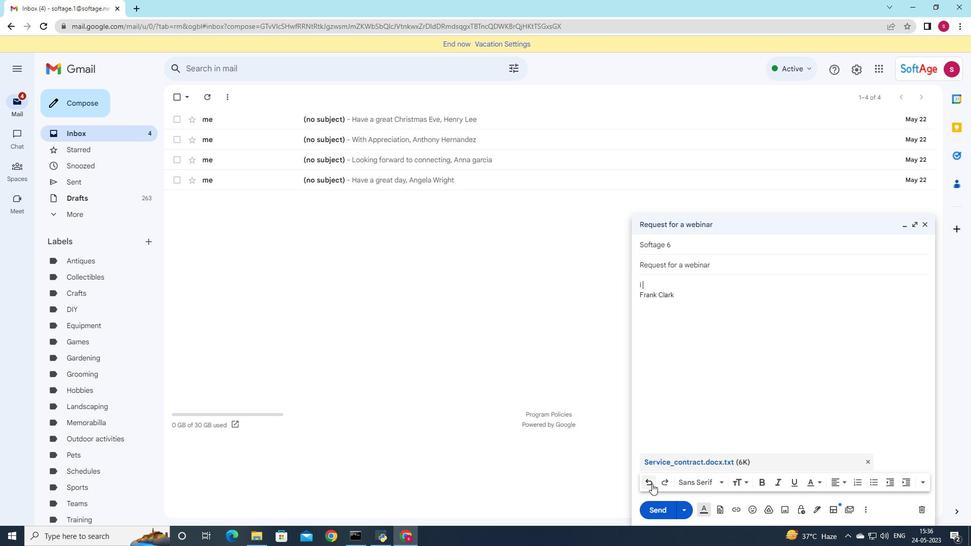 
Action: Mouse pressed left at (652, 484)
Screenshot: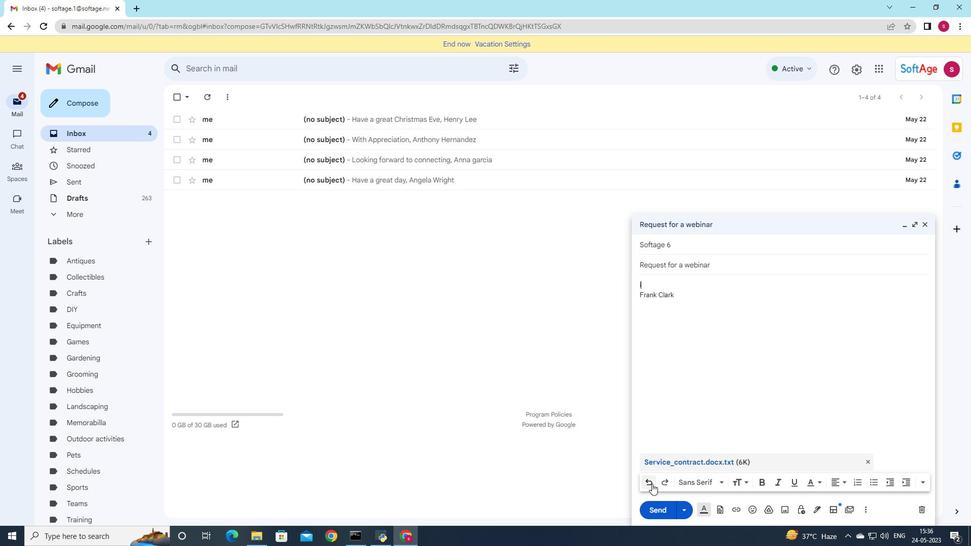 
Action: Mouse moved to (790, 478)
Screenshot: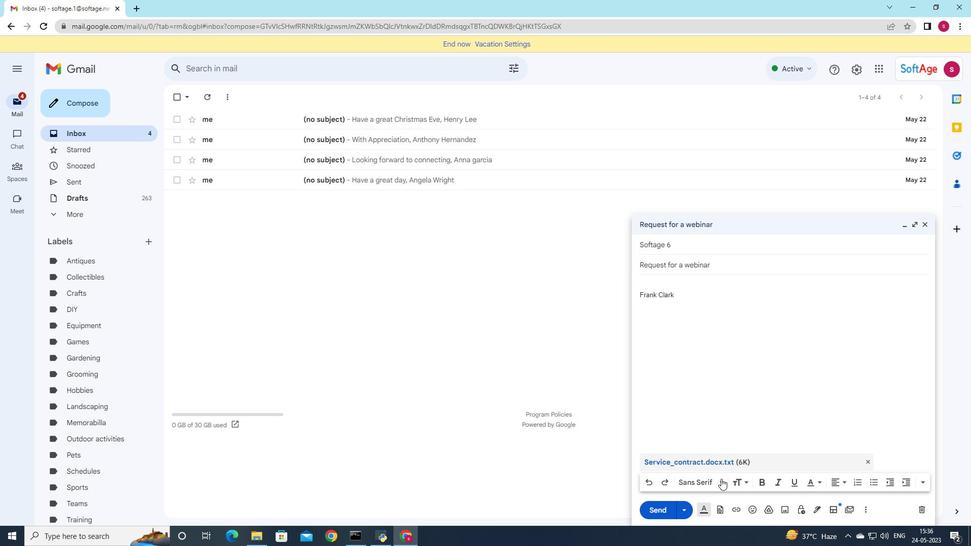 
Action: Key pressed <Key.shift>I<Key.space>would<Key.space>like<Key.space>to<Key.space>request<Key.space>a<Key.space>n<Key.backspace>meeting<Key.space>to<Key.space>discuss<Key.space>the<Key.space>progress<Key.space>of<Key.space>the<Key.space>project.
Screenshot: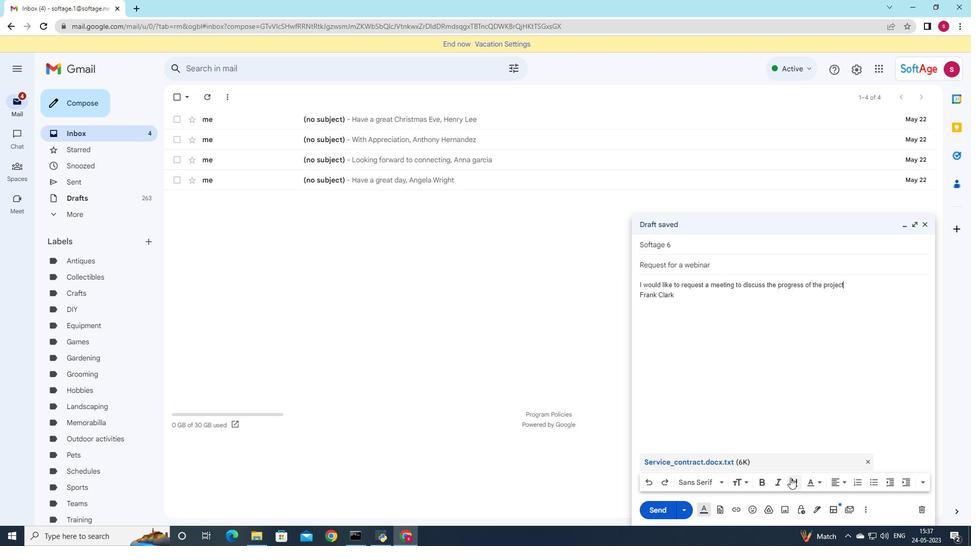 
Action: Mouse moved to (657, 510)
Screenshot: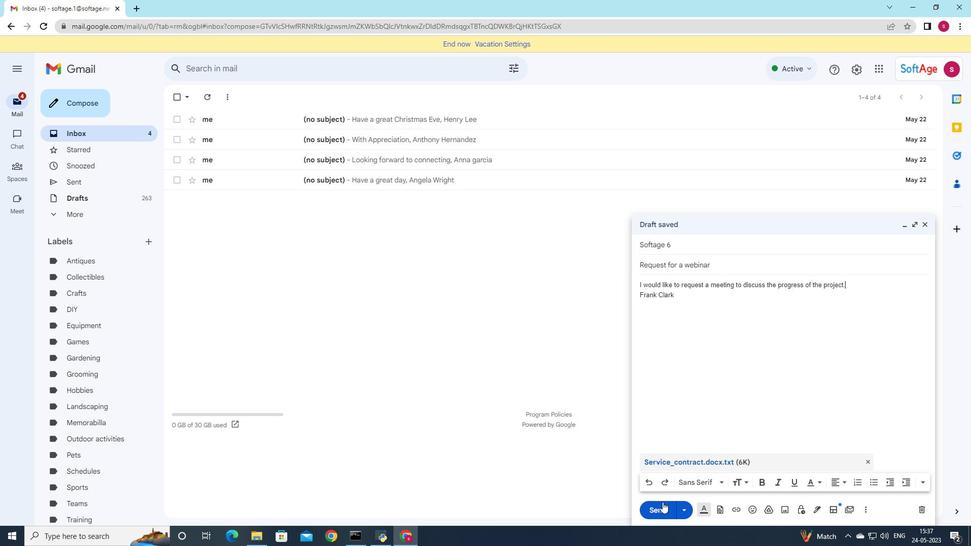 
Action: Mouse pressed left at (657, 510)
Screenshot: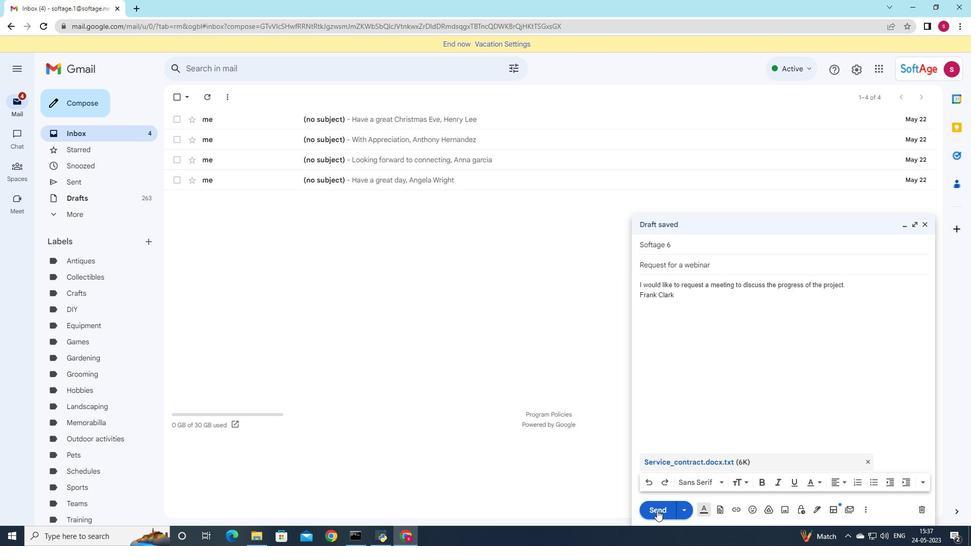 
Action: Mouse moved to (88, 183)
Screenshot: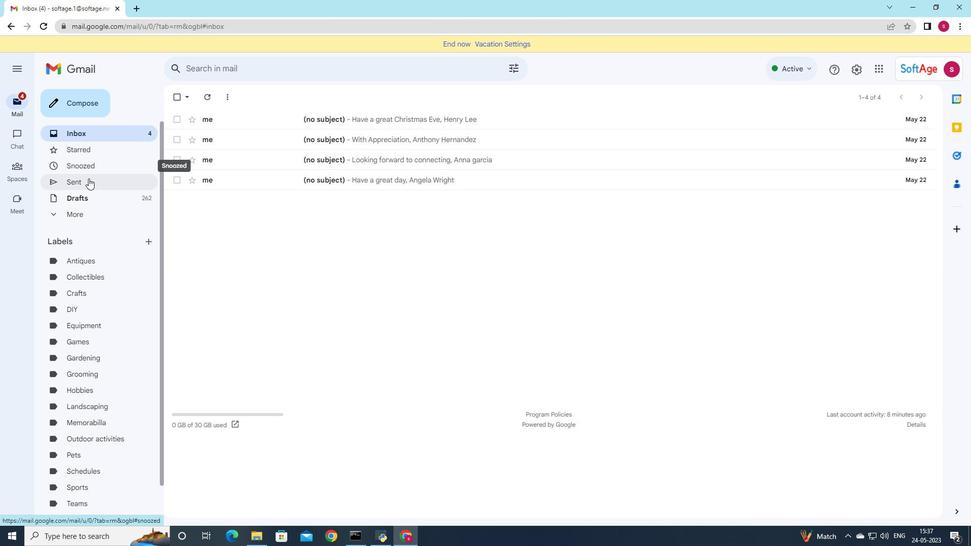 
Action: Mouse pressed left at (88, 183)
Screenshot: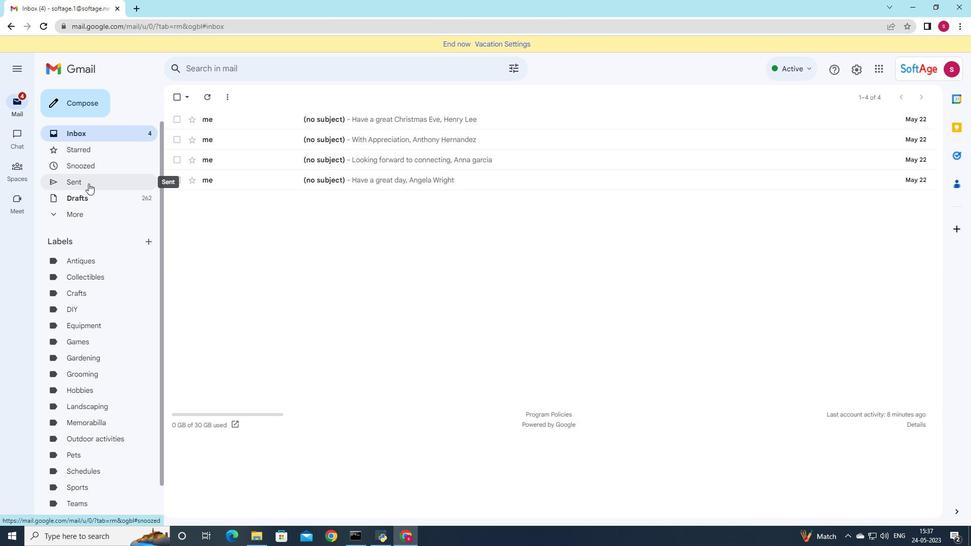 
Action: Mouse moved to (432, 162)
Screenshot: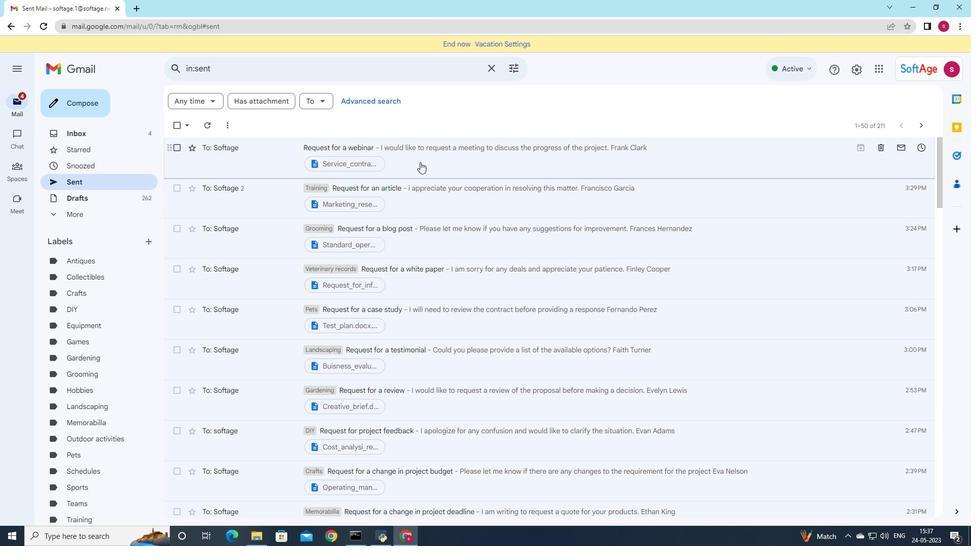 
Action: Mouse pressed left at (432, 162)
Screenshot: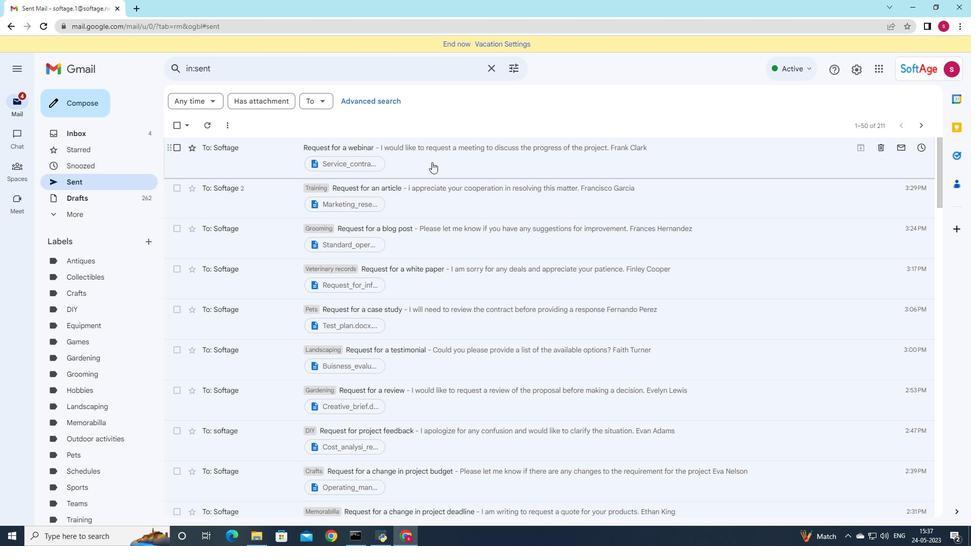 
Action: Mouse moved to (372, 102)
Screenshot: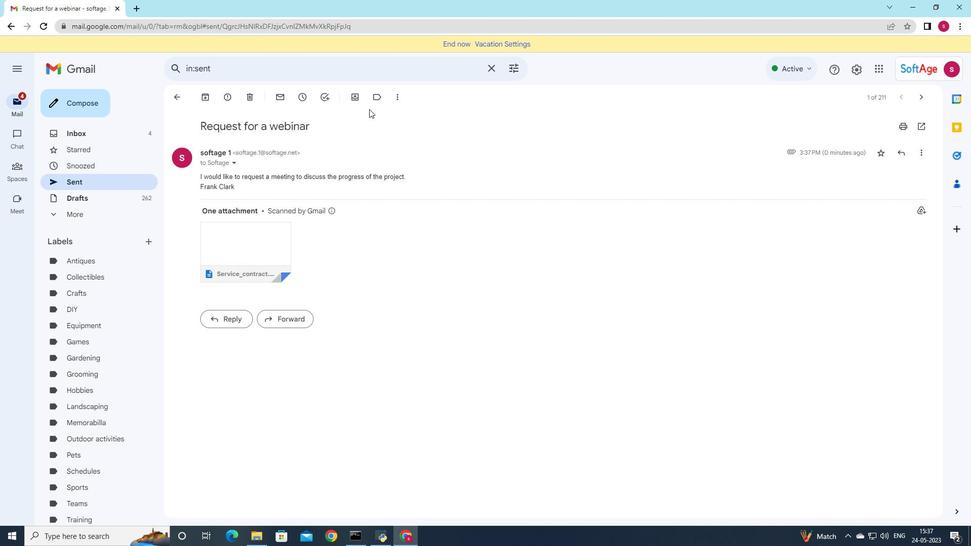 
Action: Mouse pressed left at (372, 102)
Screenshot: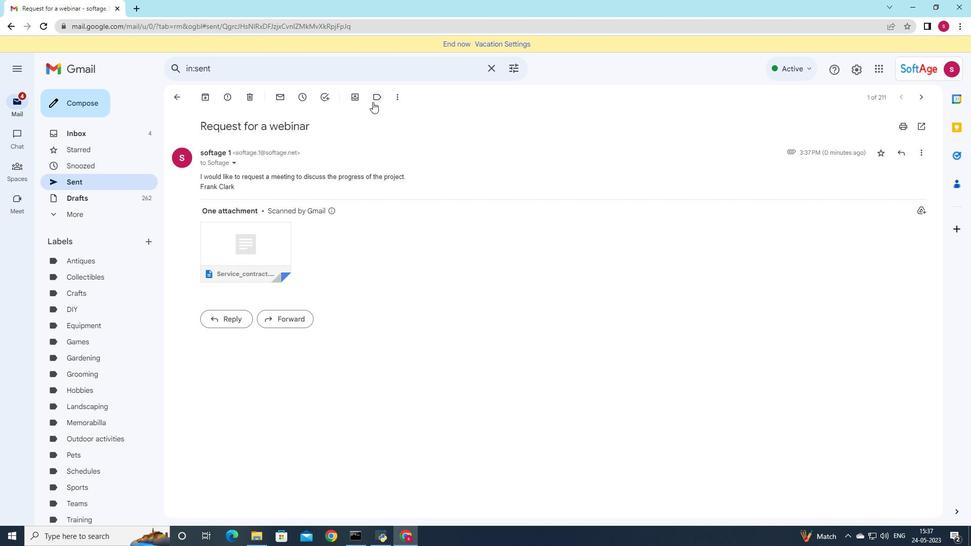 
Action: Mouse moved to (414, 278)
Screenshot: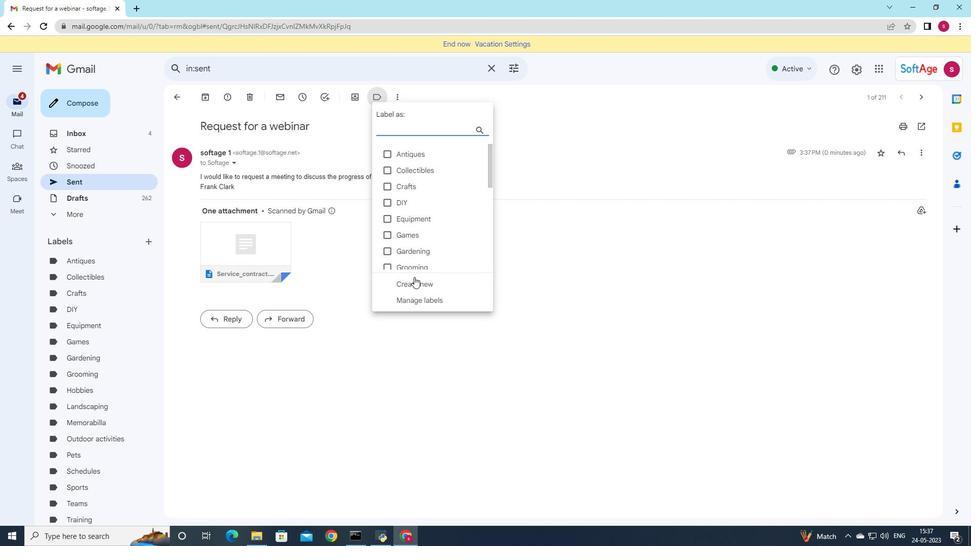 
Action: Mouse pressed left at (414, 278)
Screenshot: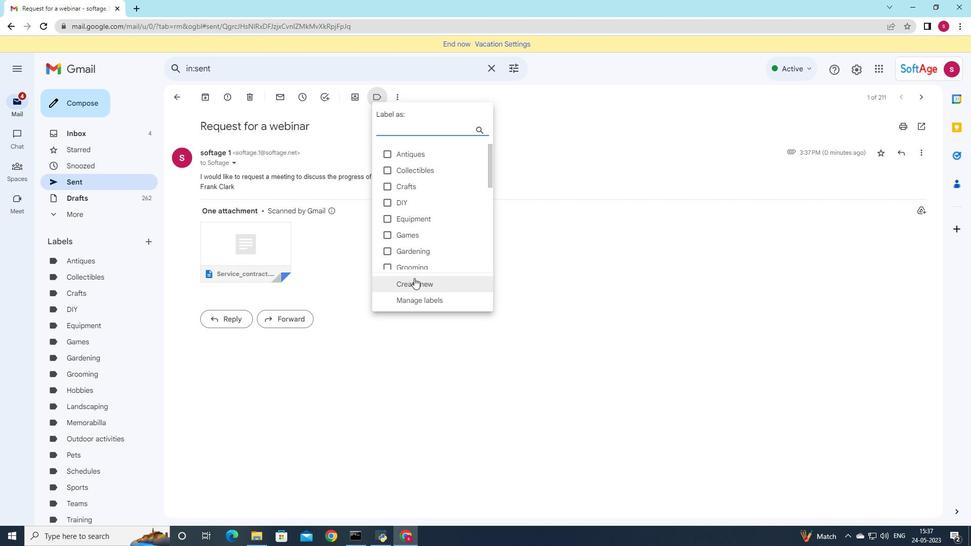 
Action: Mouse moved to (591, 193)
Screenshot: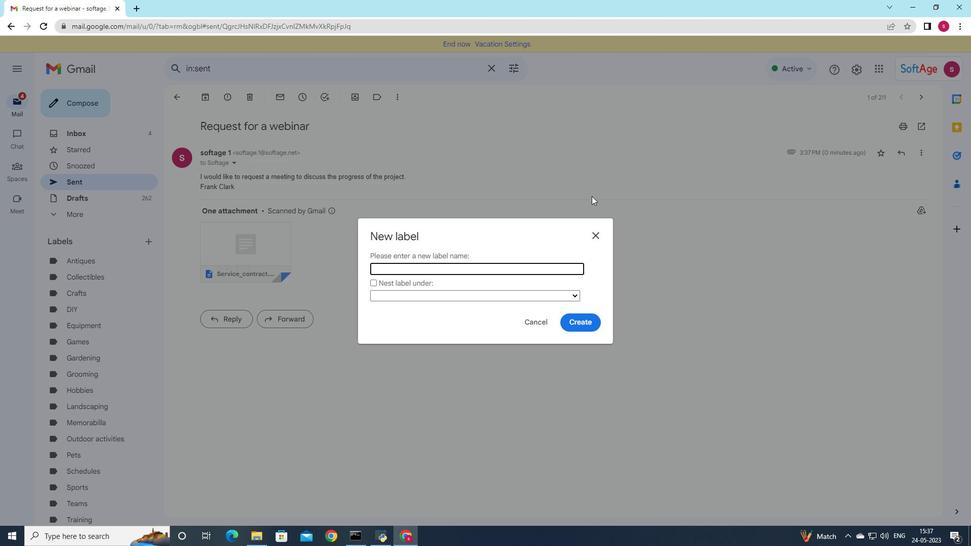 
Action: Key pressed <Key.shift>Supplies
Screenshot: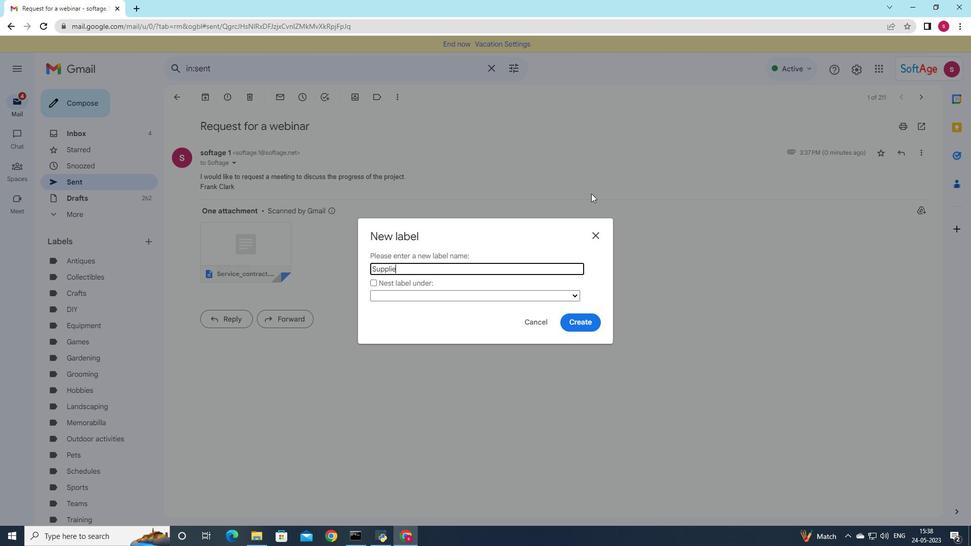 
Action: Mouse moved to (578, 329)
Screenshot: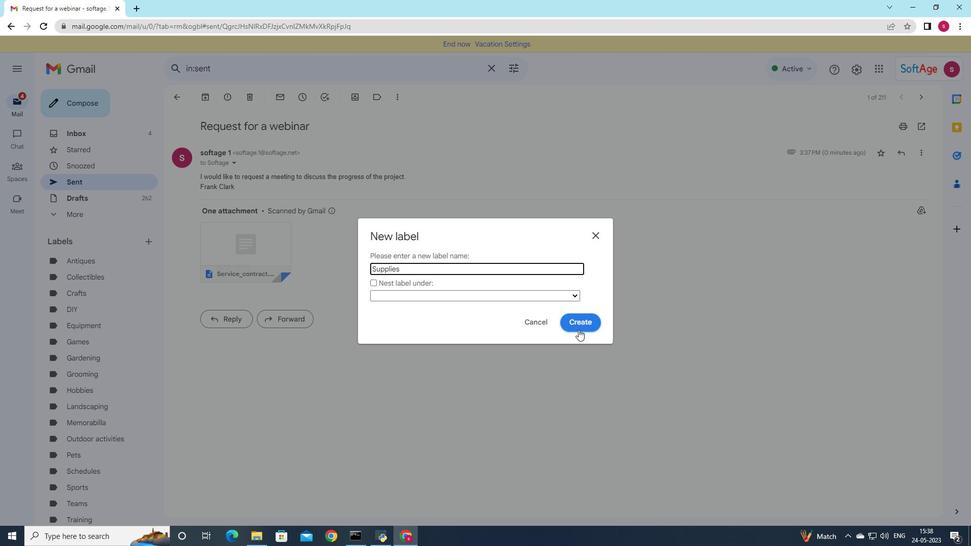 
Action: Mouse pressed left at (578, 329)
Screenshot: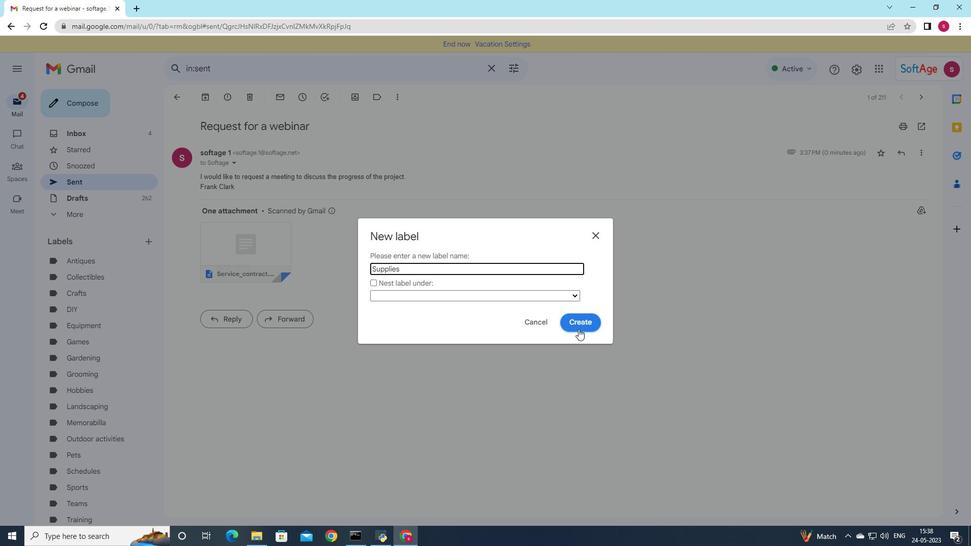 
Action: Mouse moved to (485, 172)
Screenshot: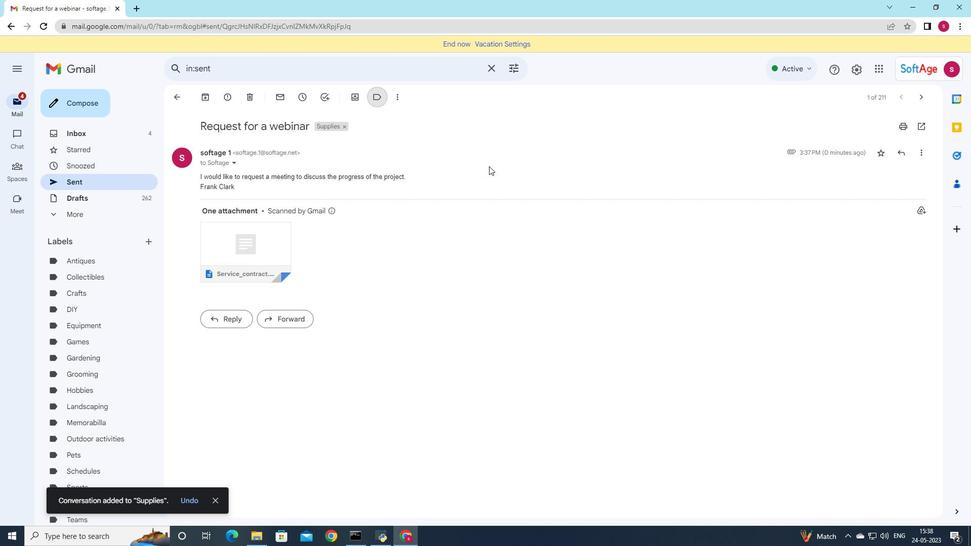 
